 Task: Look for space in Santa Ana, Peru from 12th July, 2023 to 16th July, 2023 for 8 adults in price range Rs.10000 to Rs.16000. Place can be private room with 8 bedrooms having 8 beds and 8 bathrooms. Property type can be house, flat, guest house. Amenities needed are: wifi, TV, free parkinig on premises, gym, breakfast. Booking option can be shelf check-in. Required host language is English.
Action: Mouse moved to (448, 99)
Screenshot: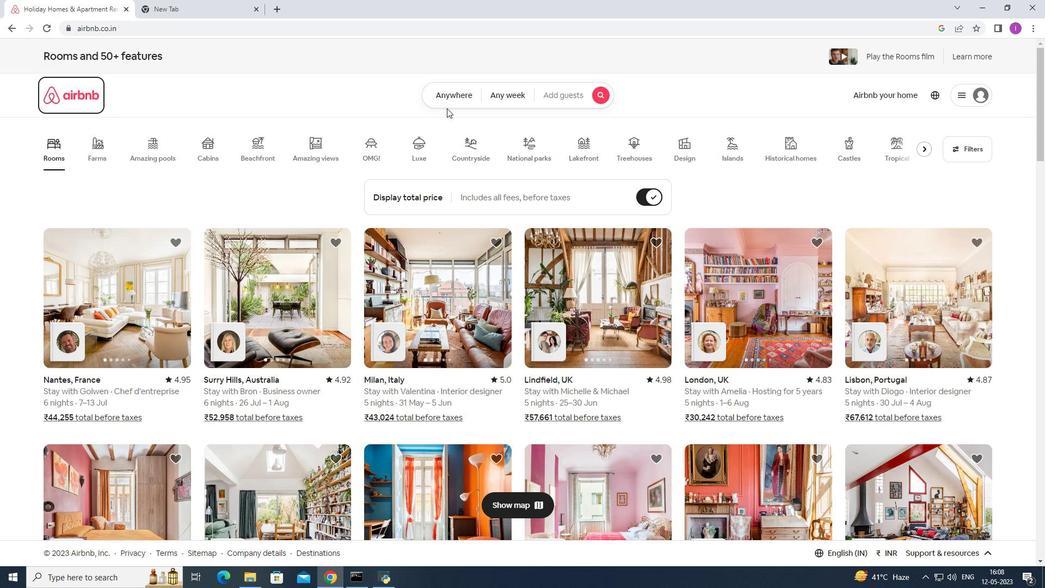 
Action: Mouse pressed left at (448, 99)
Screenshot: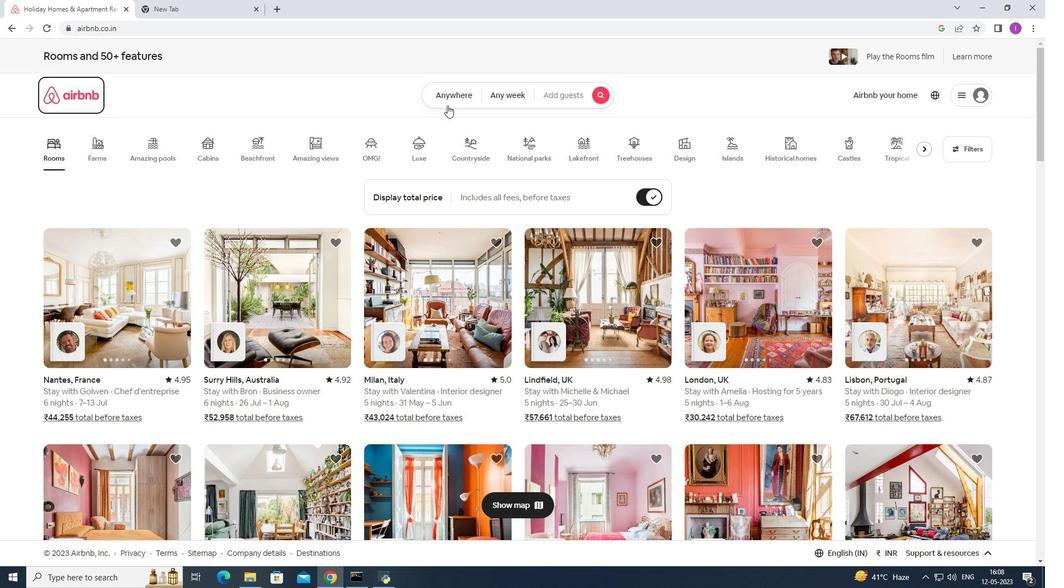 
Action: Mouse moved to (379, 149)
Screenshot: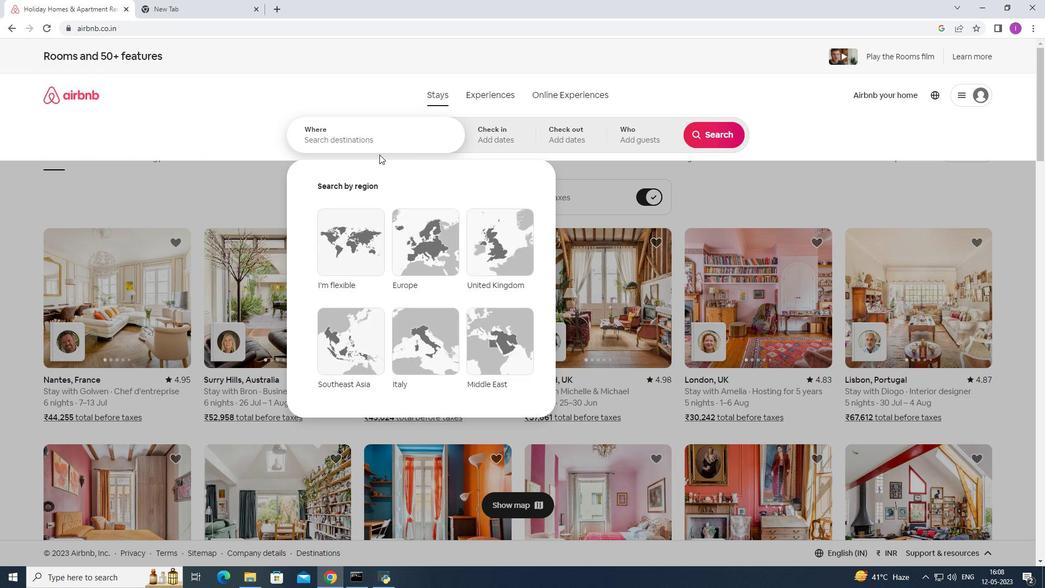 
Action: Mouse pressed left at (379, 149)
Screenshot: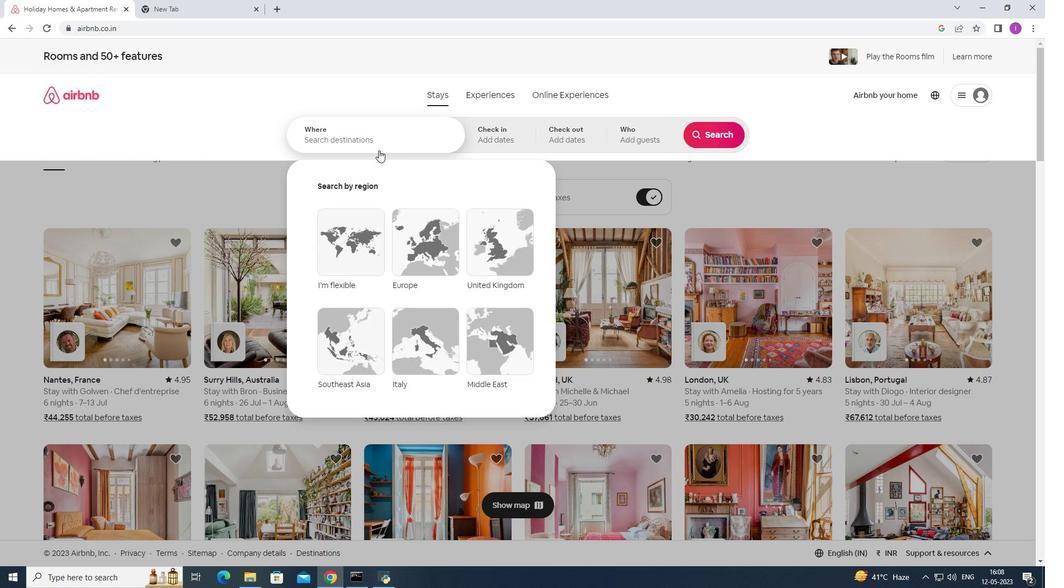 
Action: Mouse moved to (370, 138)
Screenshot: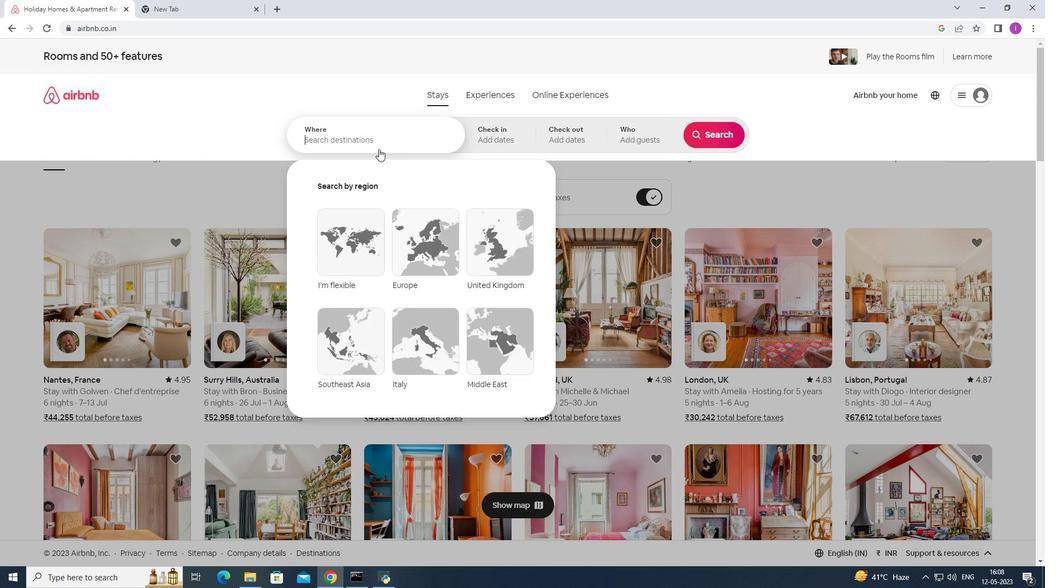 
Action: Key pressed <Key.shift>Santa<Key.space><Key.shift>Ana,<Key.shift>o<Key.backspace>peru
Screenshot: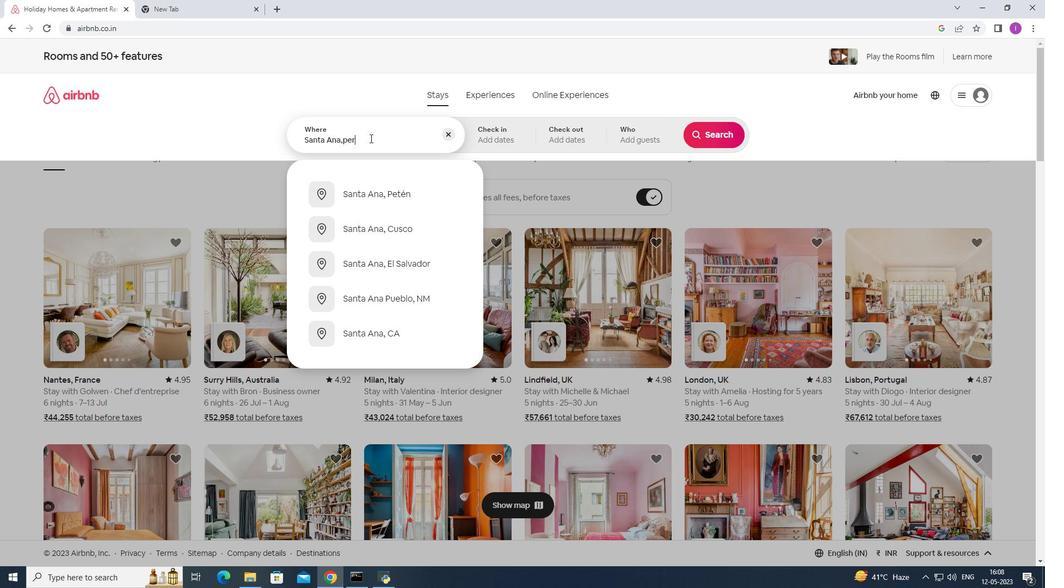 
Action: Mouse moved to (393, 264)
Screenshot: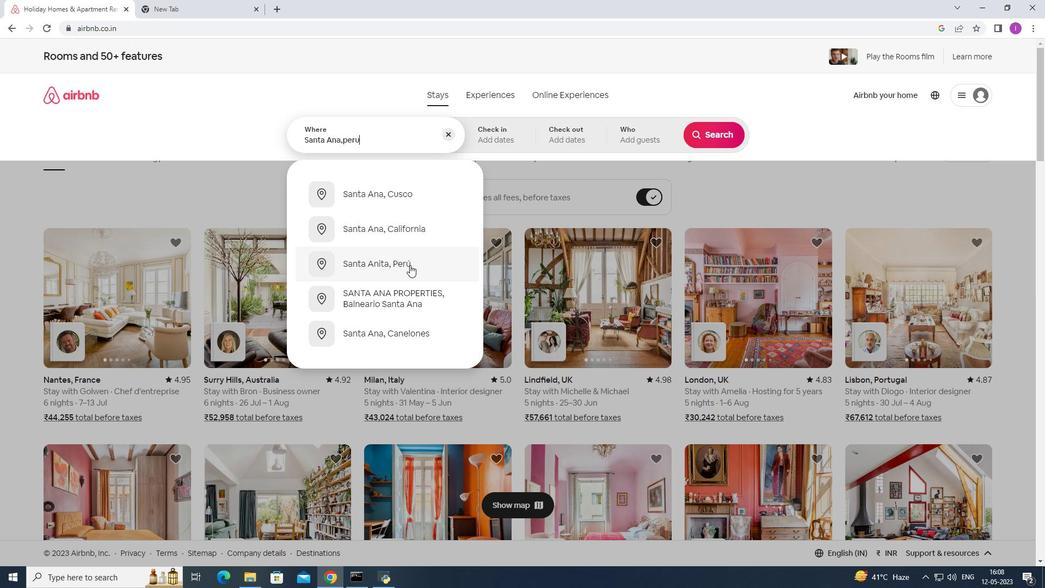 
Action: Mouse pressed left at (393, 264)
Screenshot: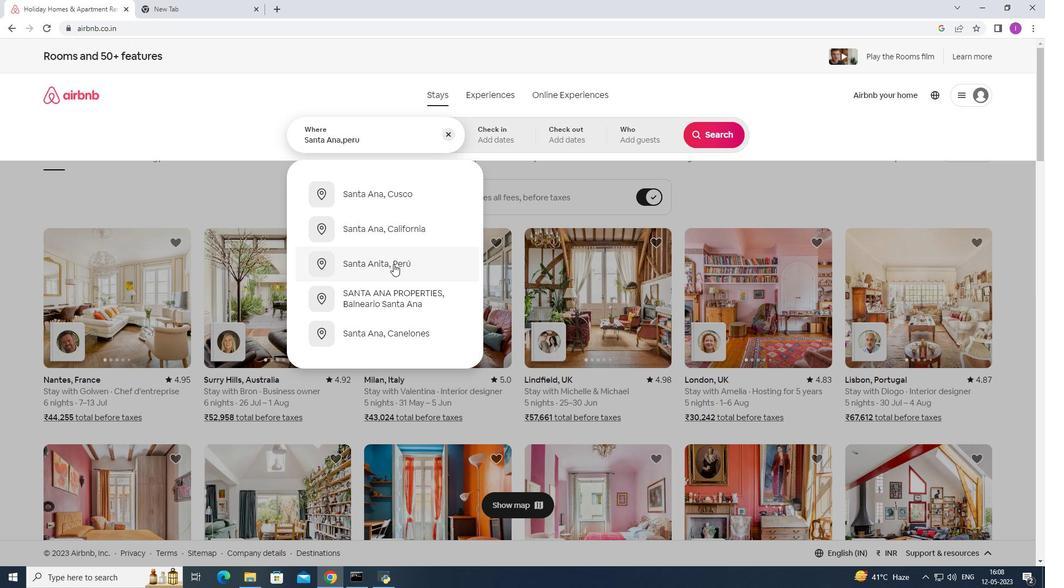 
Action: Mouse pressed left at (393, 264)
Screenshot: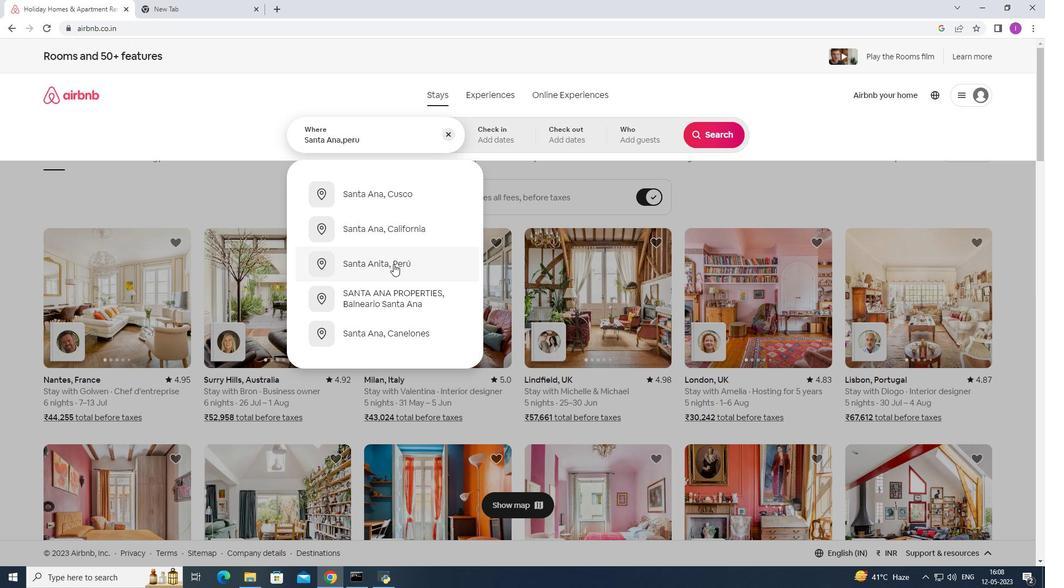 
Action: Mouse moved to (712, 221)
Screenshot: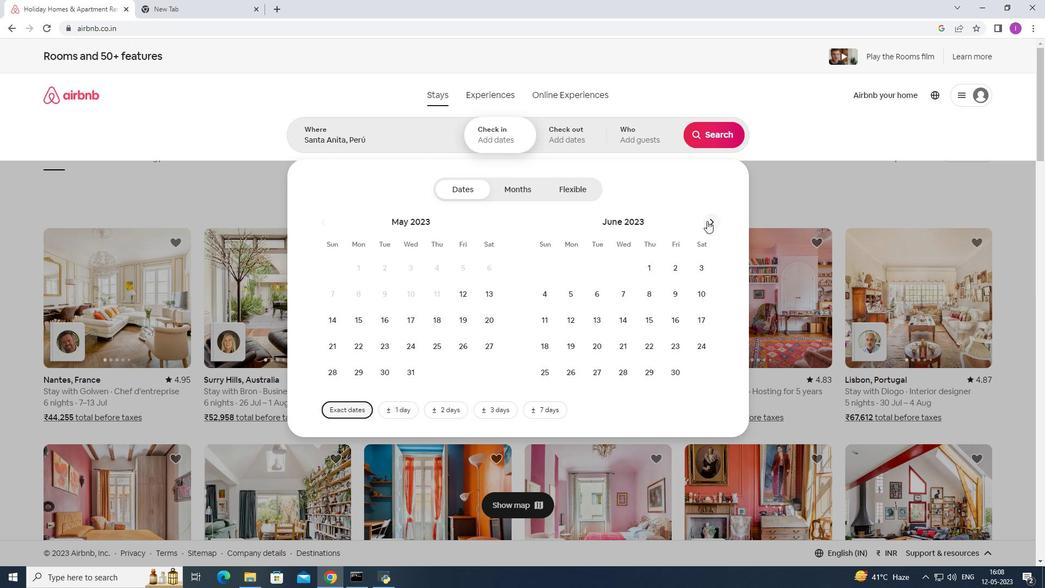 
Action: Mouse pressed left at (712, 221)
Screenshot: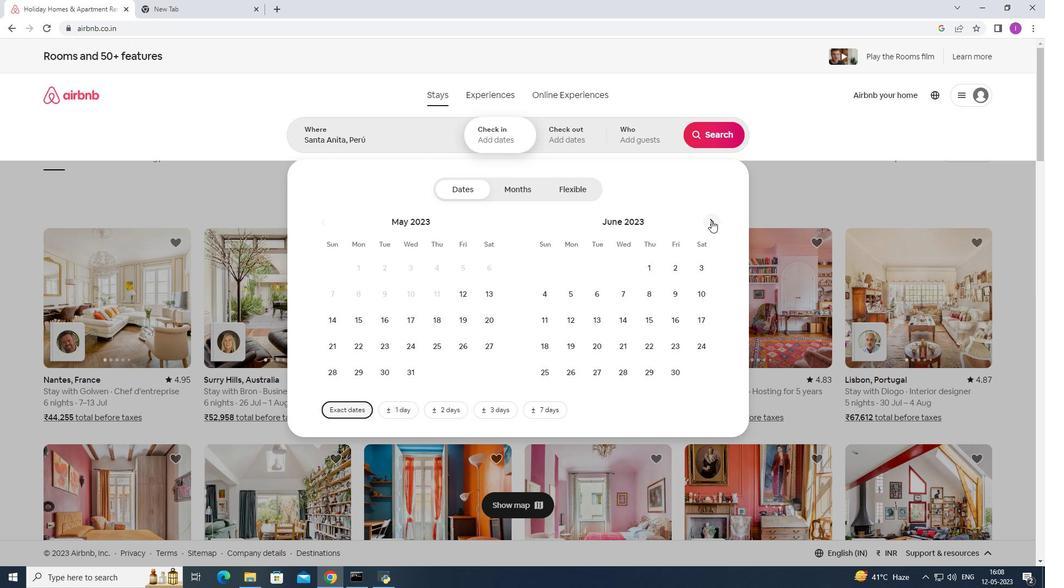 
Action: Mouse moved to (623, 319)
Screenshot: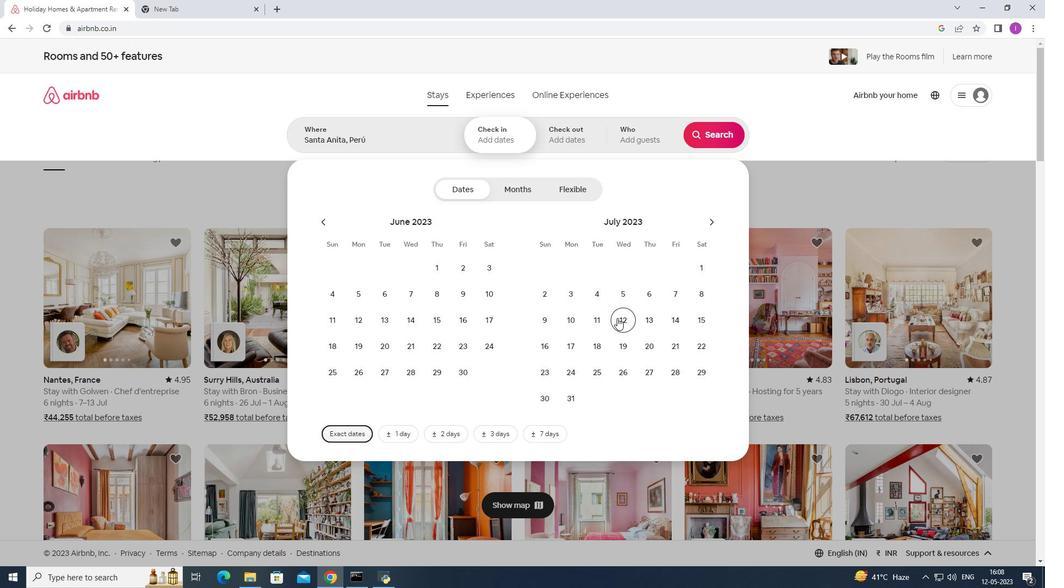 
Action: Mouse pressed left at (623, 319)
Screenshot: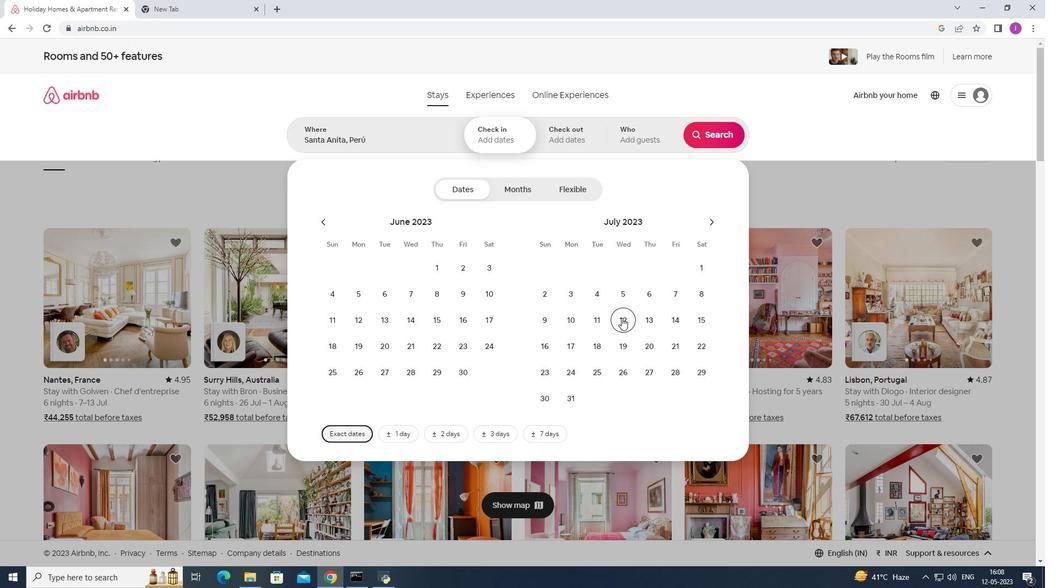 
Action: Mouse moved to (546, 343)
Screenshot: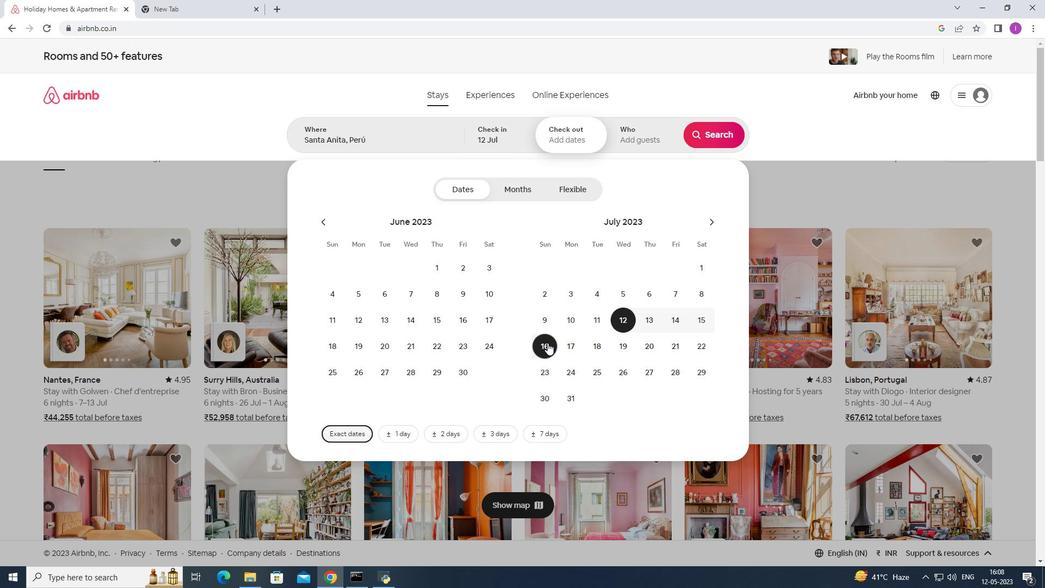 
Action: Mouse pressed left at (546, 343)
Screenshot: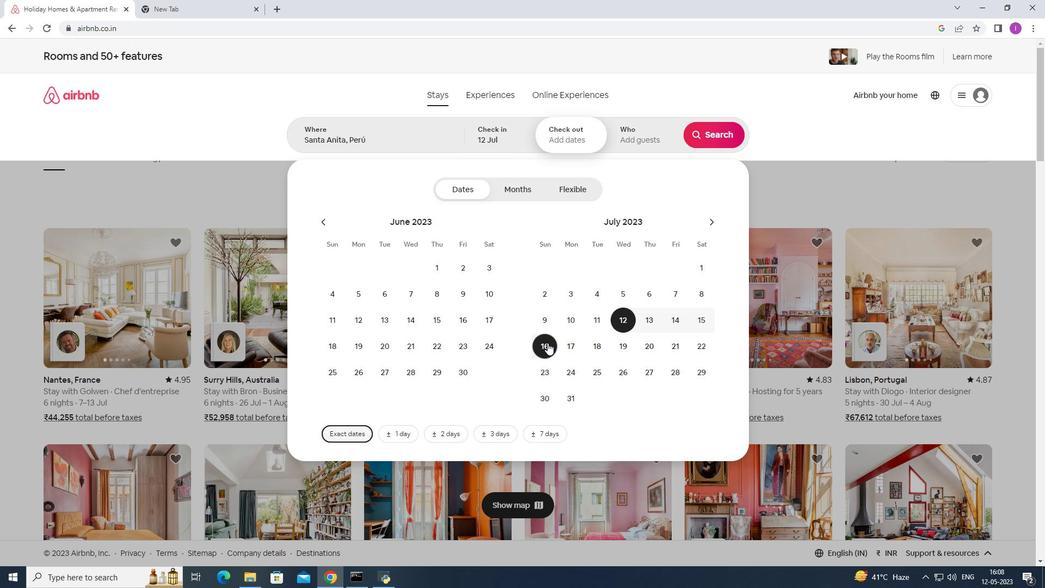 
Action: Mouse moved to (633, 135)
Screenshot: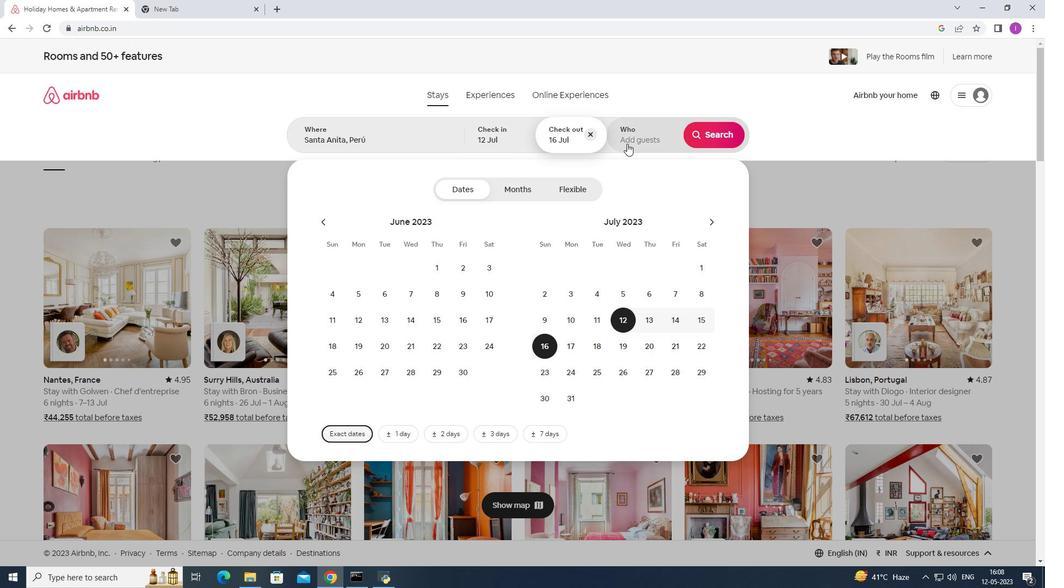 
Action: Mouse pressed left at (633, 135)
Screenshot: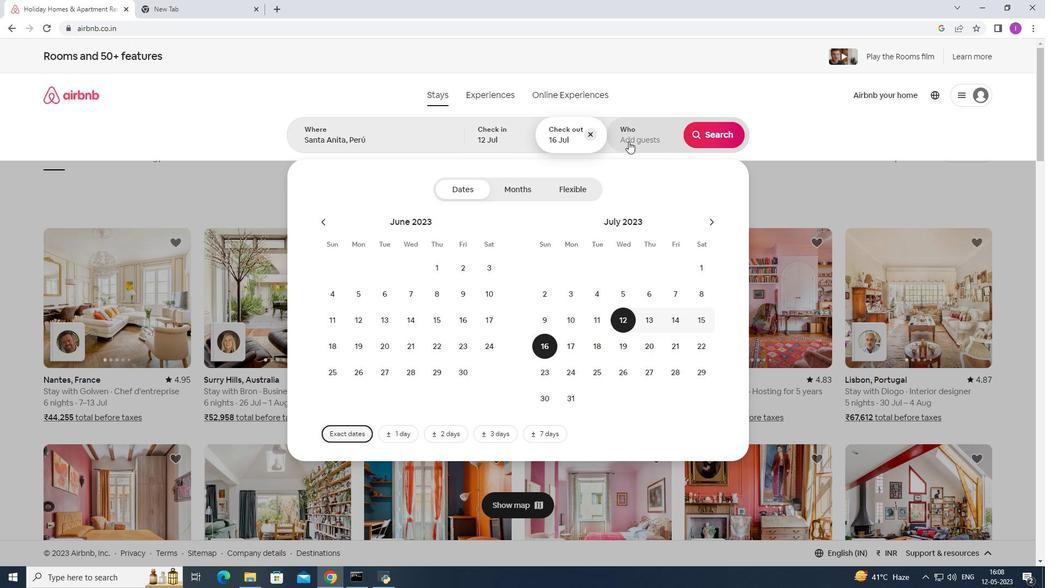 
Action: Mouse moved to (720, 198)
Screenshot: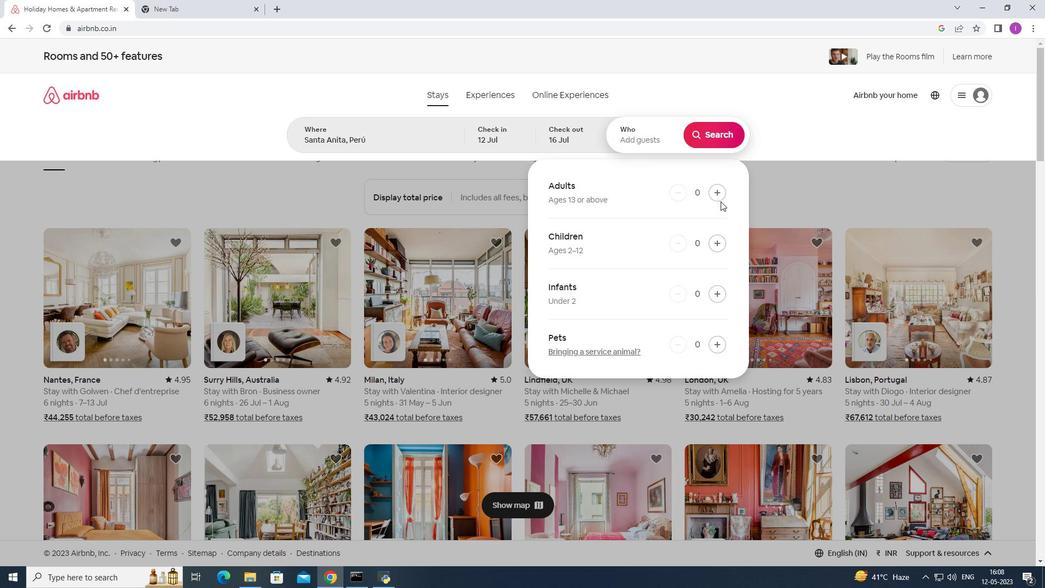 
Action: Mouse pressed left at (720, 198)
Screenshot: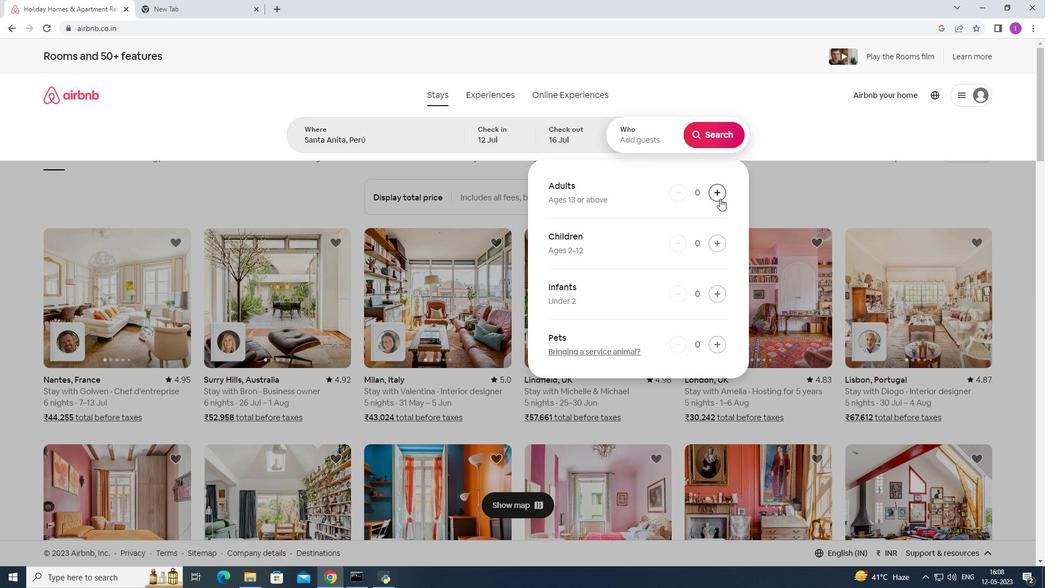 
Action: Mouse pressed left at (720, 198)
Screenshot: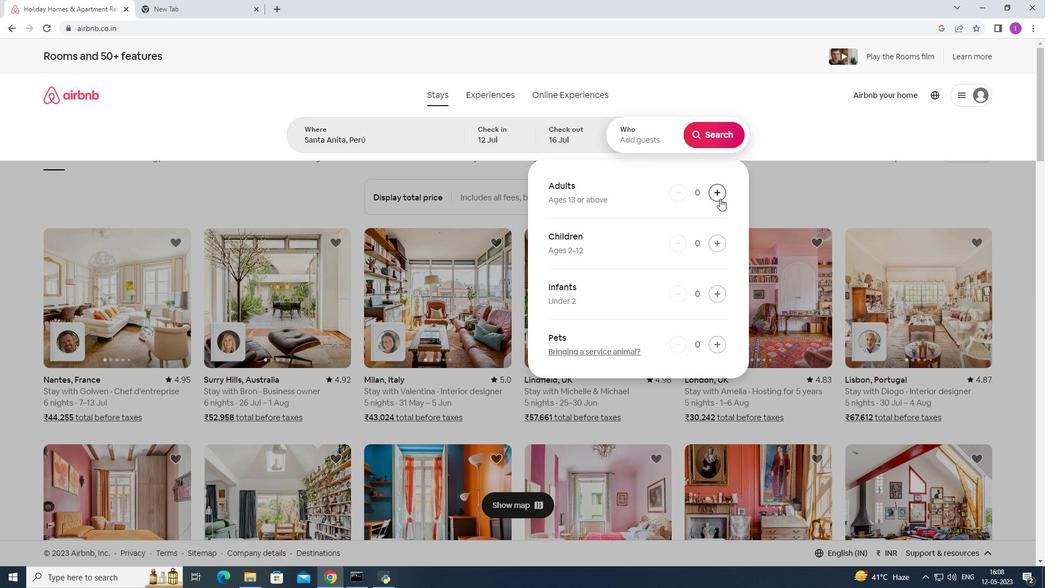 
Action: Mouse pressed left at (720, 198)
Screenshot: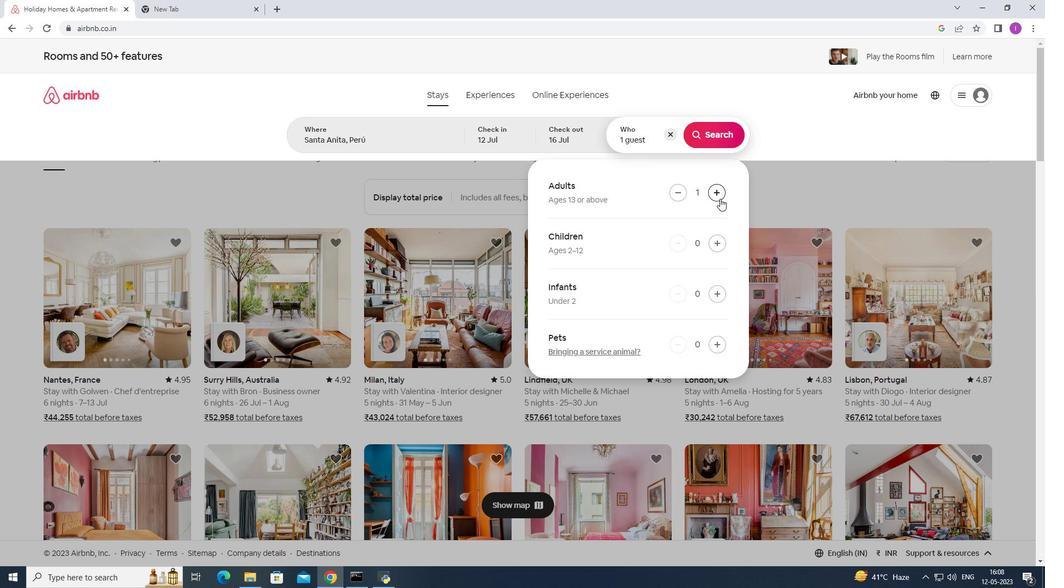 
Action: Mouse pressed left at (720, 198)
Screenshot: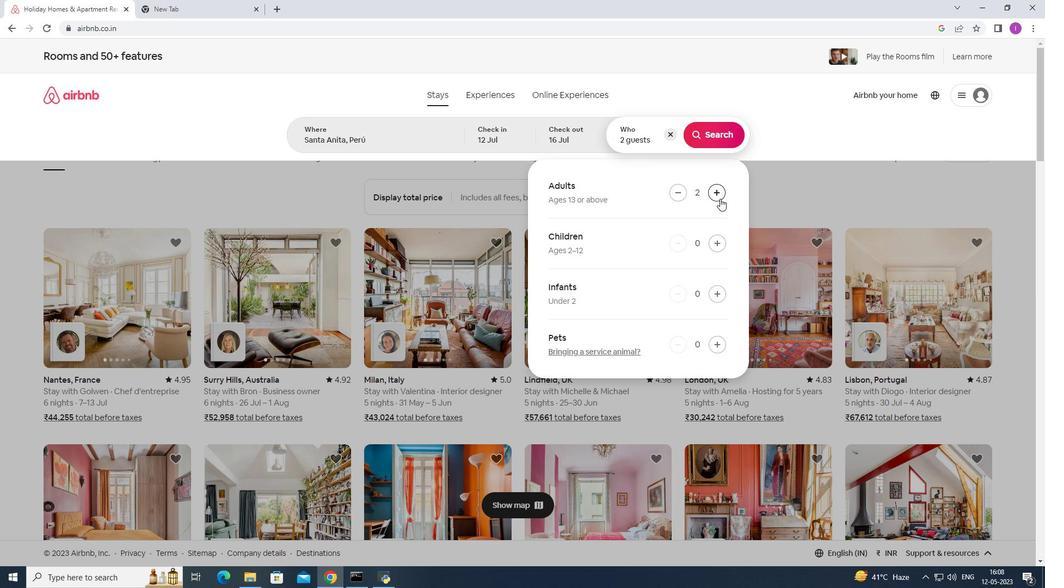 
Action: Mouse pressed left at (720, 198)
Screenshot: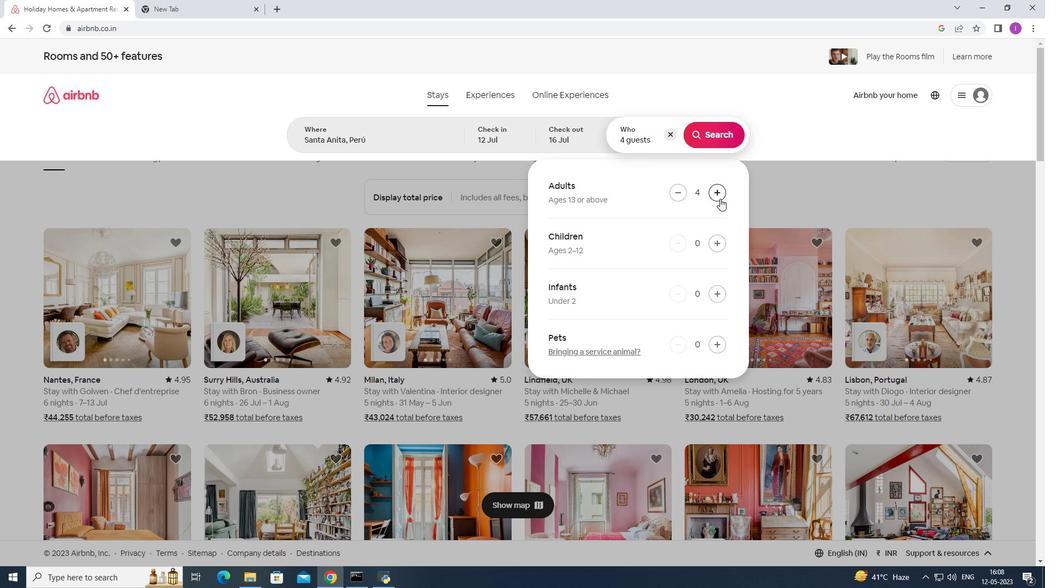 
Action: Mouse pressed left at (720, 198)
Screenshot: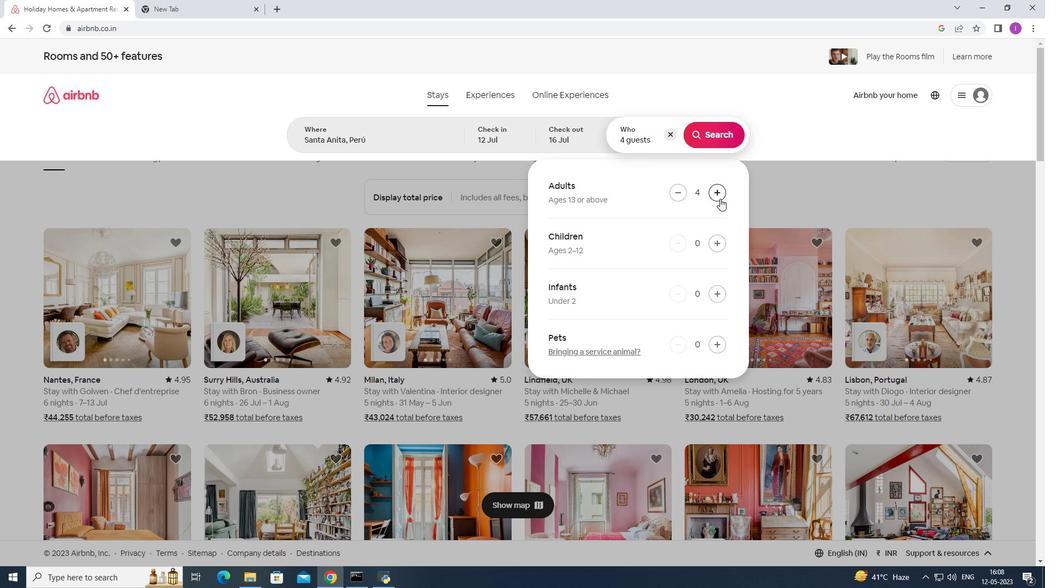 
Action: Mouse pressed left at (720, 198)
Screenshot: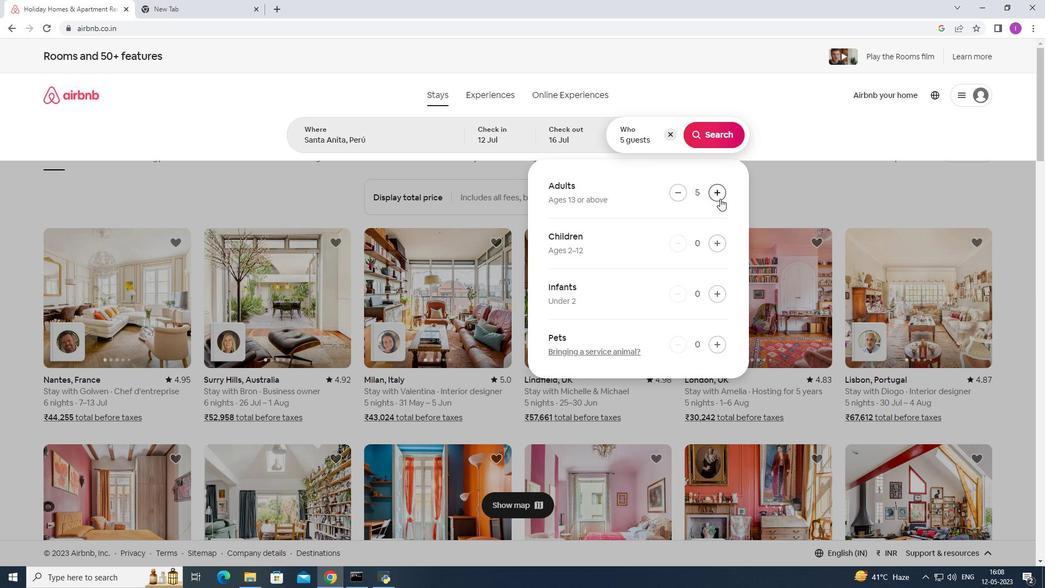 
Action: Mouse moved to (719, 193)
Screenshot: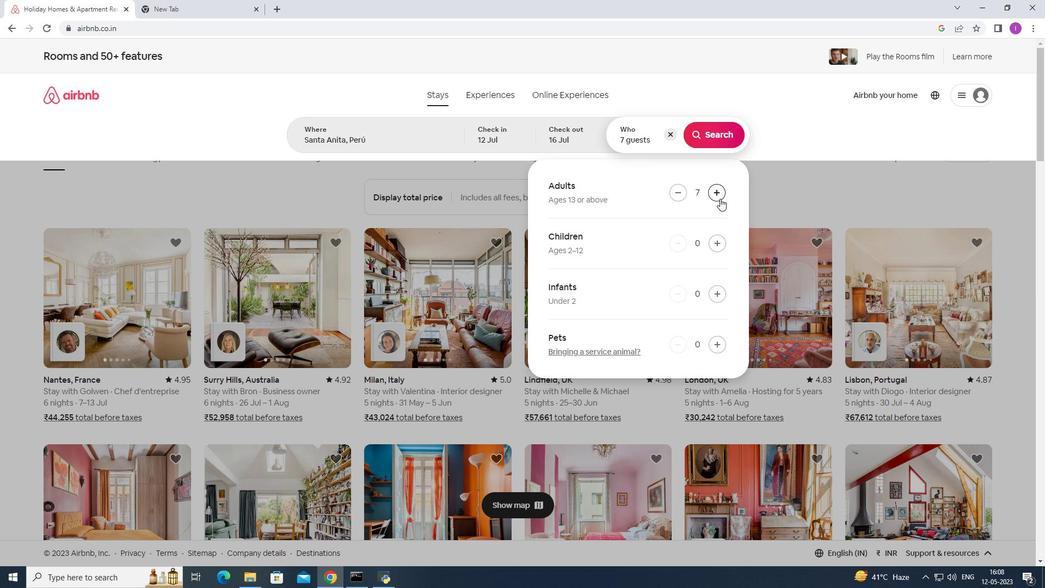 
Action: Mouse pressed left at (719, 193)
Screenshot: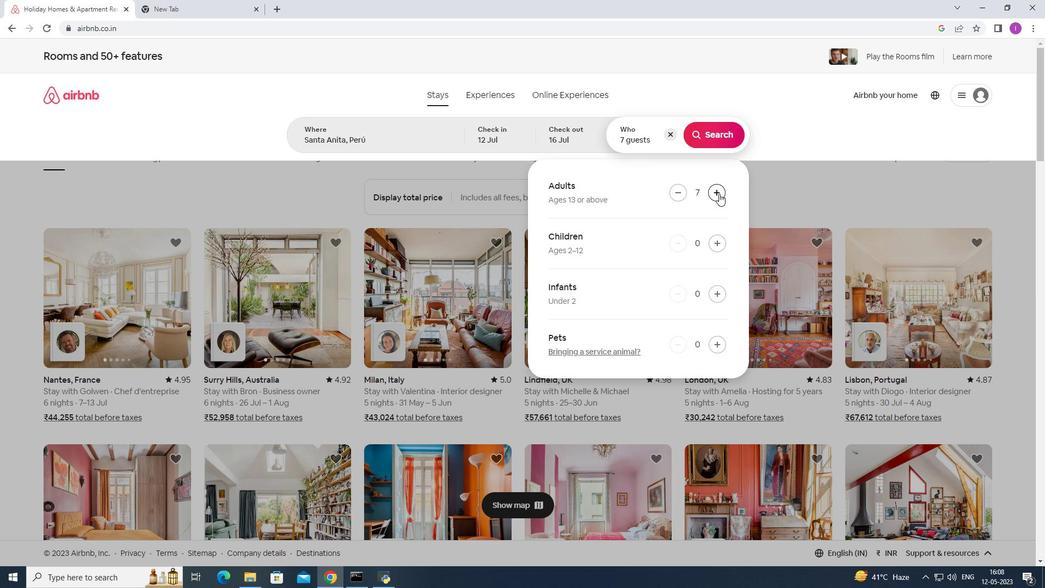 
Action: Mouse moved to (718, 132)
Screenshot: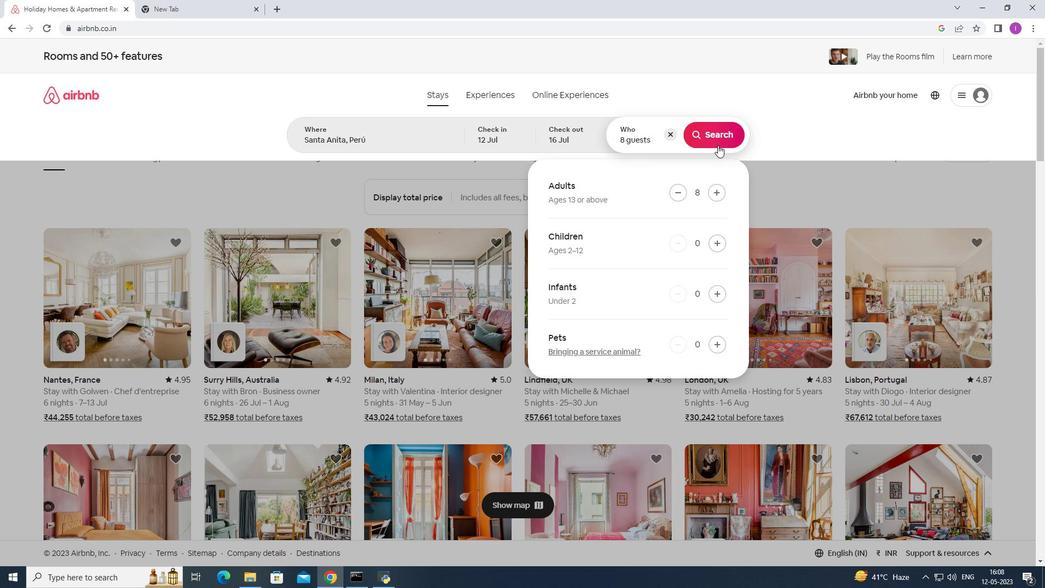 
Action: Mouse pressed left at (718, 132)
Screenshot: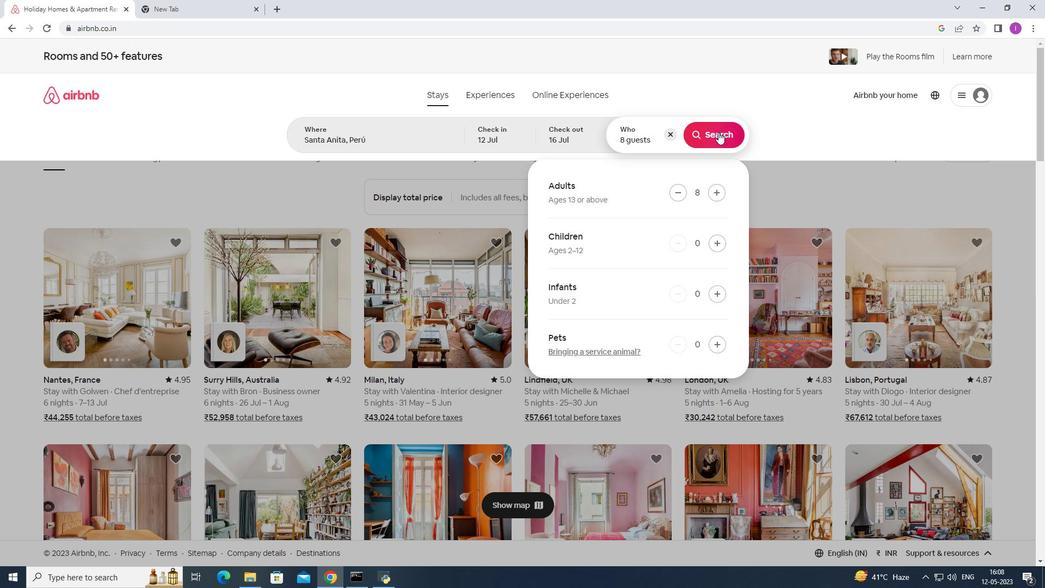 
Action: Mouse moved to (986, 105)
Screenshot: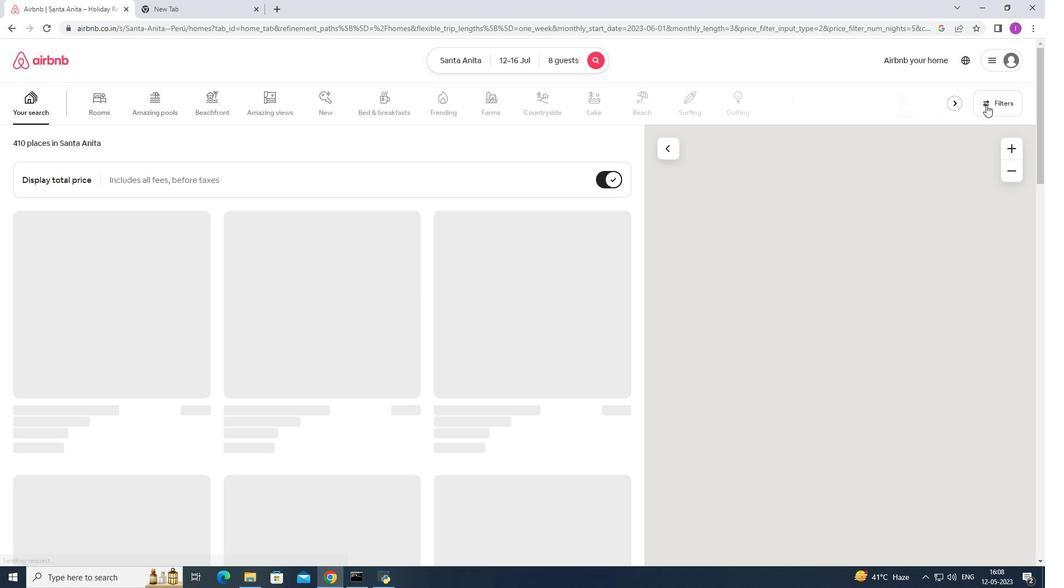 
Action: Mouse pressed left at (986, 105)
Screenshot: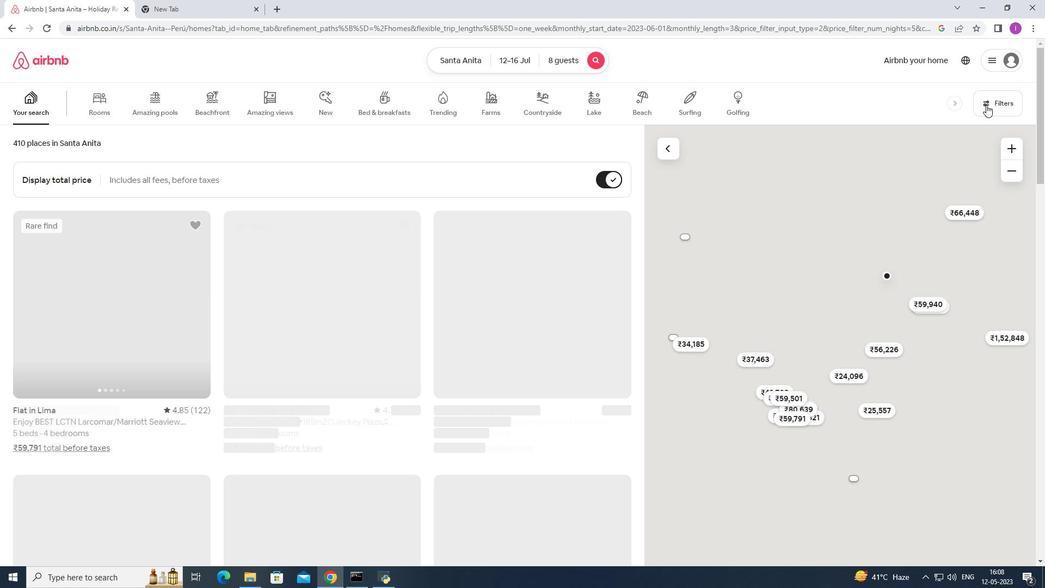 
Action: Mouse moved to (590, 371)
Screenshot: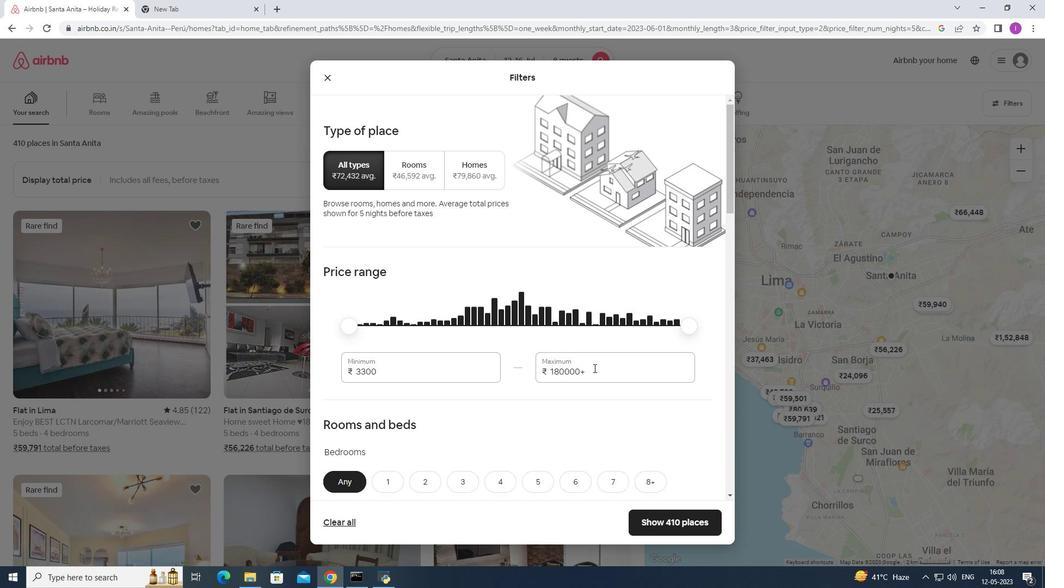 
Action: Mouse pressed left at (590, 371)
Screenshot: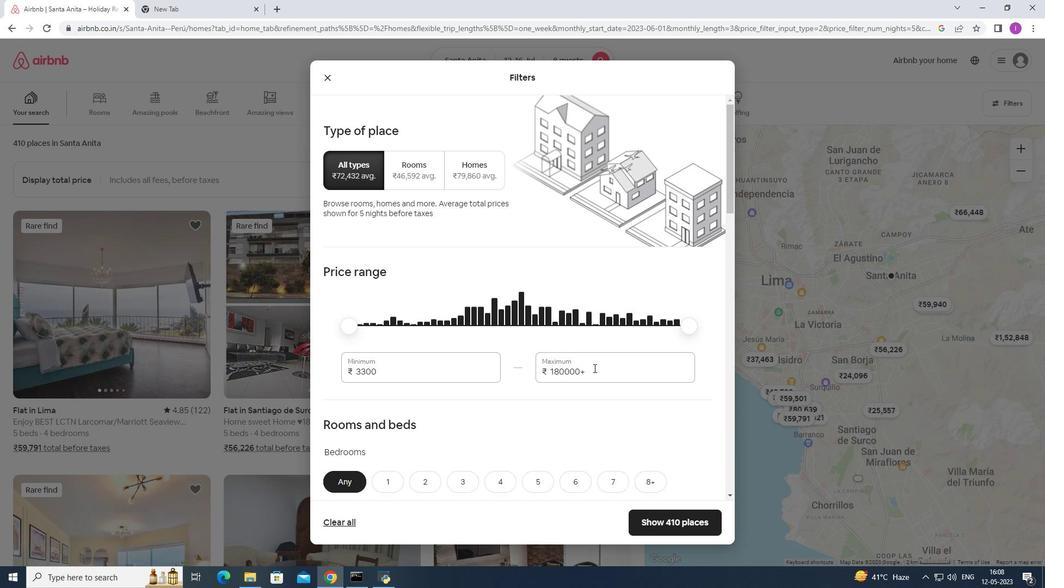 
Action: Mouse moved to (536, 356)
Screenshot: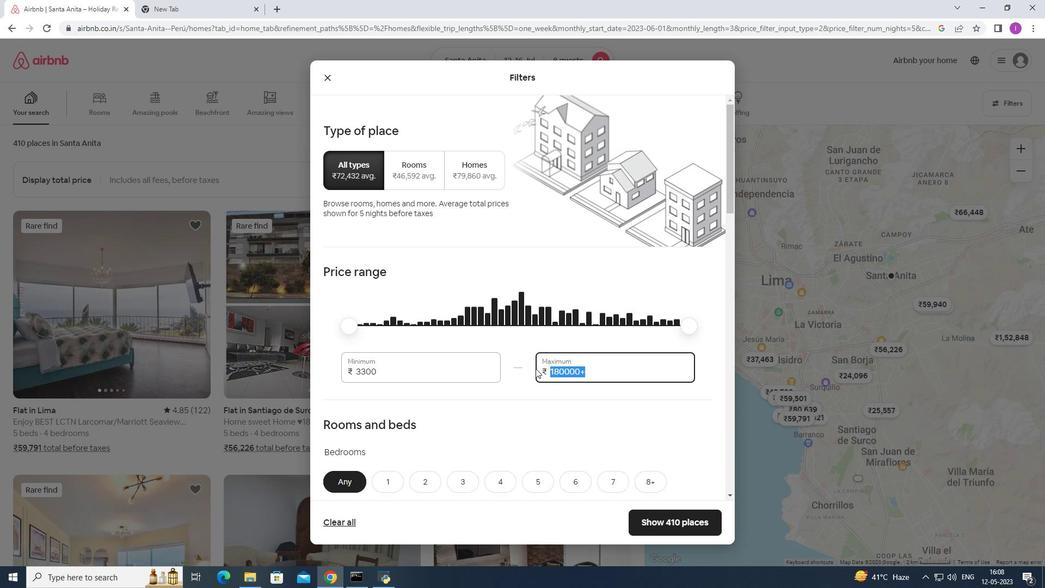 
Action: Key pressed 1
Screenshot: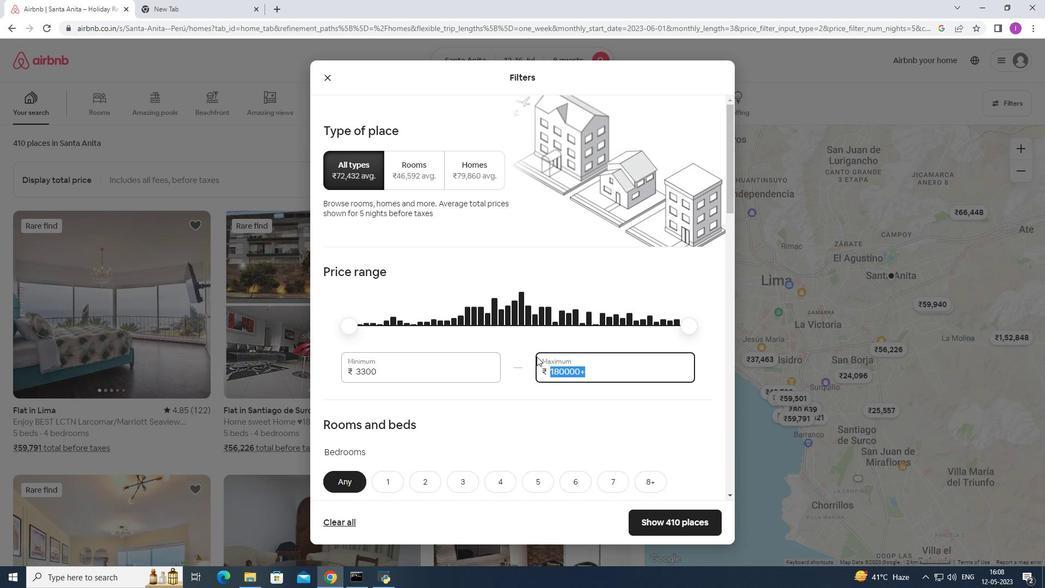 
Action: Mouse moved to (538, 341)
Screenshot: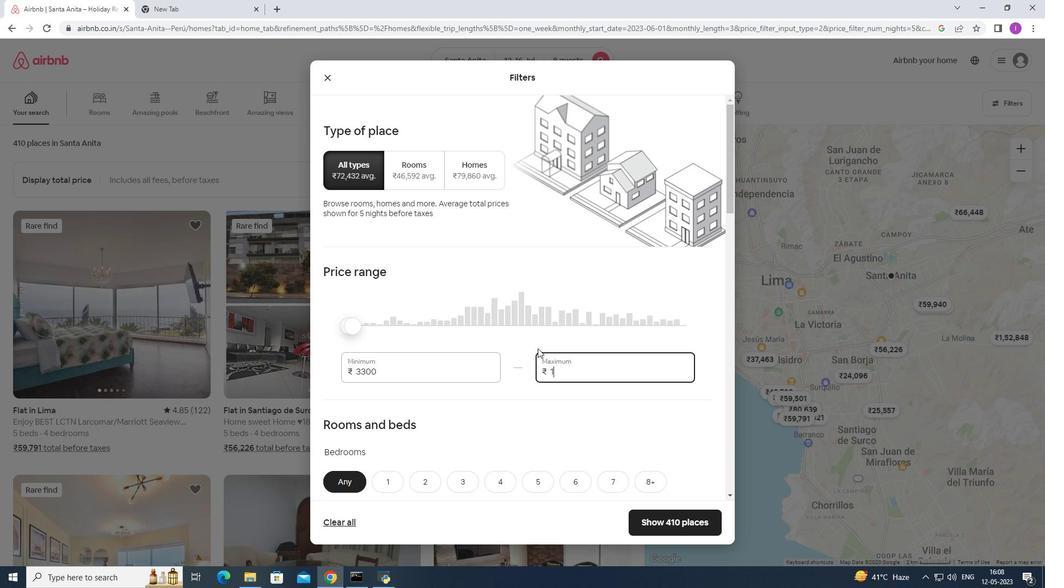 
Action: Key pressed 60
Screenshot: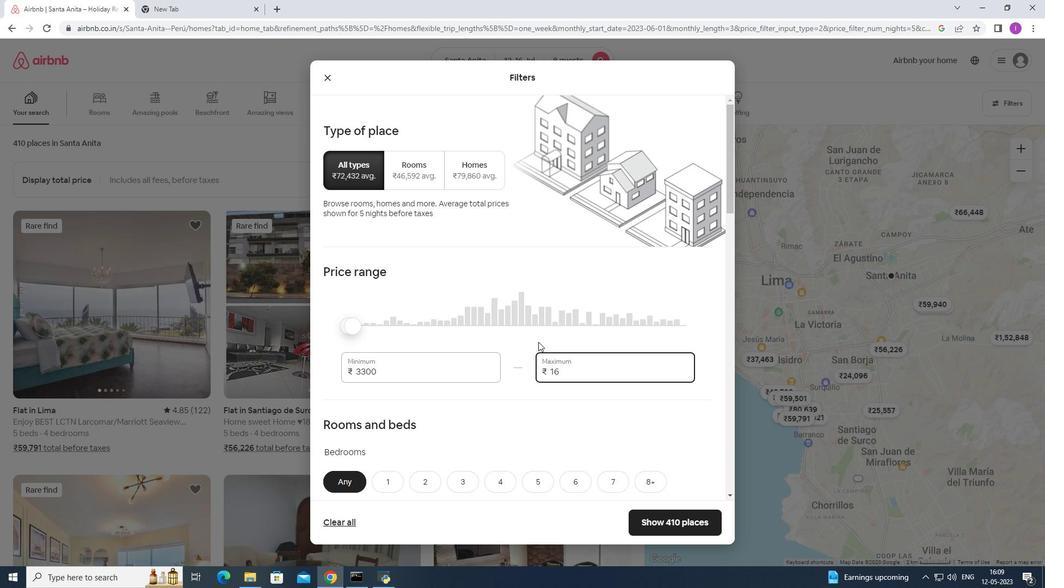 
Action: Mouse moved to (538, 340)
Screenshot: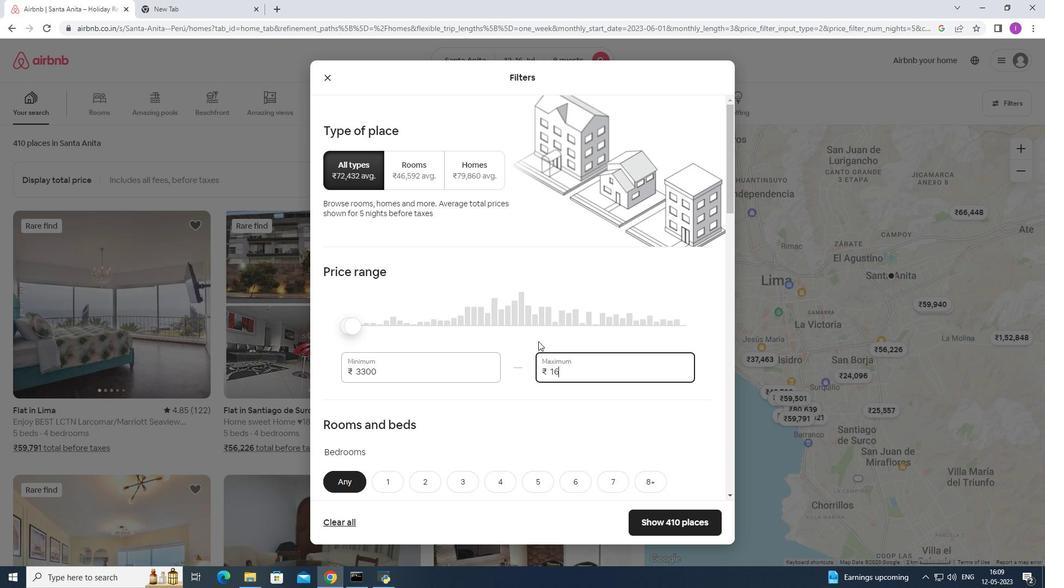 
Action: Key pressed 0
Screenshot: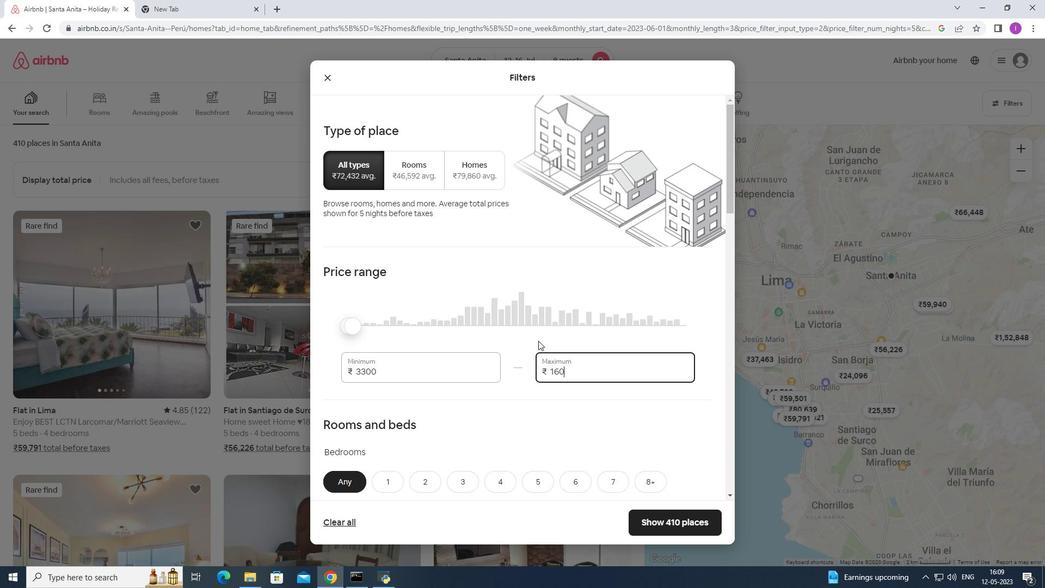 
Action: Mouse moved to (538, 340)
Screenshot: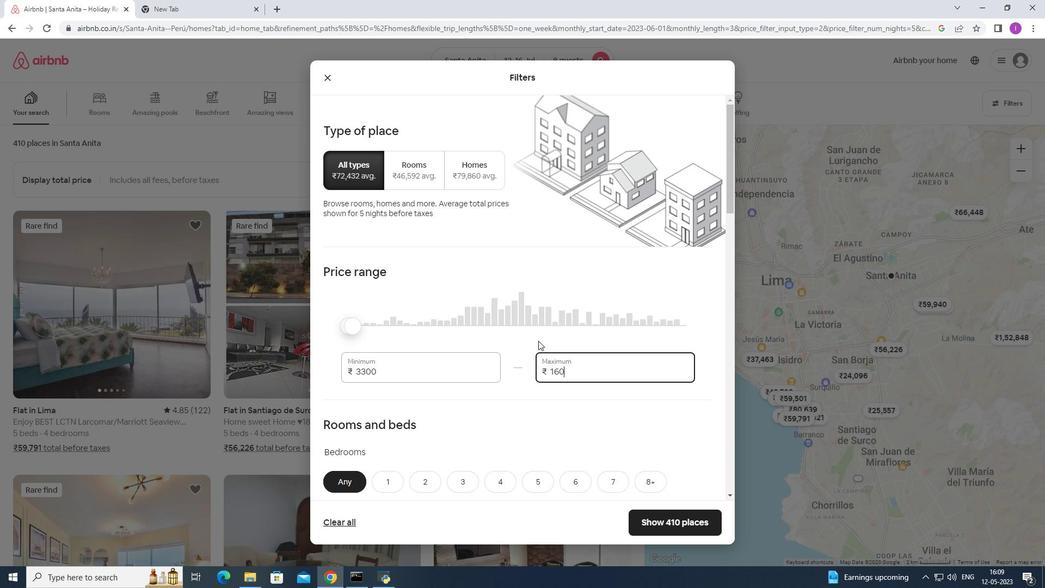 
Action: Key pressed 0
Screenshot: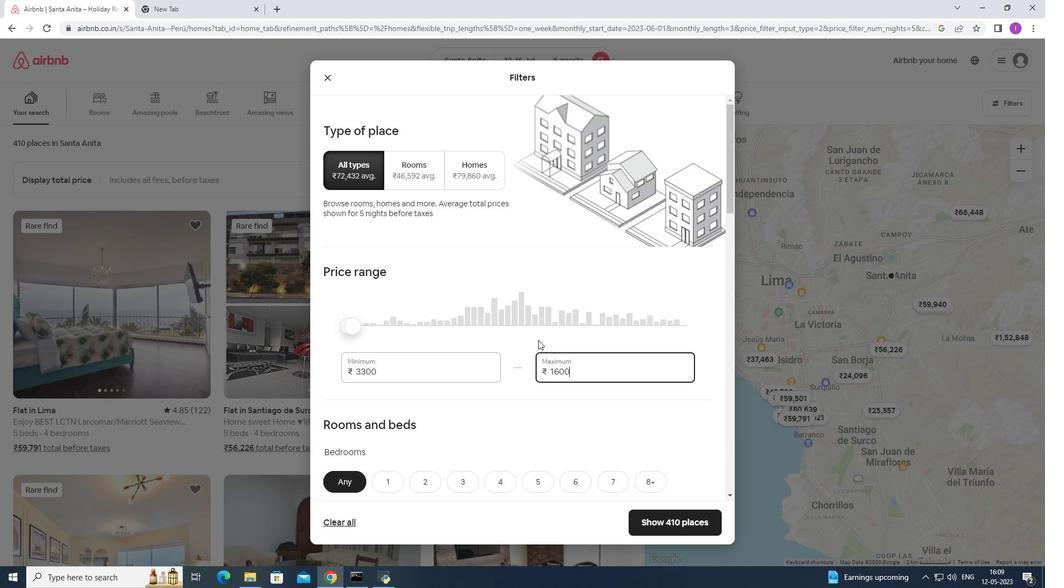 
Action: Mouse moved to (380, 369)
Screenshot: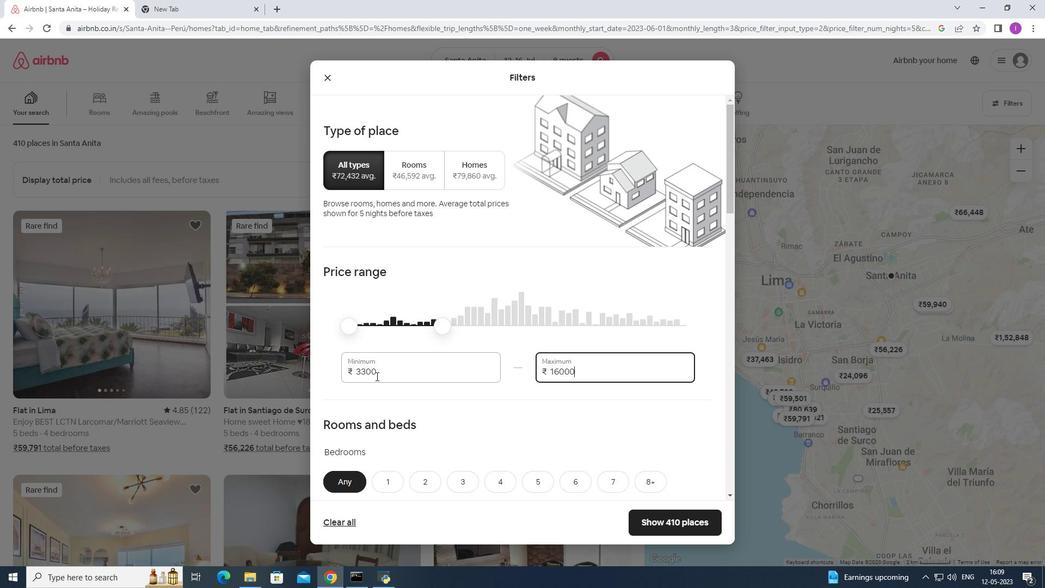 
Action: Mouse pressed left at (380, 369)
Screenshot: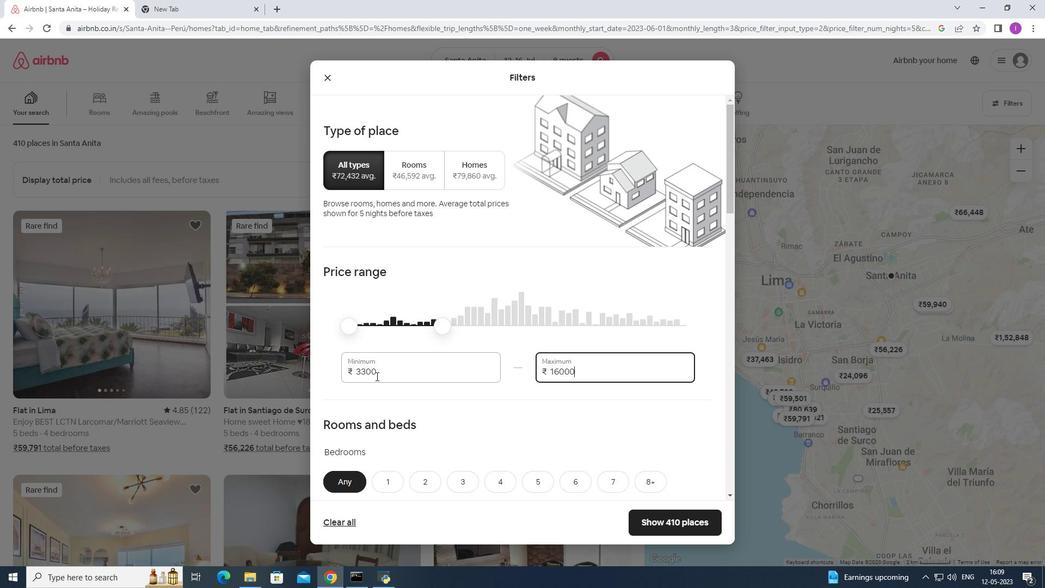 
Action: Mouse moved to (371, 363)
Screenshot: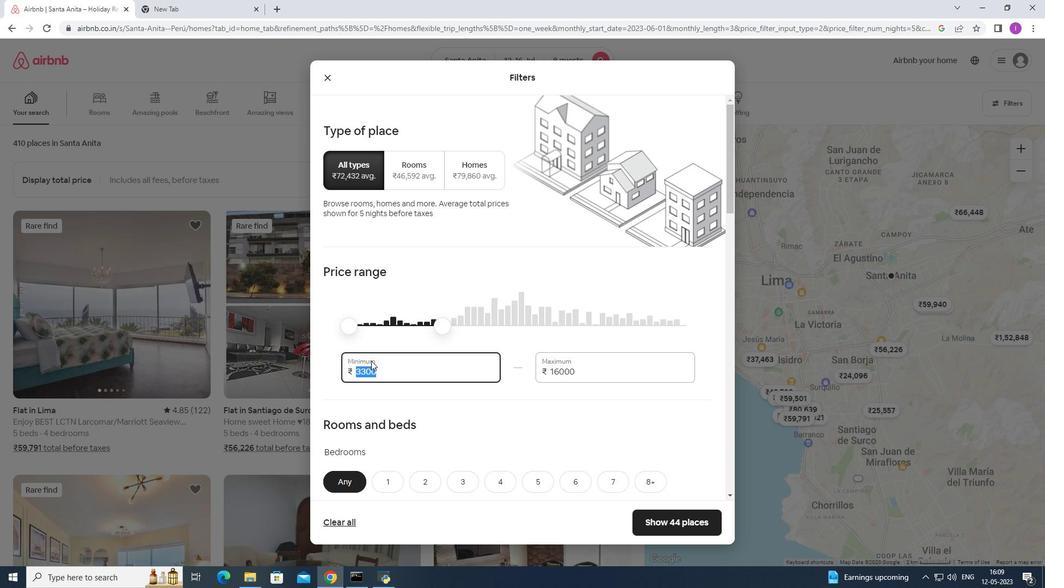 
Action: Key pressed 1
Screenshot: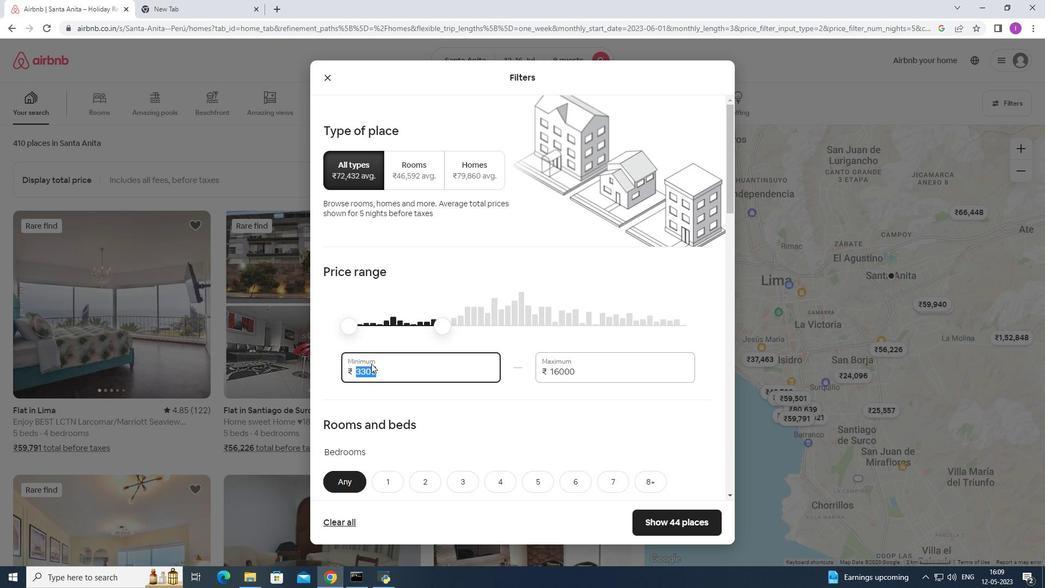 
Action: Mouse moved to (371, 365)
Screenshot: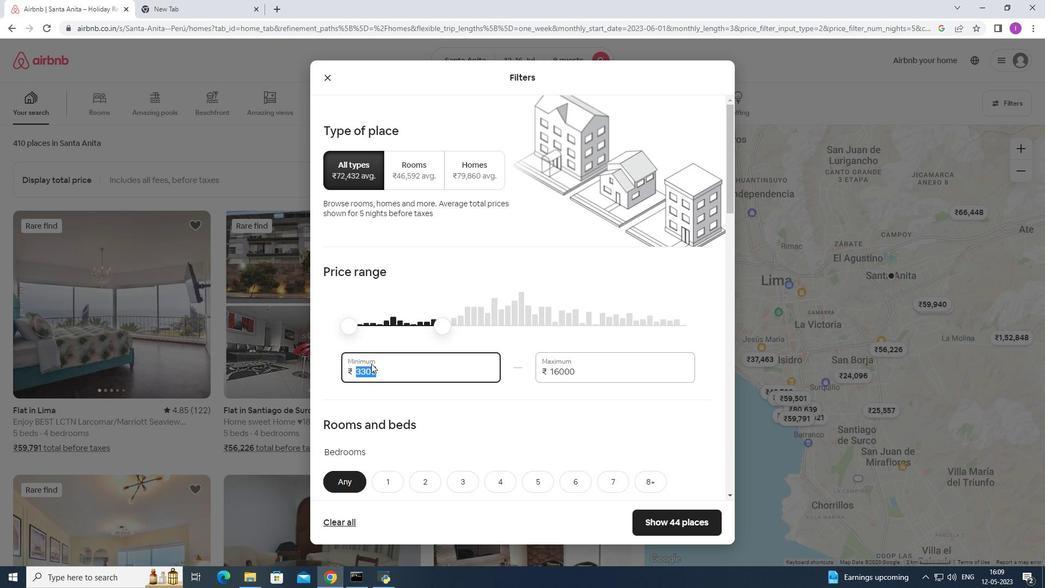 
Action: Key pressed 0
Screenshot: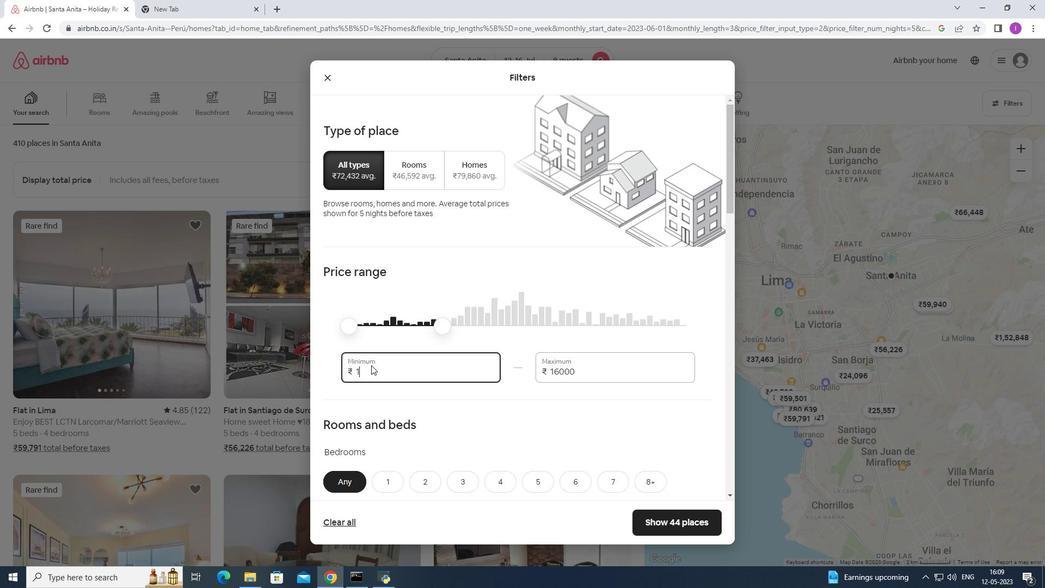 
Action: Mouse moved to (371, 366)
Screenshot: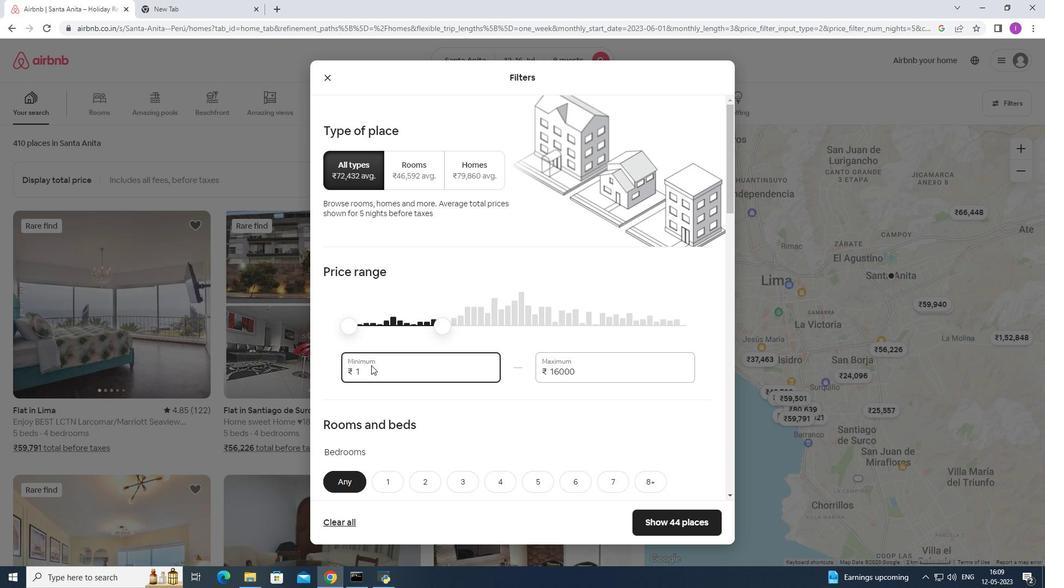 
Action: Key pressed 00
Screenshot: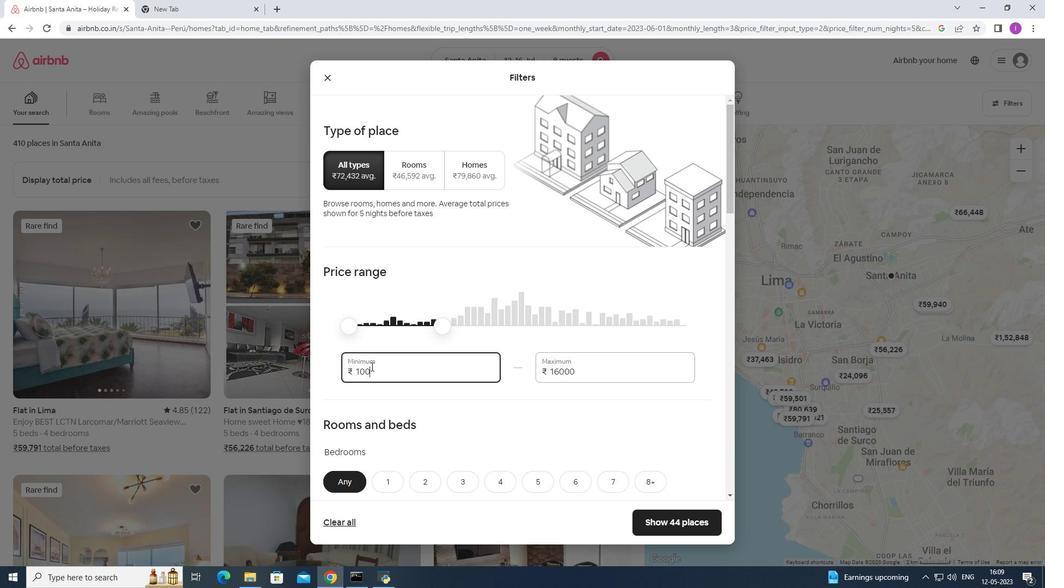 
Action: Mouse moved to (370, 359)
Screenshot: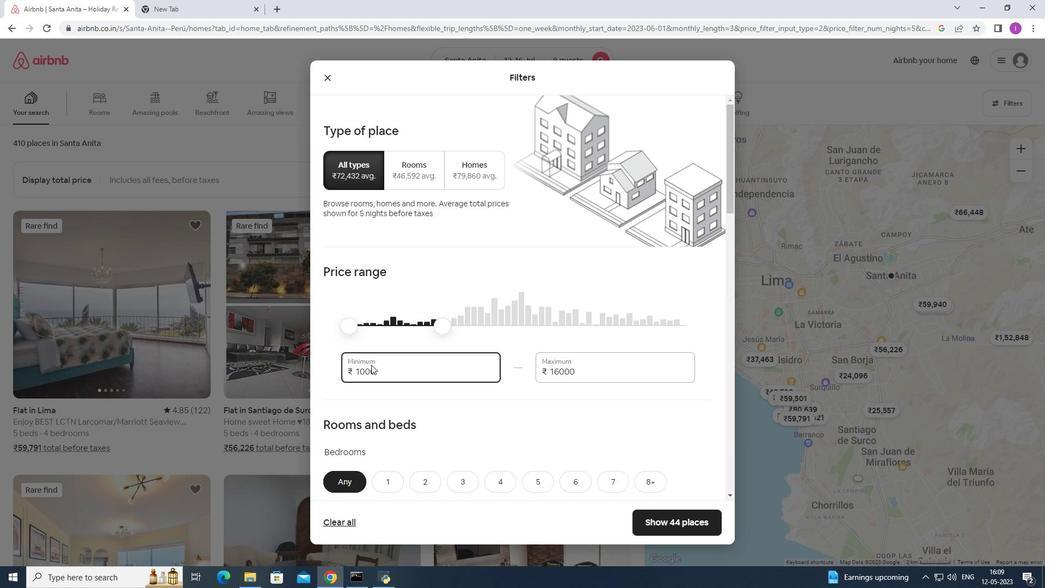 
Action: Key pressed 0
Screenshot: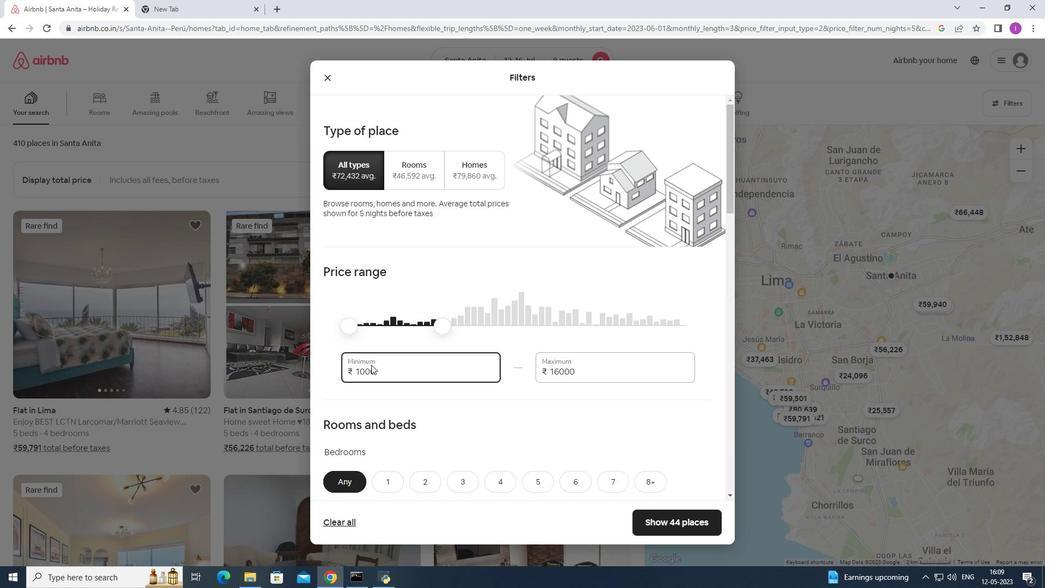 
Action: Mouse moved to (361, 376)
Screenshot: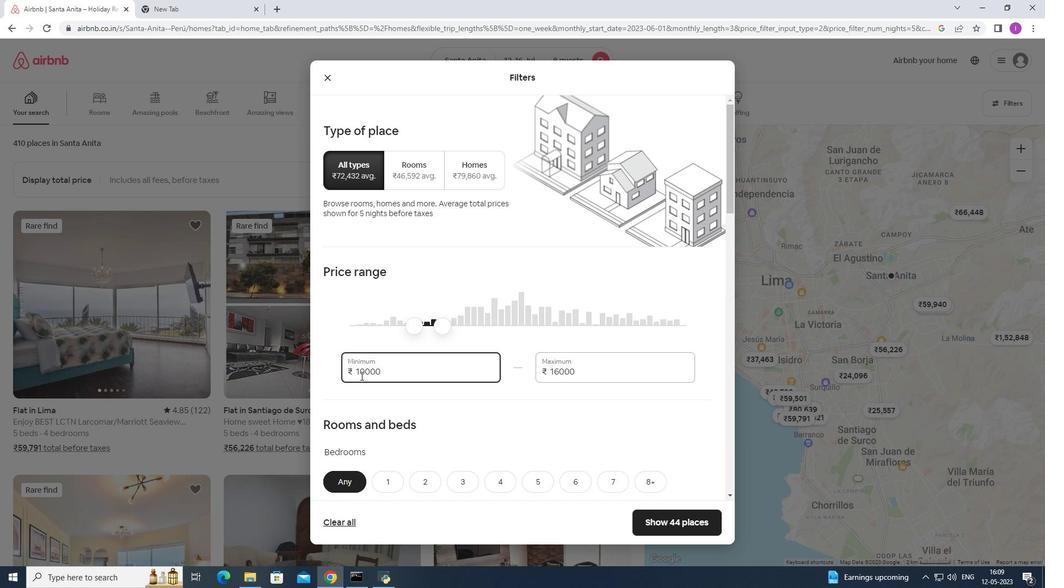 
Action: Mouse scrolled (361, 375) with delta (0, 0)
Screenshot: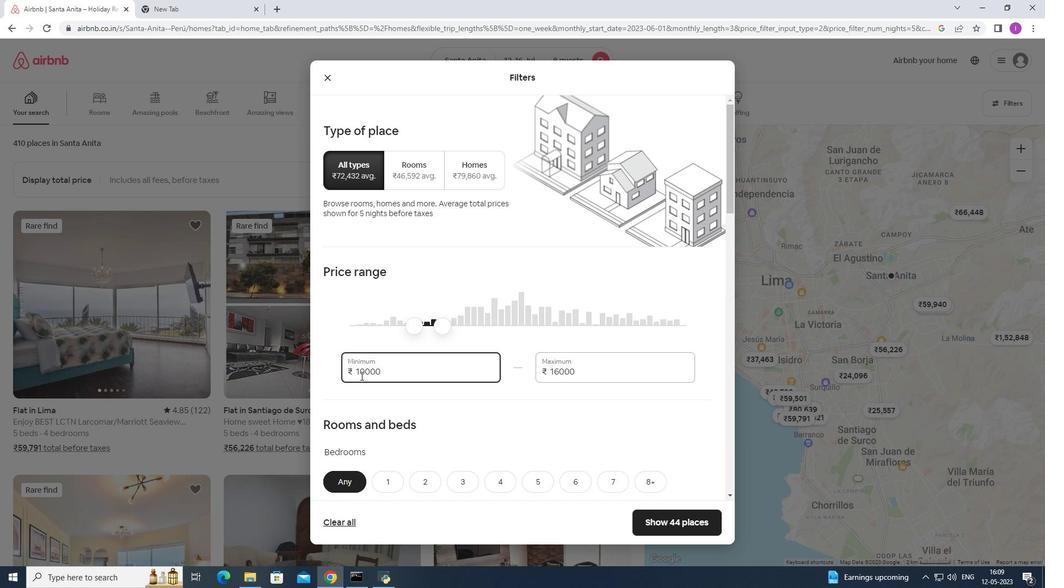 
Action: Mouse scrolled (361, 375) with delta (0, 0)
Screenshot: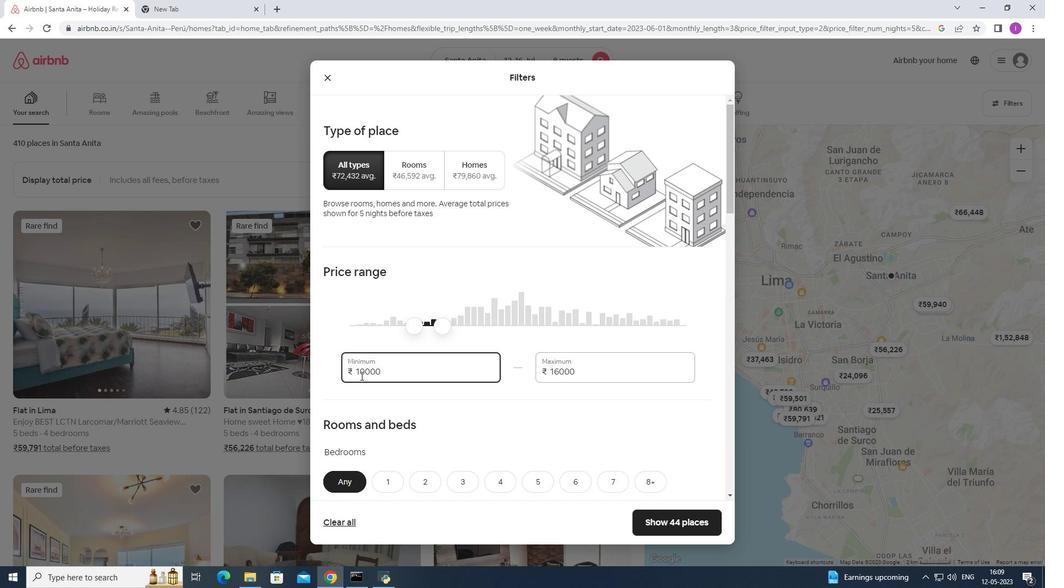 
Action: Mouse scrolled (361, 375) with delta (0, 0)
Screenshot: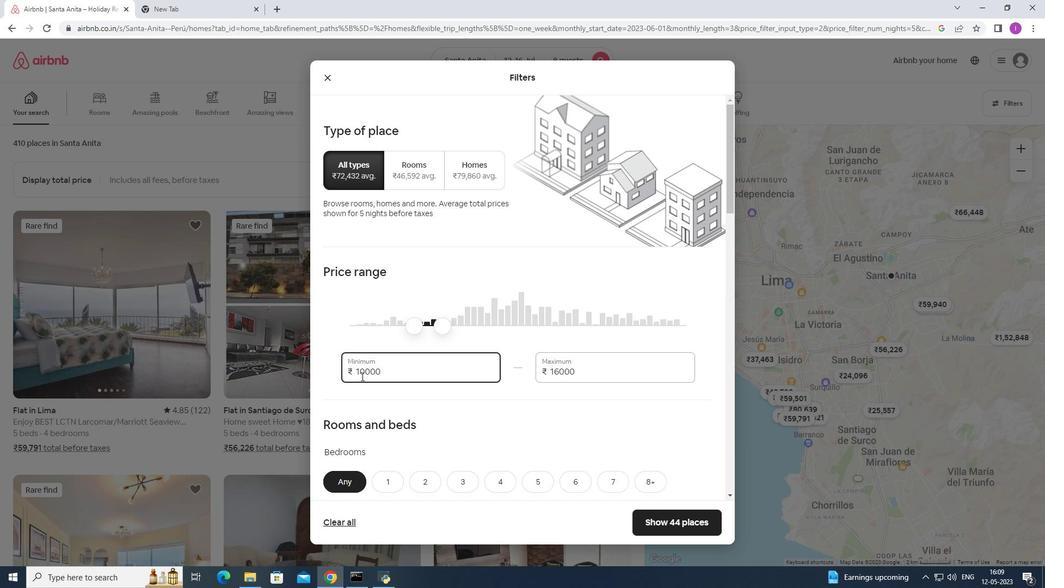 
Action: Mouse moved to (649, 321)
Screenshot: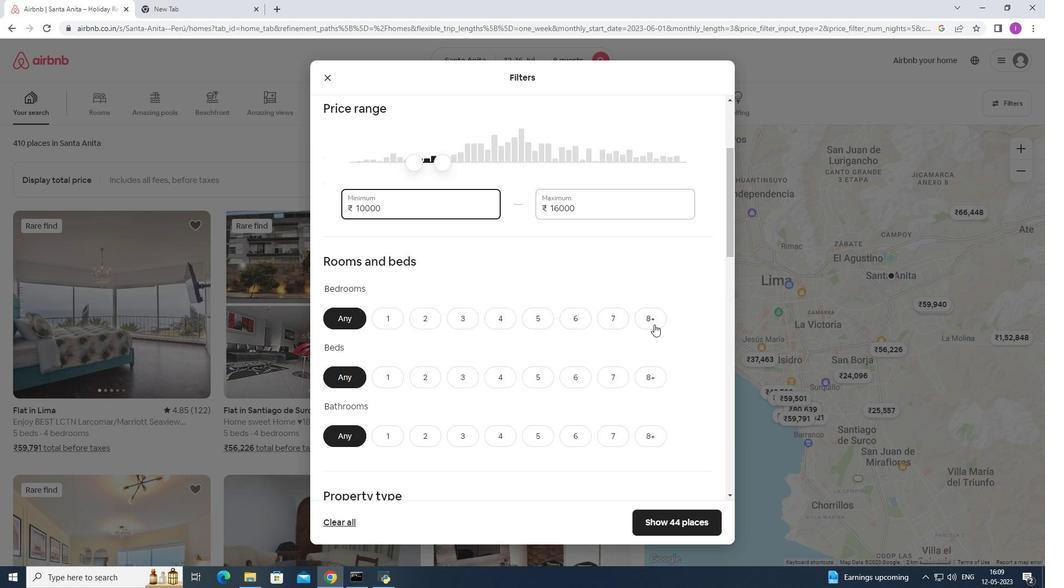 
Action: Mouse pressed left at (649, 321)
Screenshot: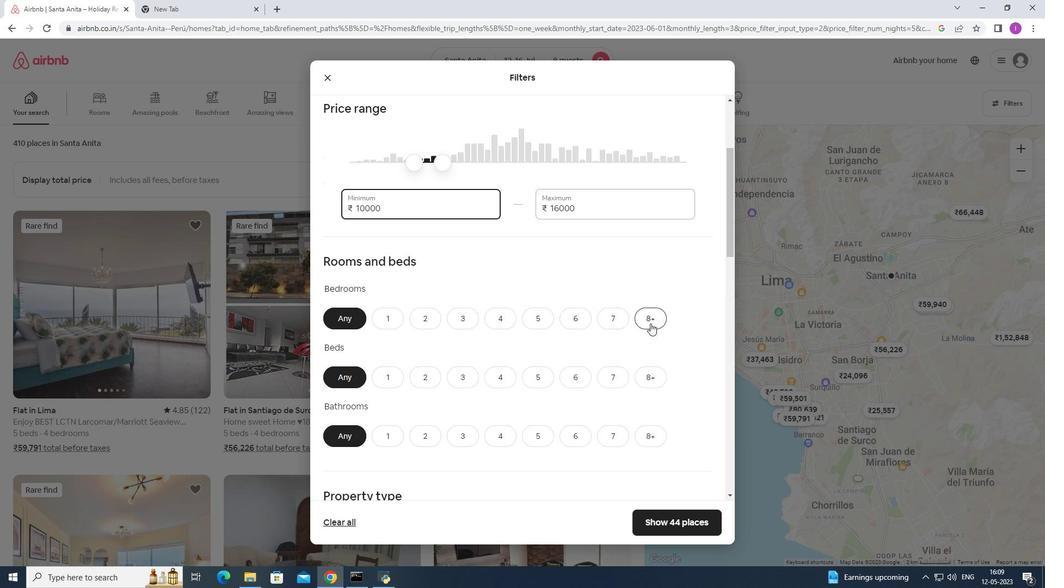 
Action: Mouse moved to (648, 378)
Screenshot: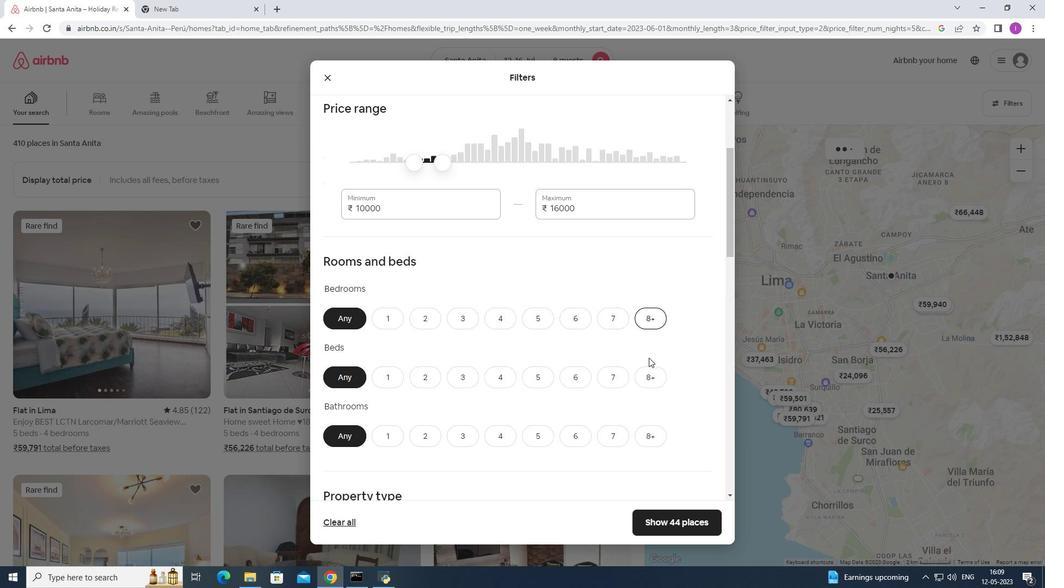 
Action: Mouse pressed left at (648, 378)
Screenshot: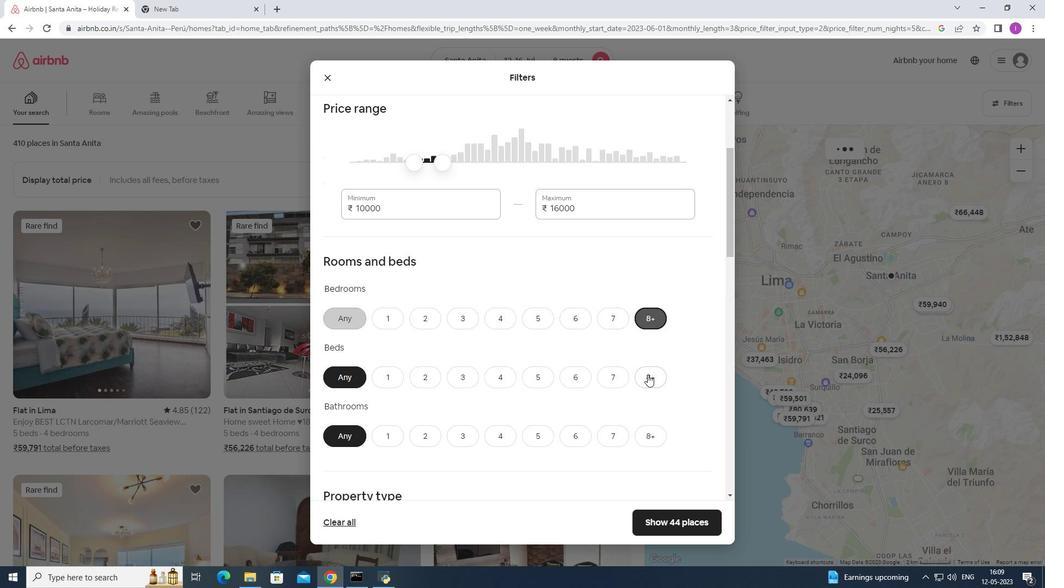 
Action: Mouse moved to (640, 430)
Screenshot: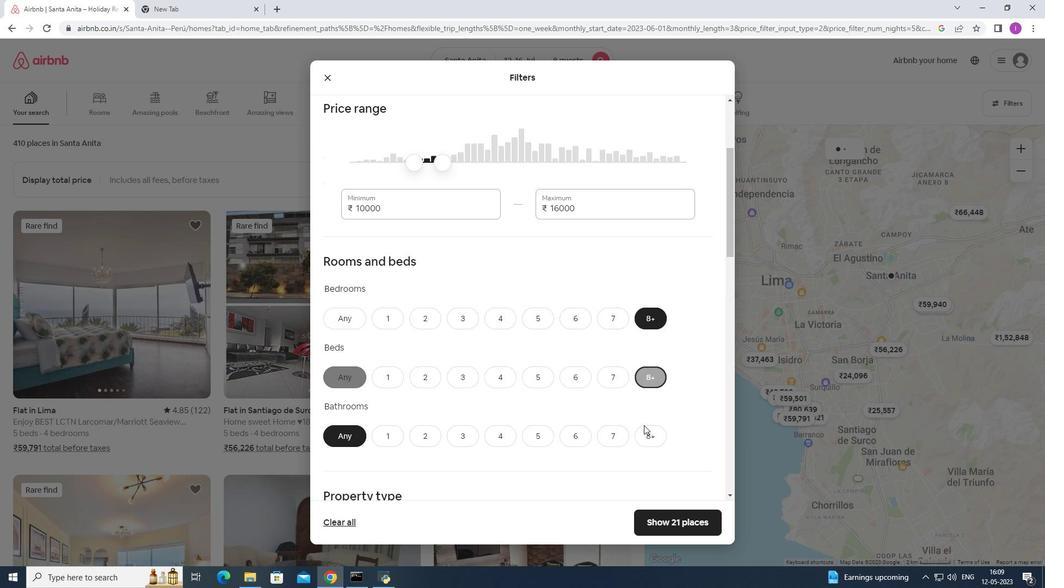 
Action: Mouse pressed left at (640, 430)
Screenshot: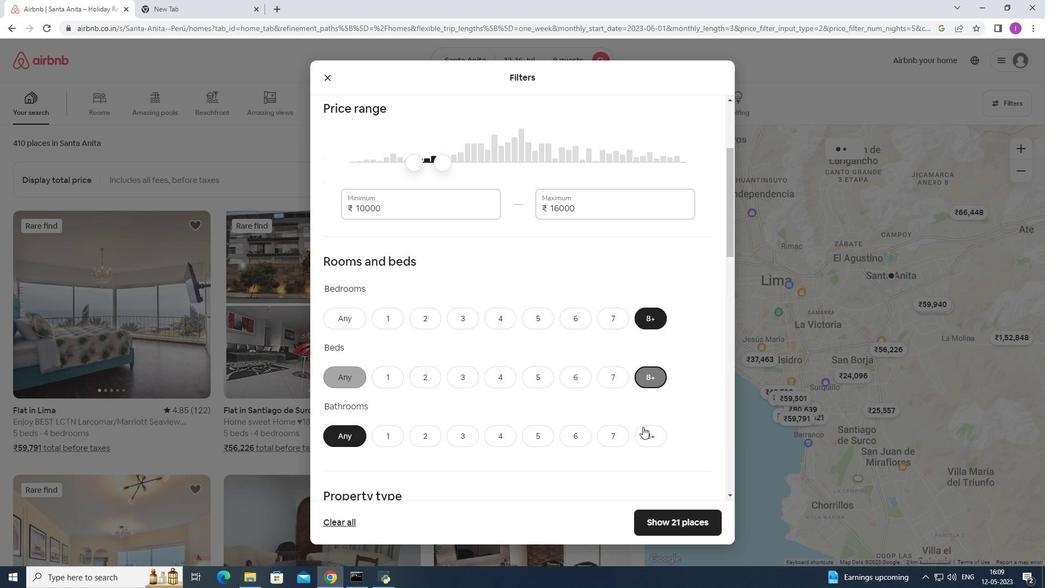 
Action: Mouse moved to (538, 373)
Screenshot: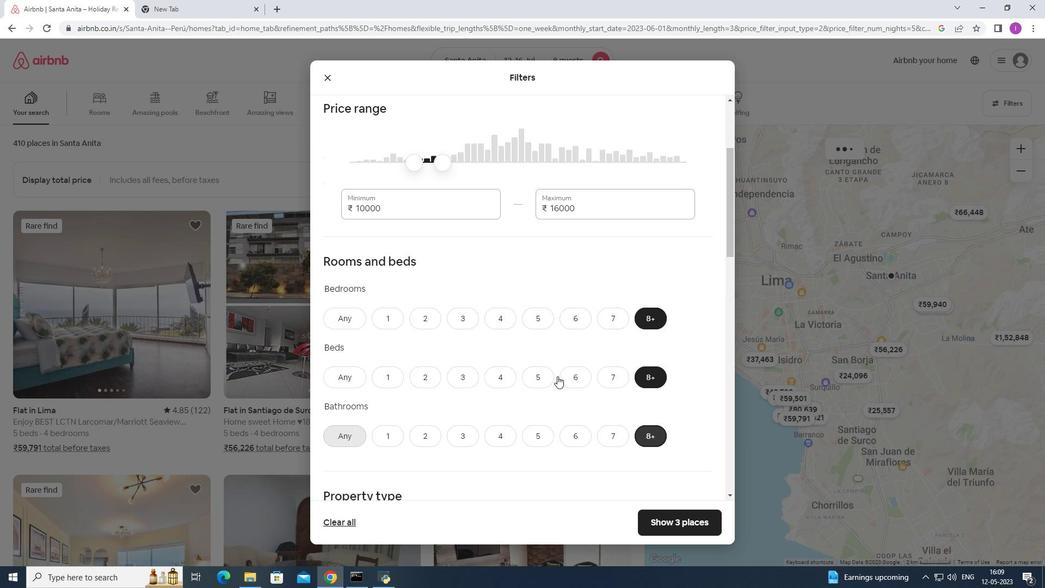 
Action: Mouse scrolled (538, 372) with delta (0, 0)
Screenshot: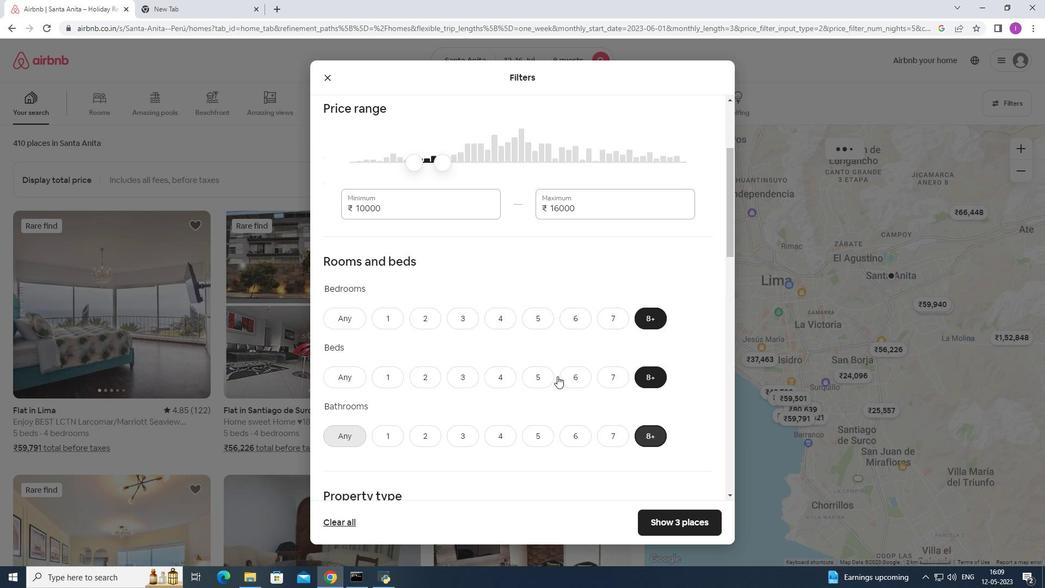 
Action: Mouse moved to (538, 373)
Screenshot: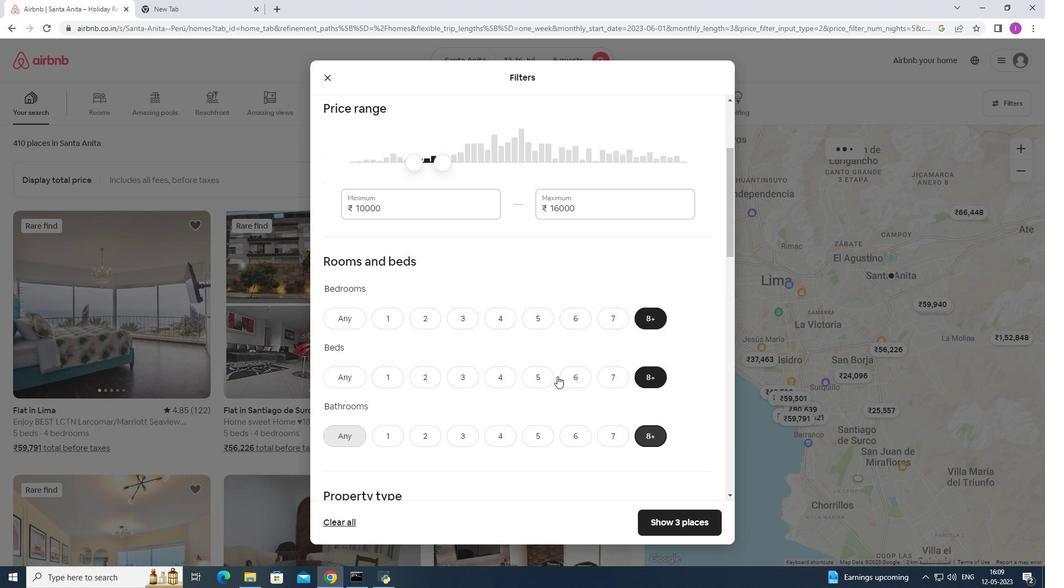 
Action: Mouse scrolled (538, 372) with delta (0, 0)
Screenshot: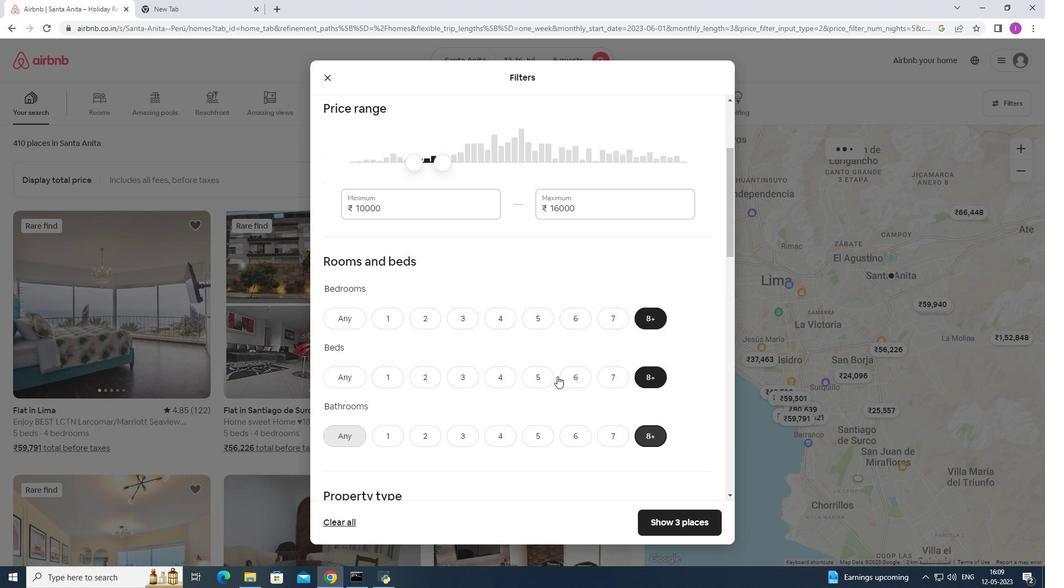 
Action: Mouse scrolled (538, 372) with delta (0, 0)
Screenshot: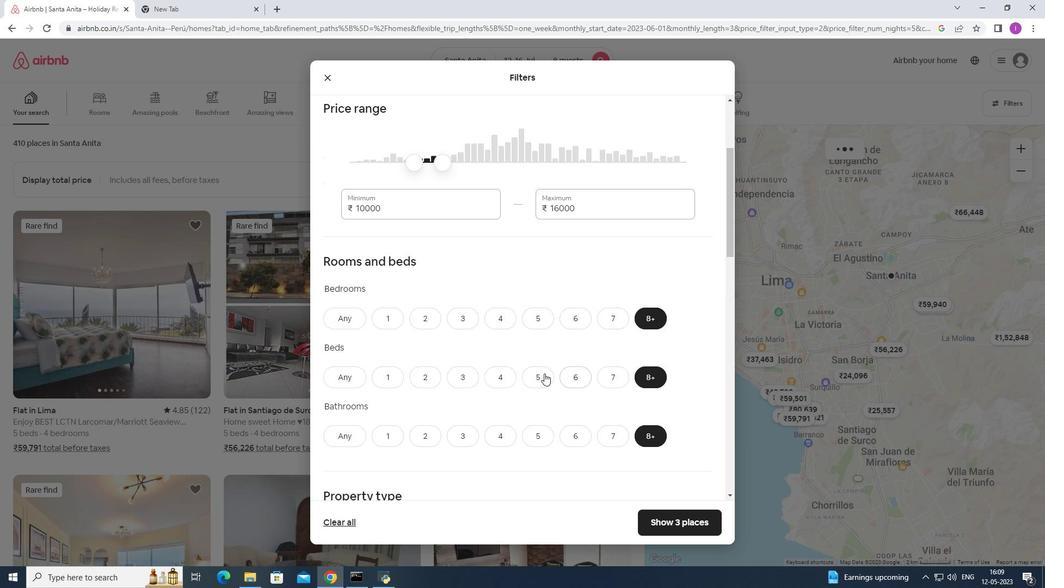 
Action: Mouse moved to (536, 373)
Screenshot: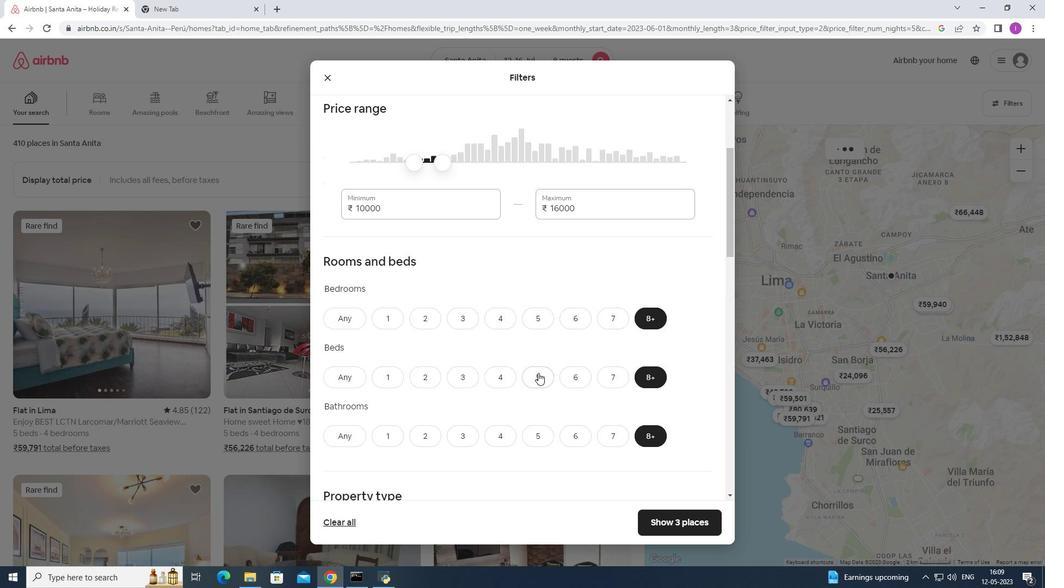 
Action: Mouse scrolled (536, 372) with delta (0, 0)
Screenshot: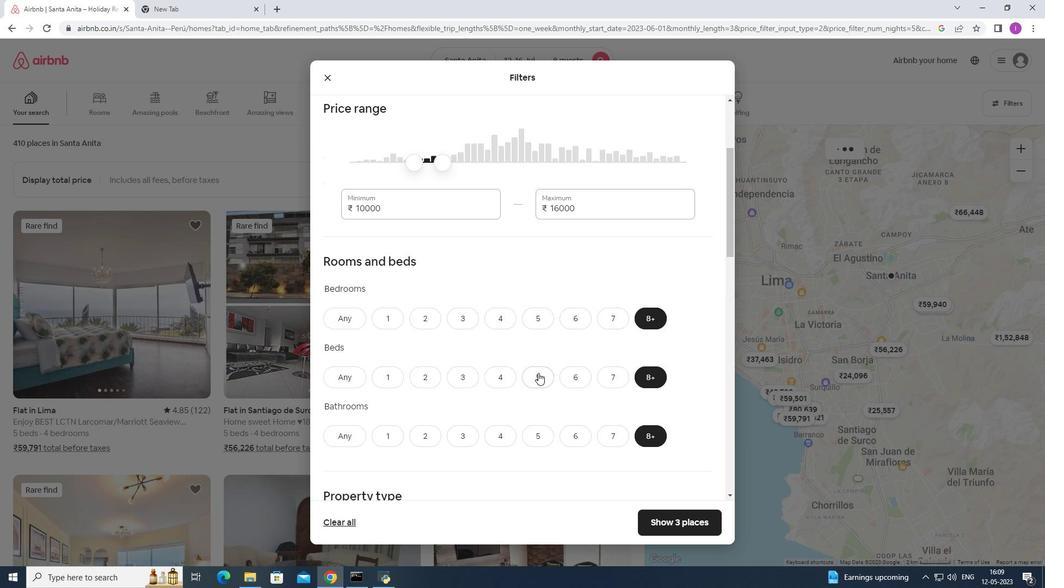 
Action: Mouse moved to (510, 363)
Screenshot: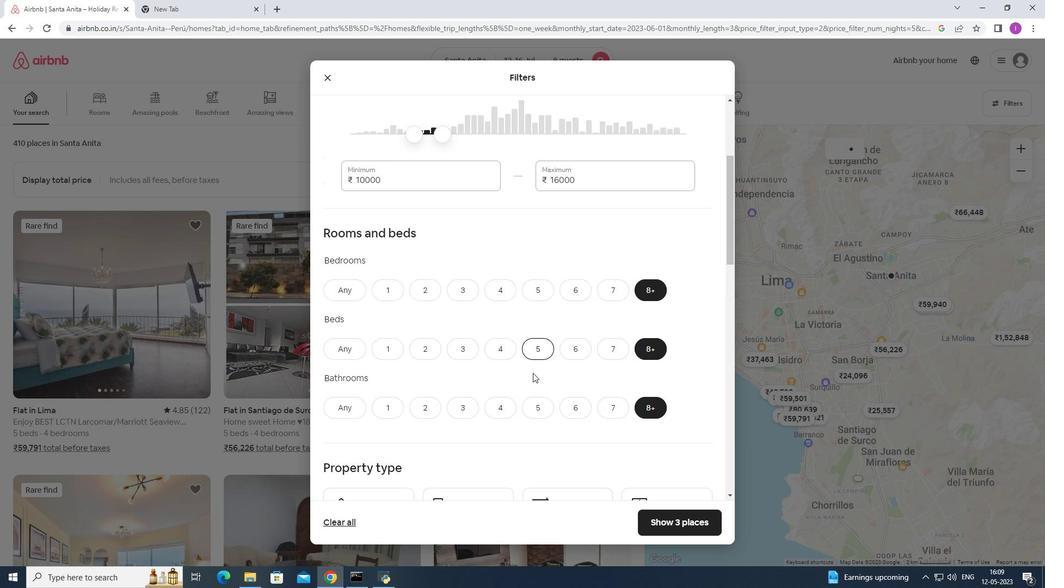 
Action: Mouse scrolled (510, 363) with delta (0, 0)
Screenshot: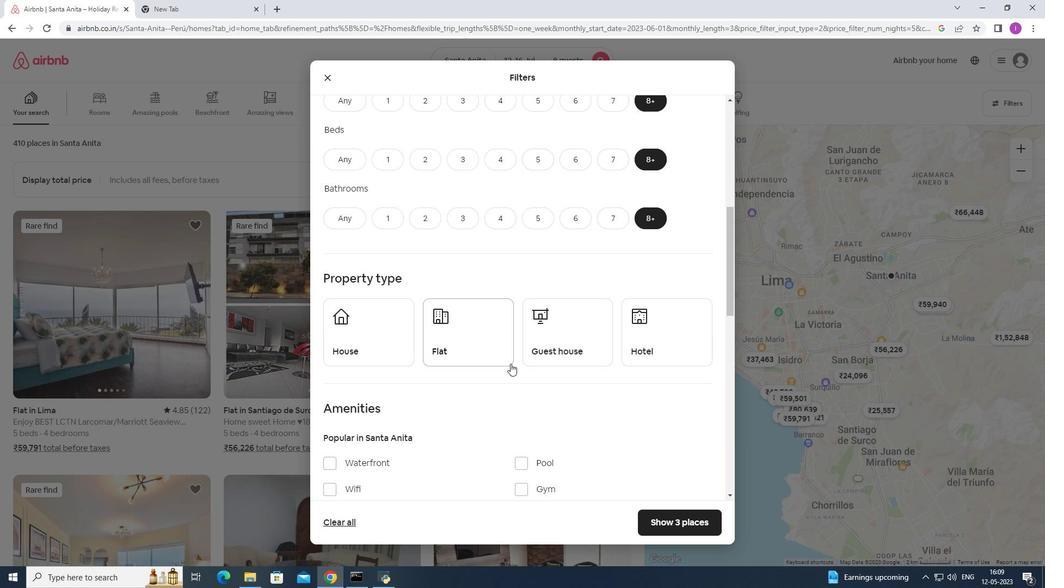 
Action: Mouse scrolled (510, 363) with delta (0, 0)
Screenshot: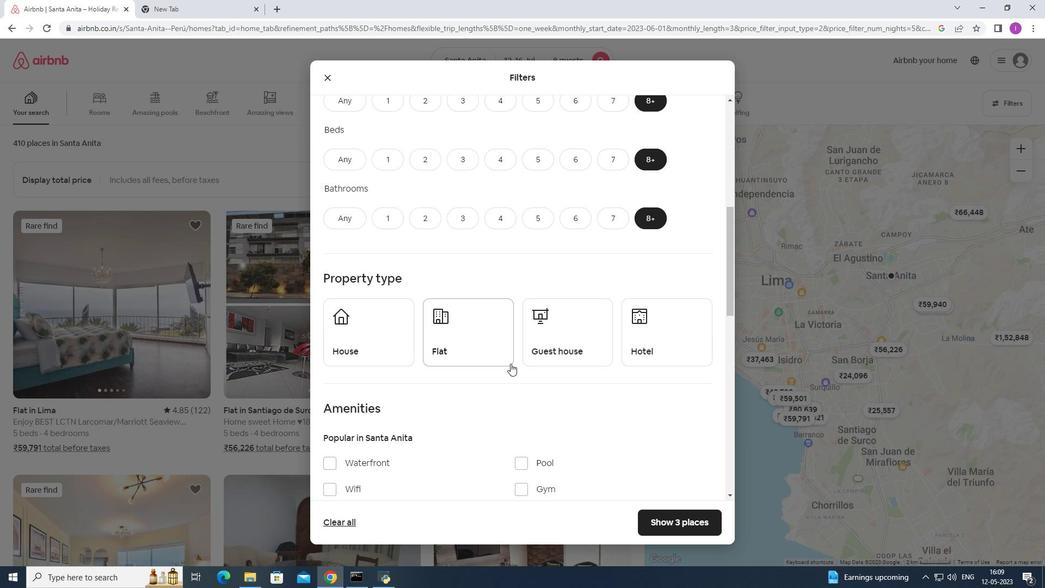 
Action: Mouse moved to (377, 226)
Screenshot: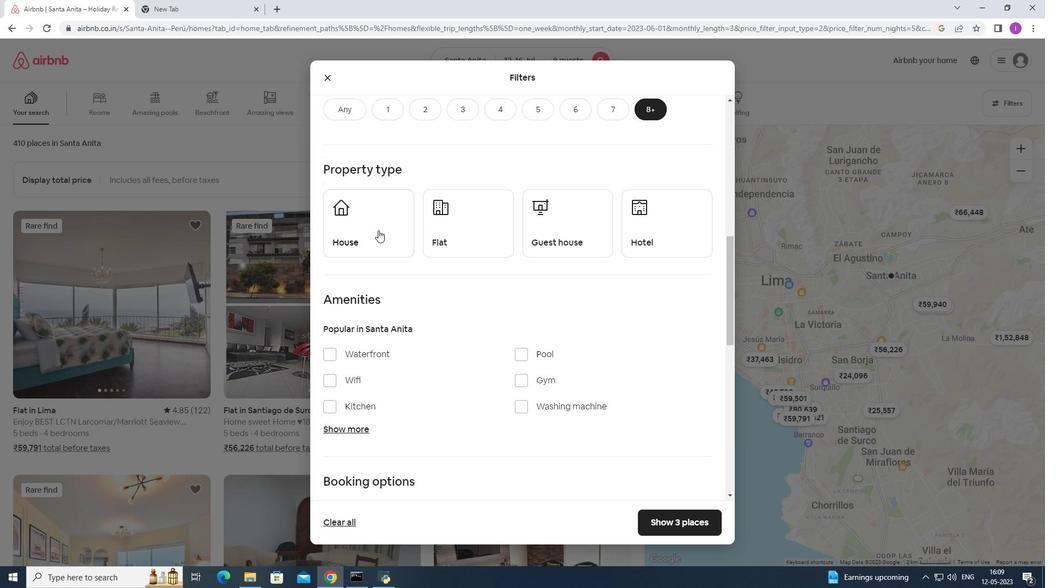 
Action: Mouse pressed left at (377, 226)
Screenshot: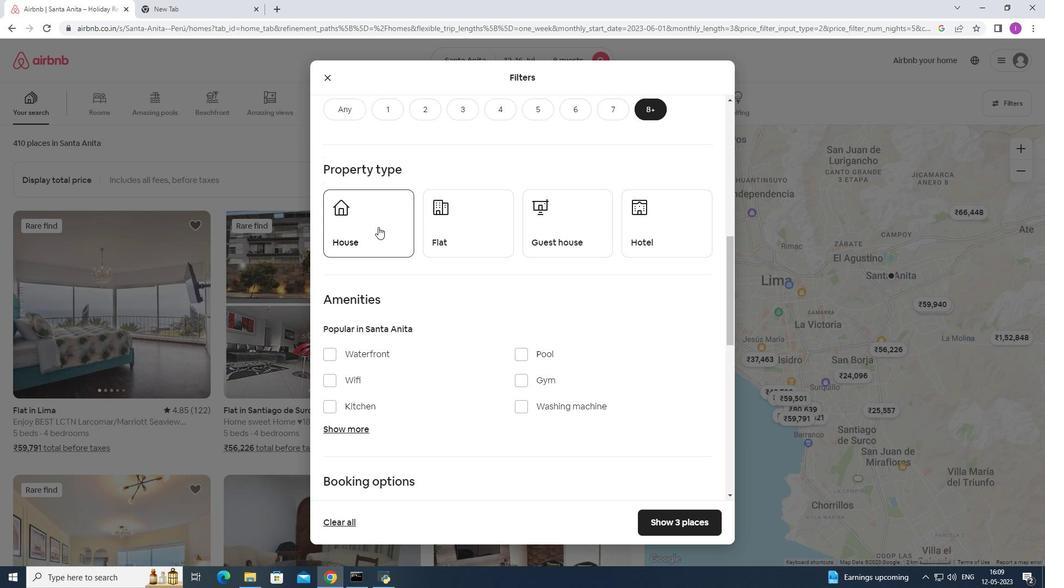 
Action: Mouse moved to (430, 242)
Screenshot: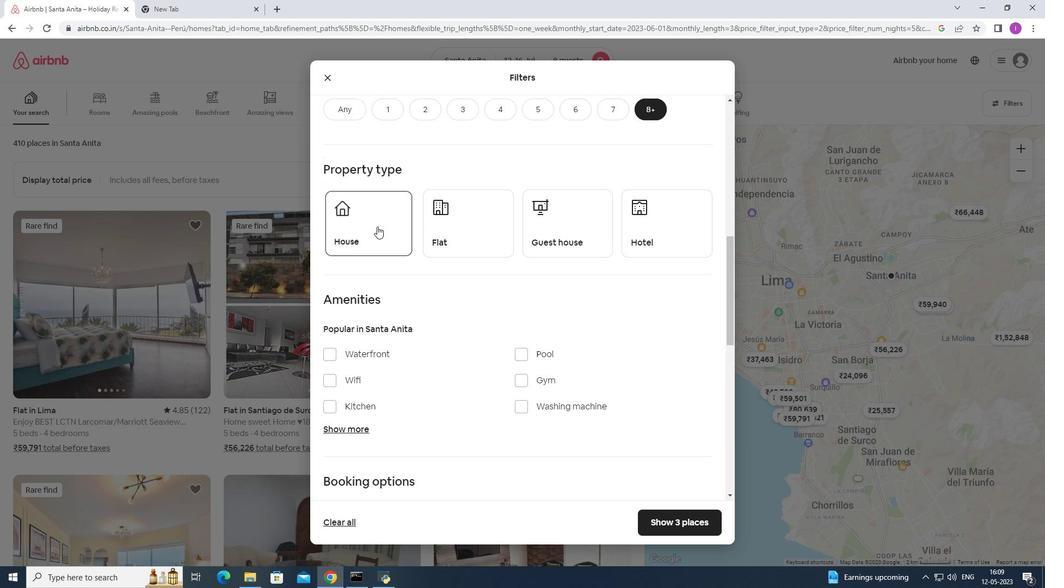 
Action: Mouse pressed left at (430, 242)
Screenshot: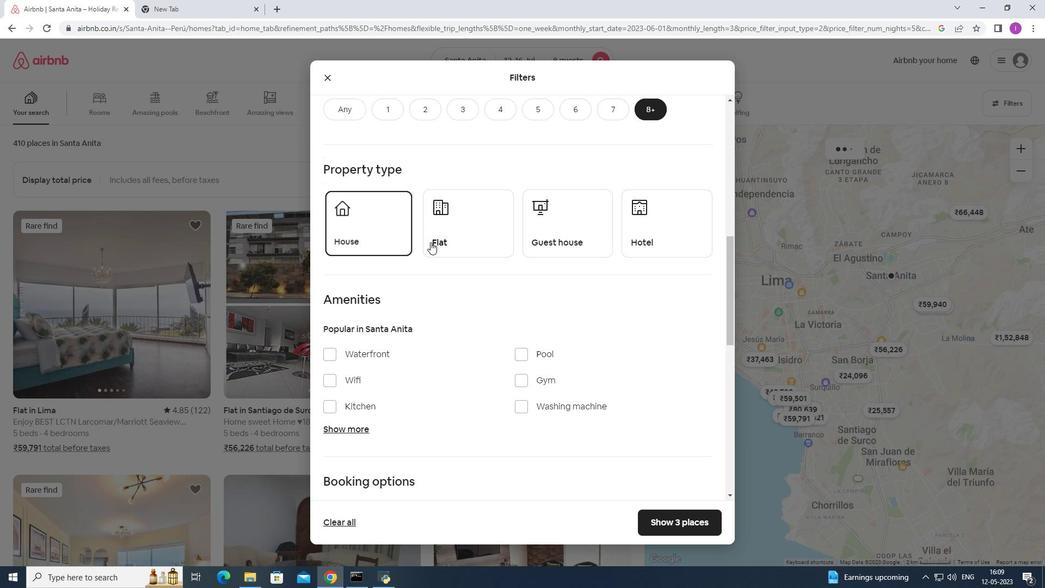 
Action: Mouse moved to (559, 244)
Screenshot: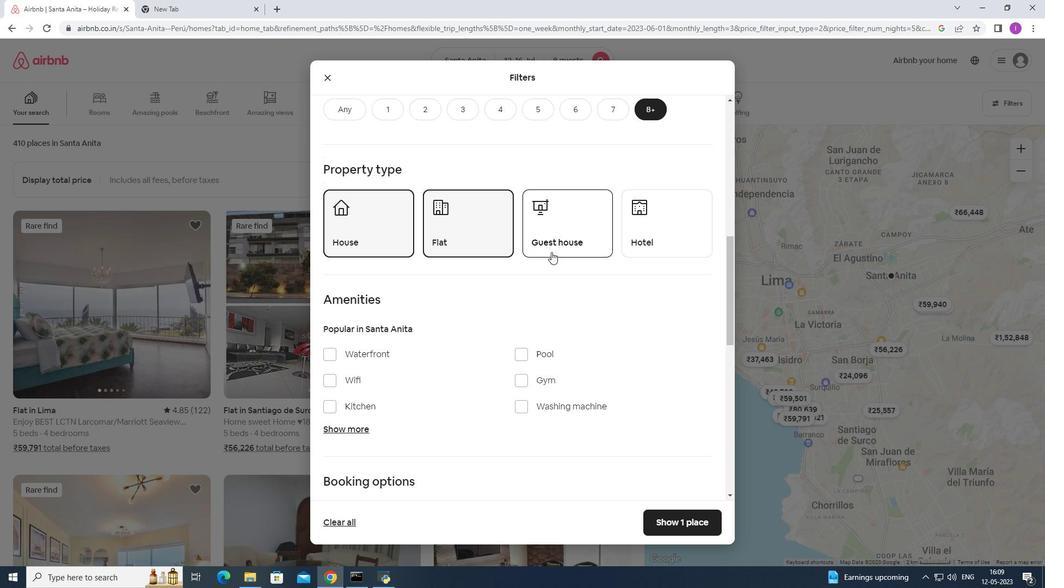 
Action: Mouse pressed left at (559, 244)
Screenshot: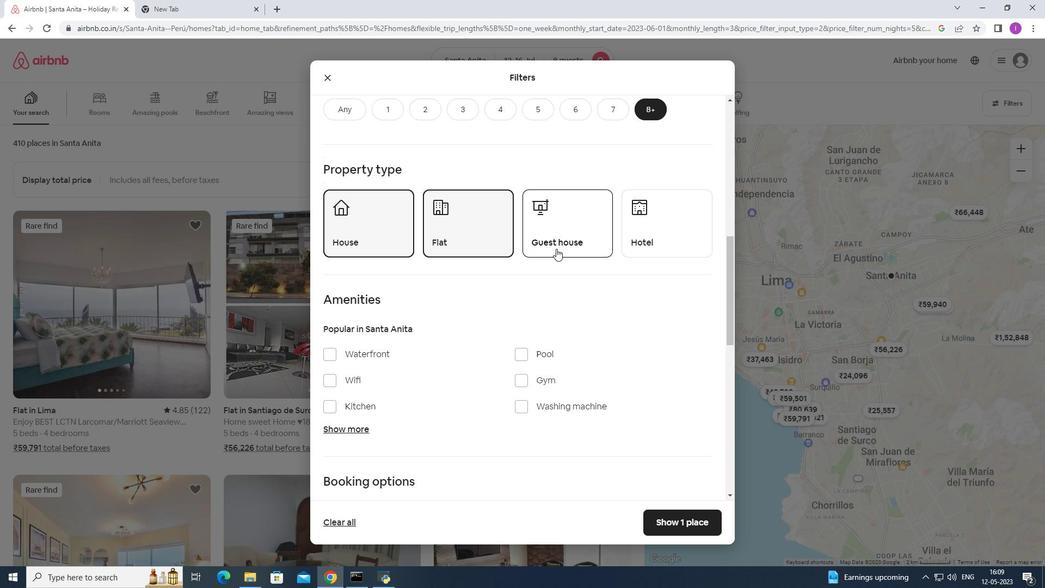 
Action: Mouse moved to (489, 347)
Screenshot: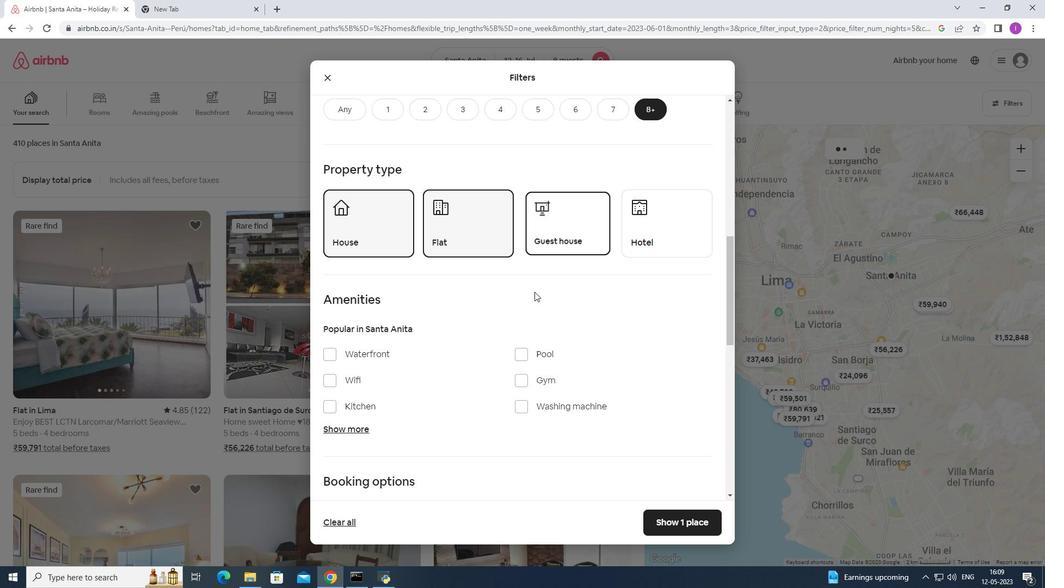 
Action: Mouse scrolled (489, 347) with delta (0, 0)
Screenshot: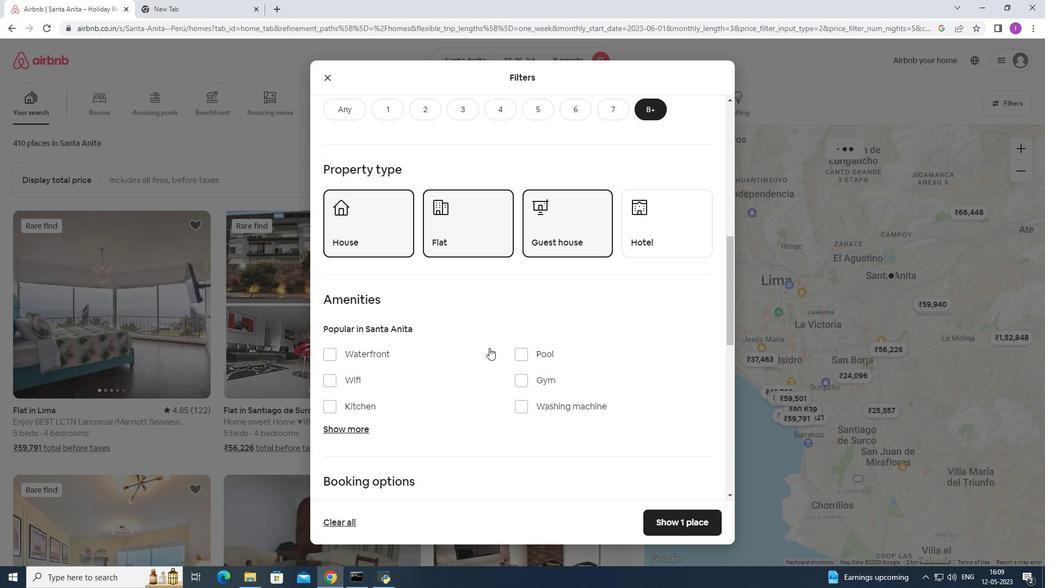 
Action: Mouse moved to (489, 346)
Screenshot: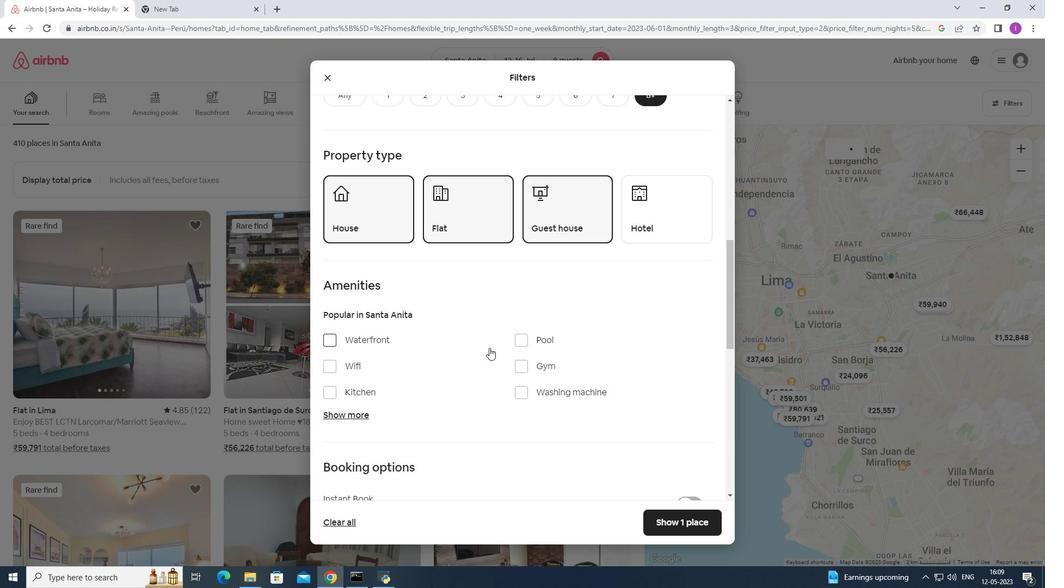 
Action: Mouse scrolled (489, 346) with delta (0, 0)
Screenshot: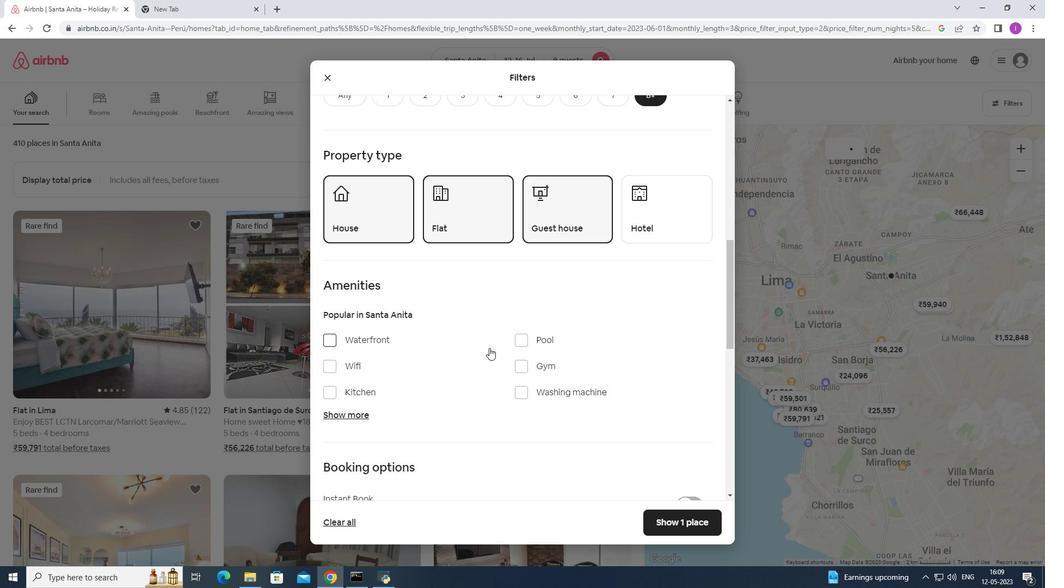 
Action: Mouse moved to (328, 273)
Screenshot: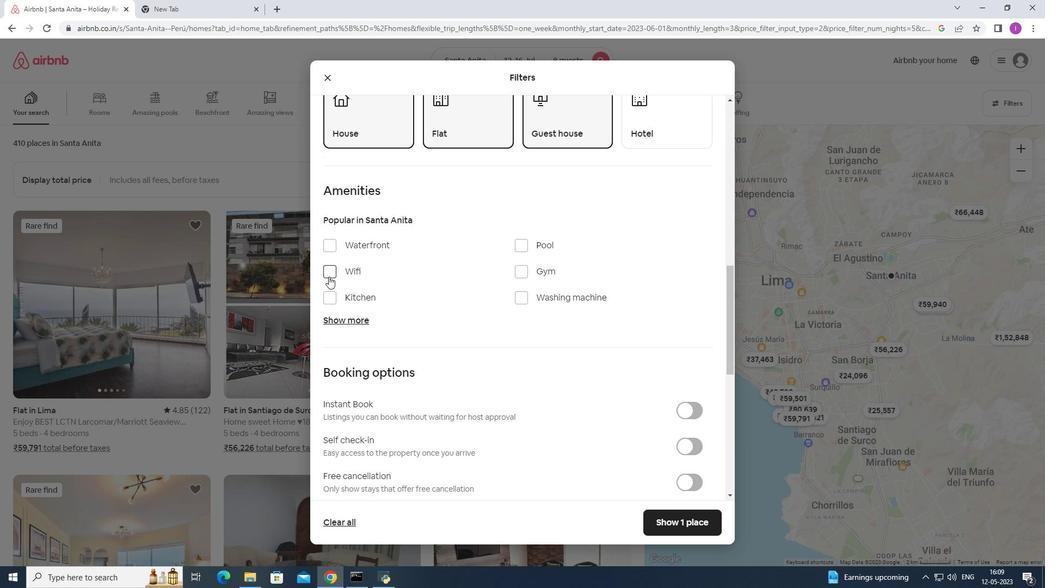 
Action: Mouse pressed left at (328, 273)
Screenshot: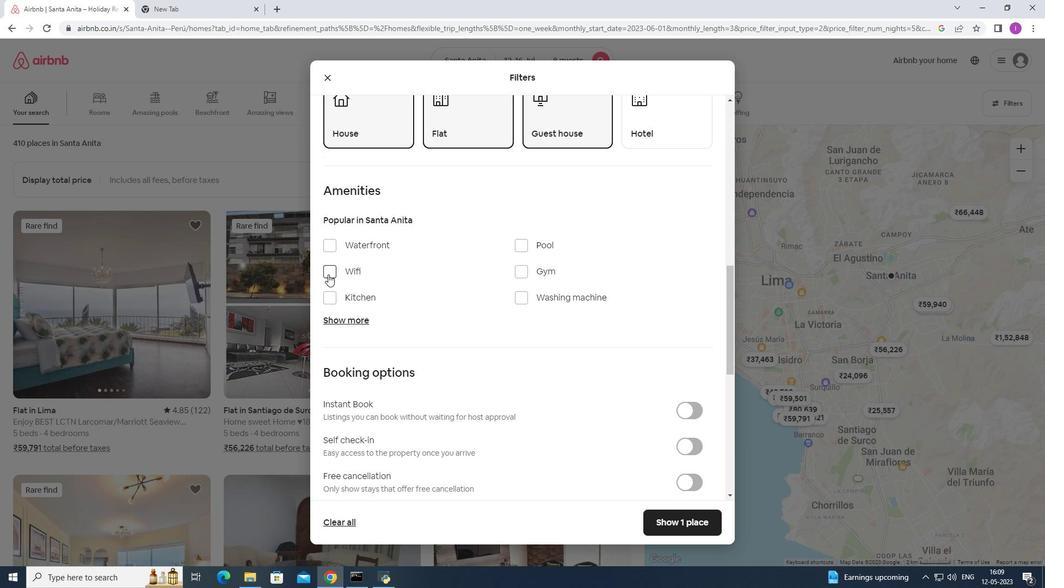 
Action: Mouse moved to (331, 269)
Screenshot: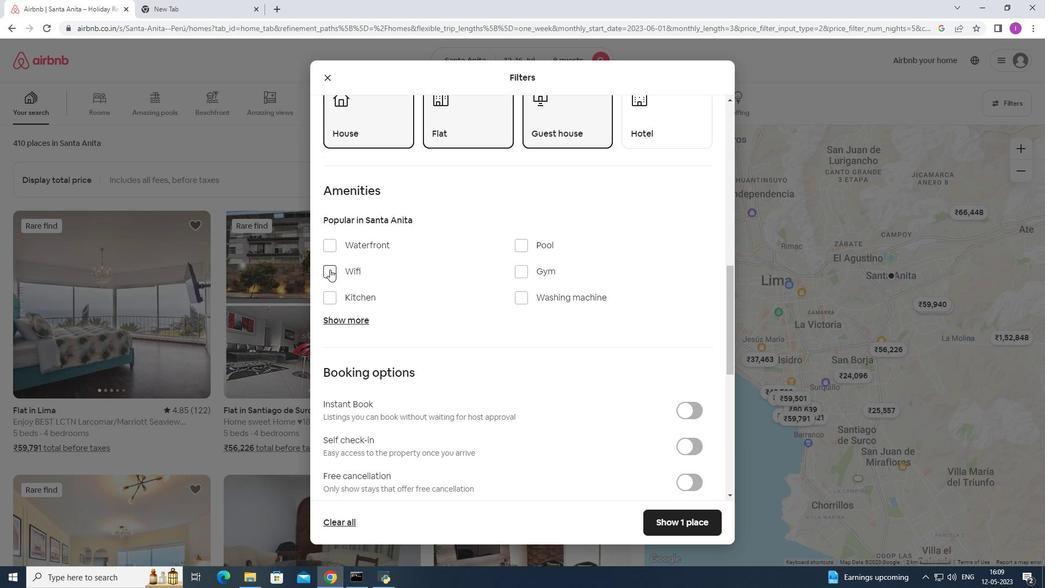 
Action: Mouse pressed left at (331, 269)
Screenshot: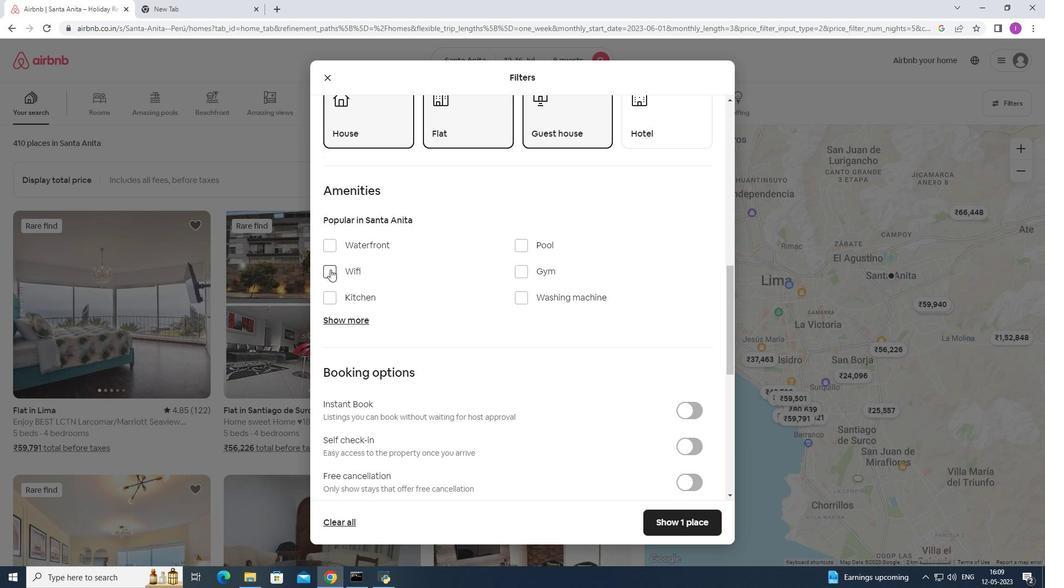 
Action: Mouse moved to (523, 276)
Screenshot: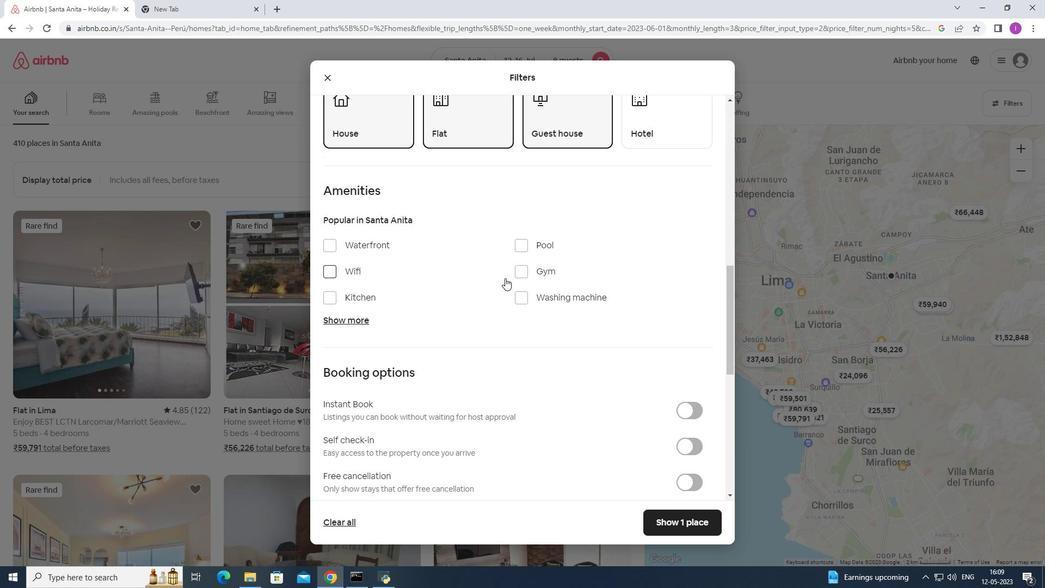 
Action: Mouse pressed left at (523, 276)
Screenshot: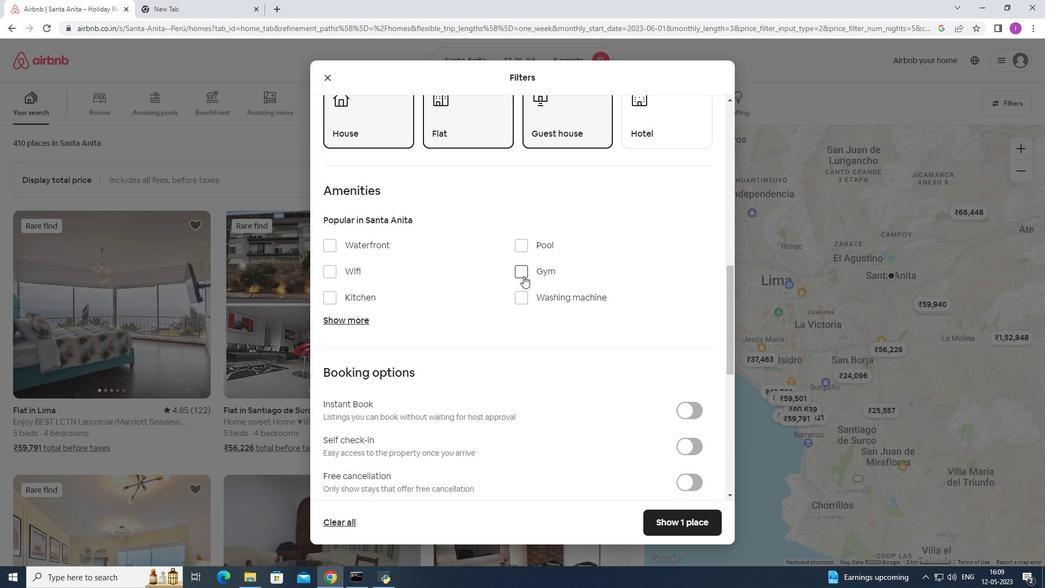 
Action: Mouse moved to (333, 271)
Screenshot: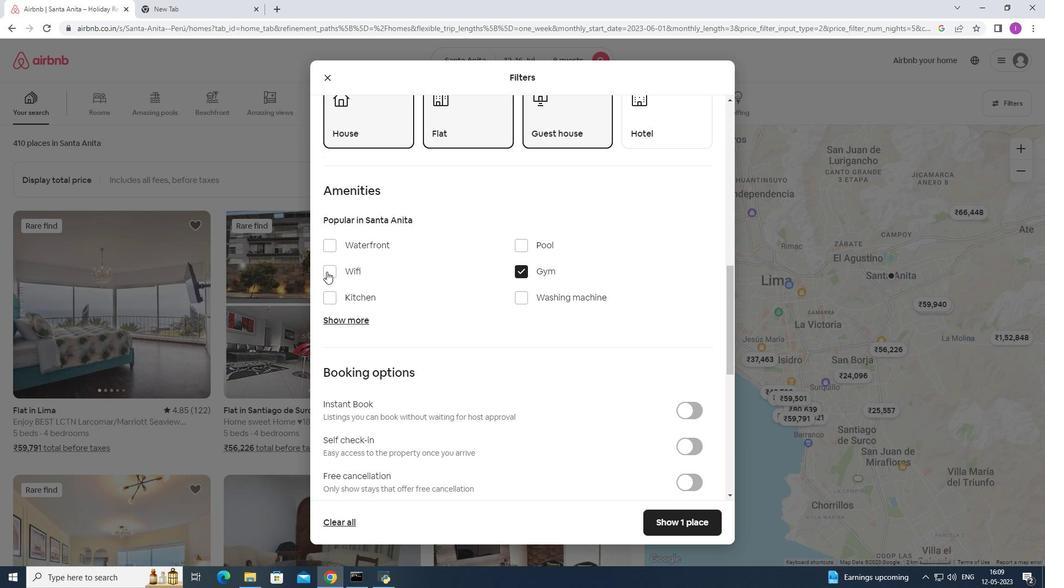 
Action: Mouse pressed left at (333, 271)
Screenshot: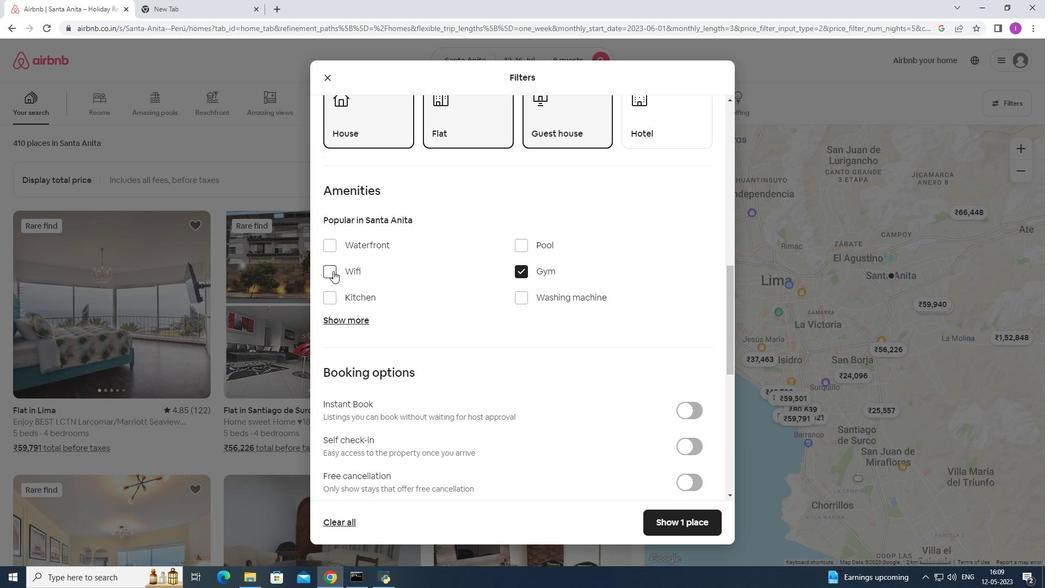 
Action: Mouse moved to (354, 319)
Screenshot: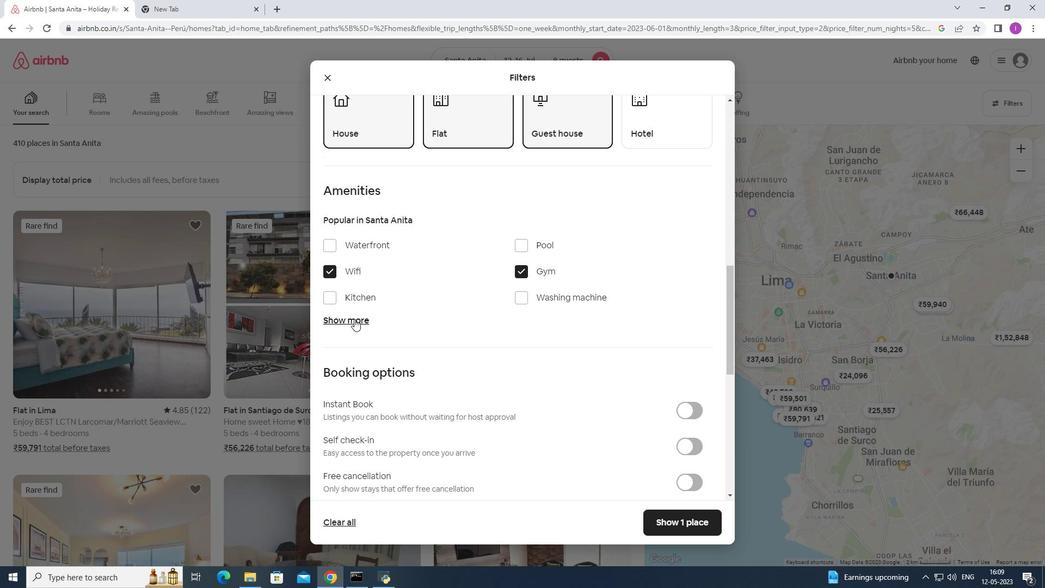 
Action: Mouse pressed left at (354, 319)
Screenshot: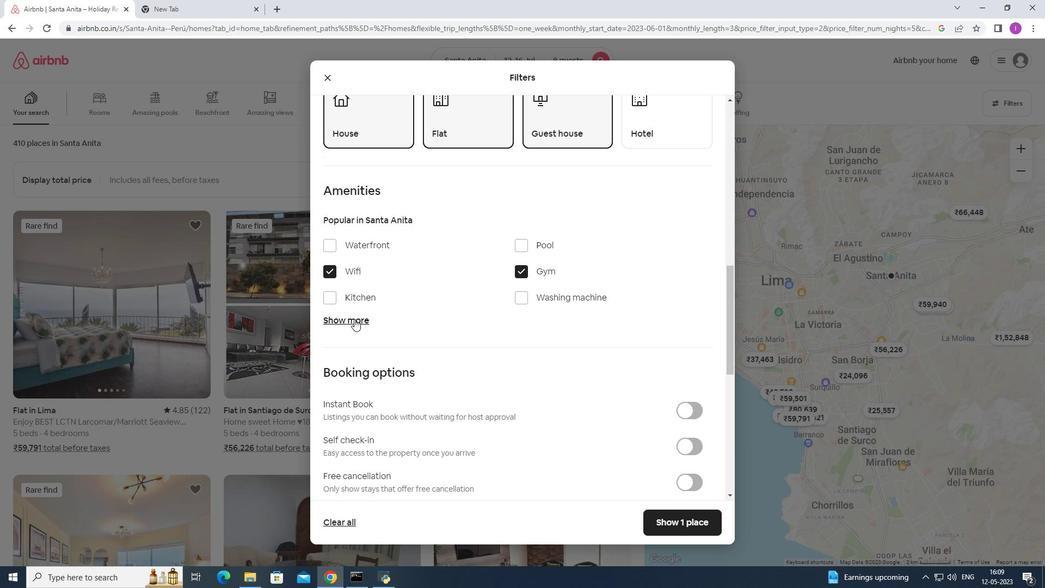 
Action: Mouse moved to (335, 408)
Screenshot: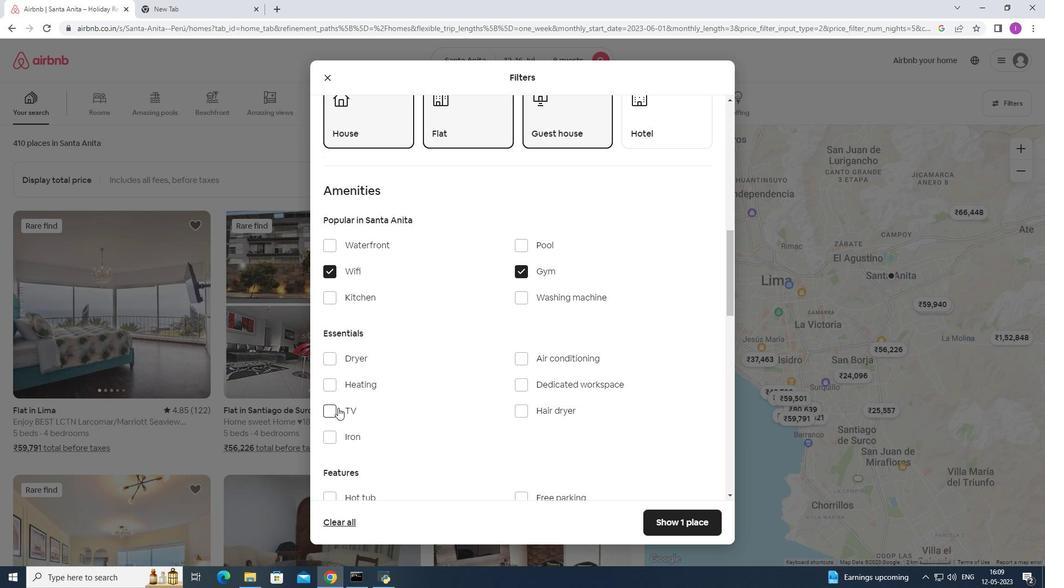 
Action: Mouse pressed left at (335, 408)
Screenshot: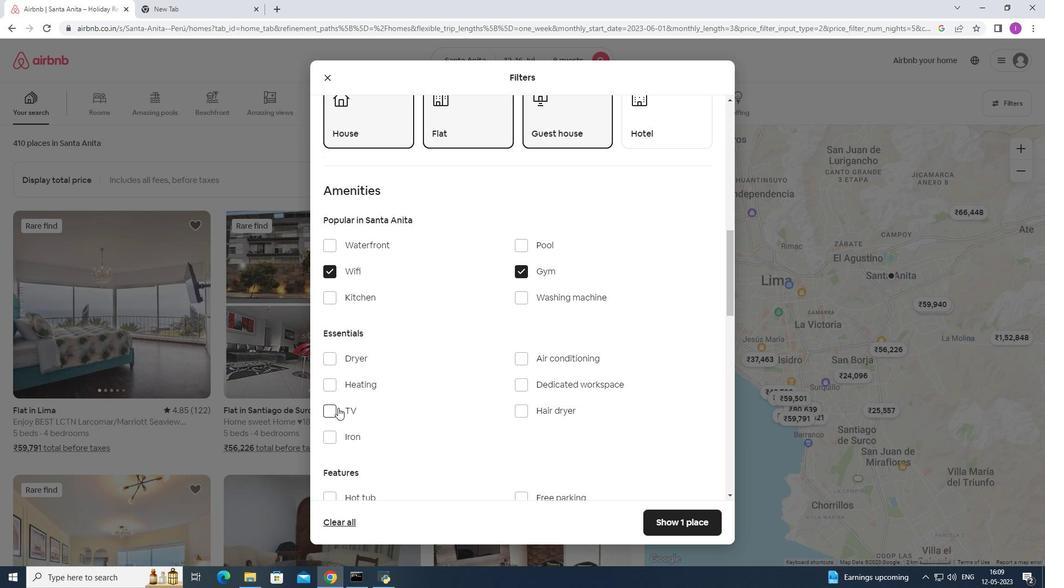 
Action: Mouse moved to (388, 419)
Screenshot: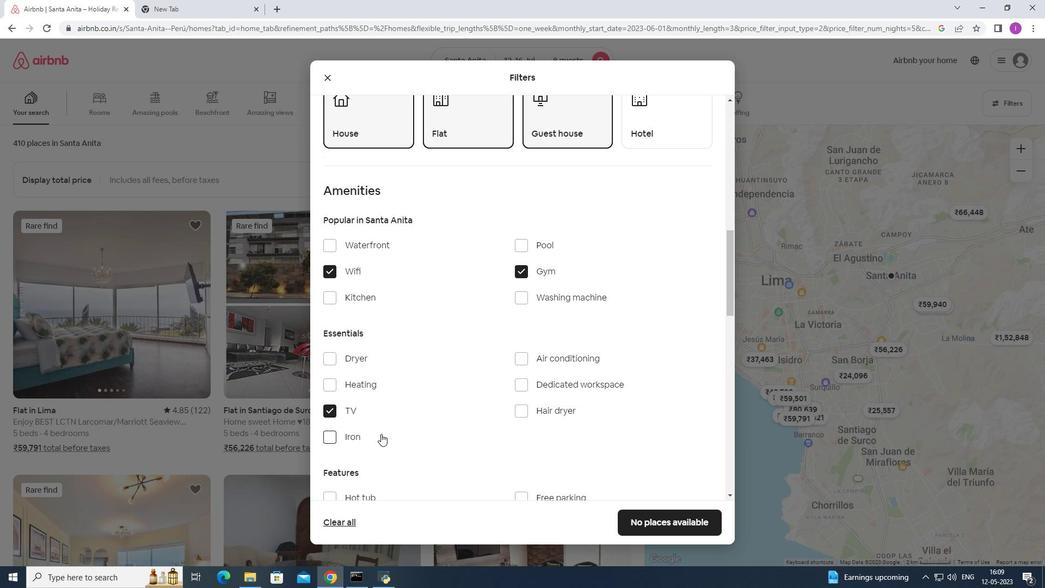 
Action: Mouse scrolled (388, 418) with delta (0, 0)
Screenshot: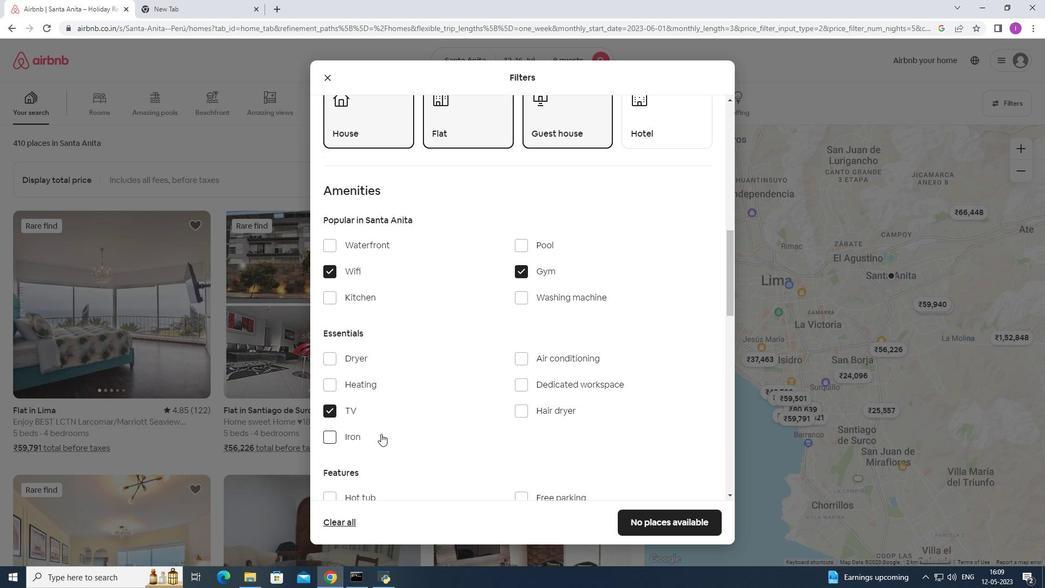 
Action: Mouse scrolled (388, 418) with delta (0, 0)
Screenshot: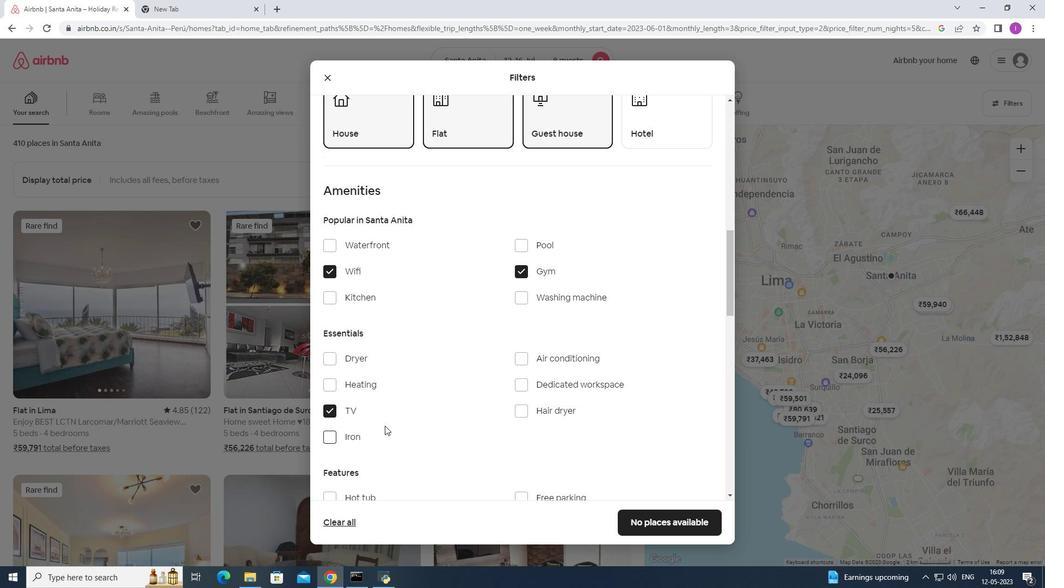 
Action: Mouse scrolled (388, 418) with delta (0, 0)
Screenshot: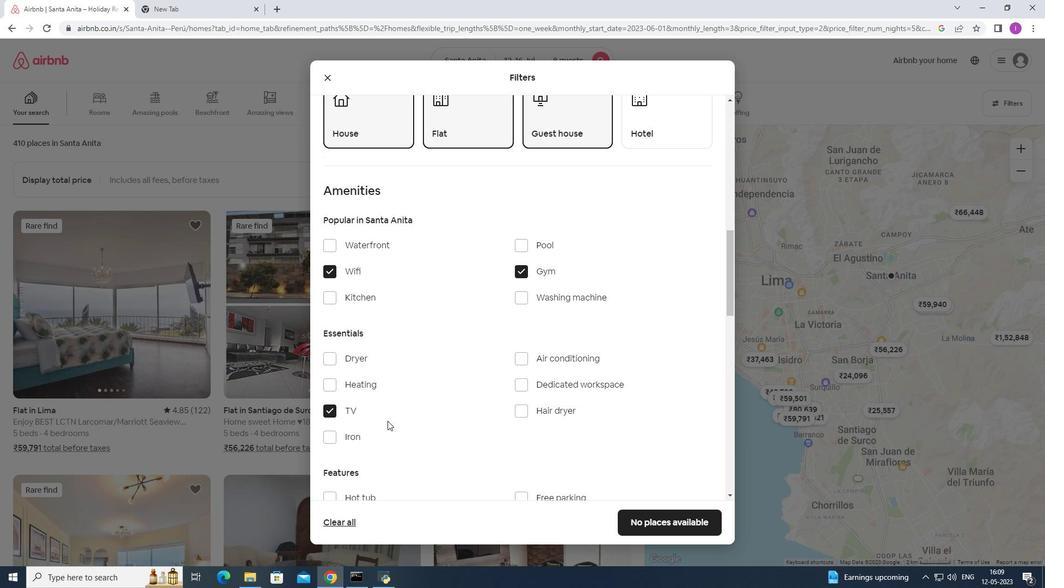
Action: Mouse scrolled (388, 418) with delta (0, 0)
Screenshot: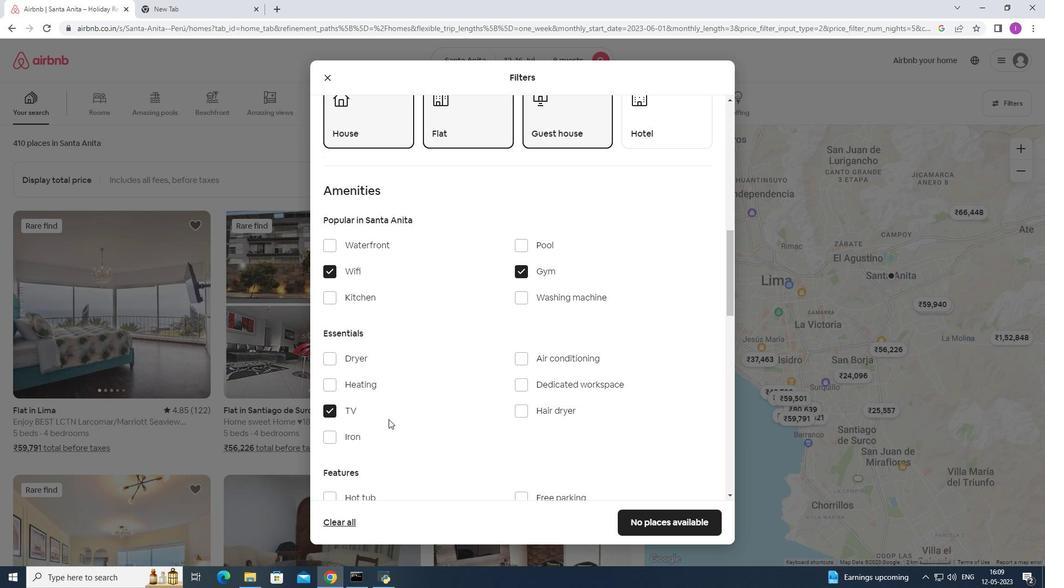 
Action: Mouse moved to (518, 334)
Screenshot: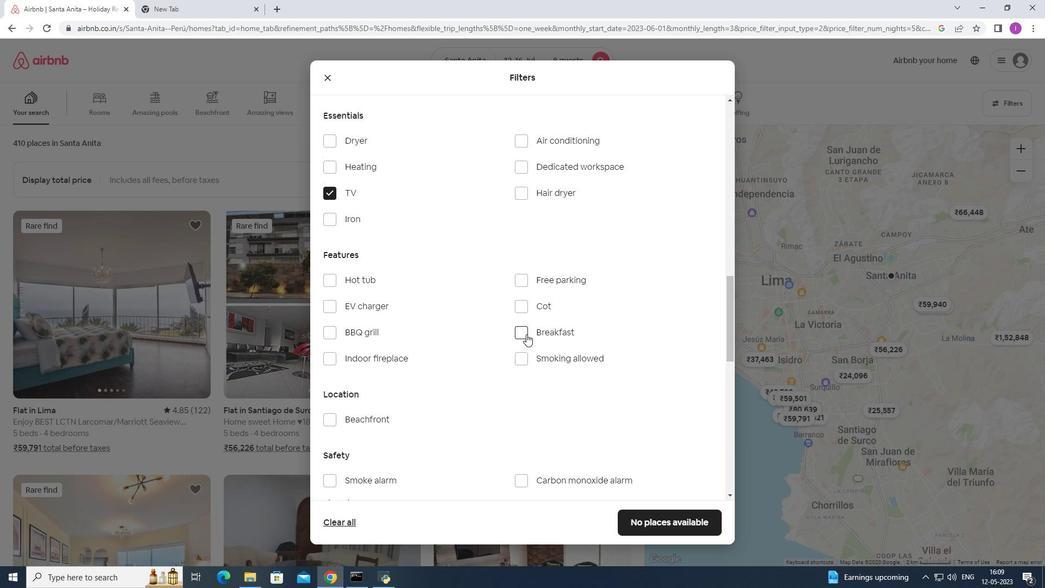 
Action: Mouse pressed left at (518, 334)
Screenshot: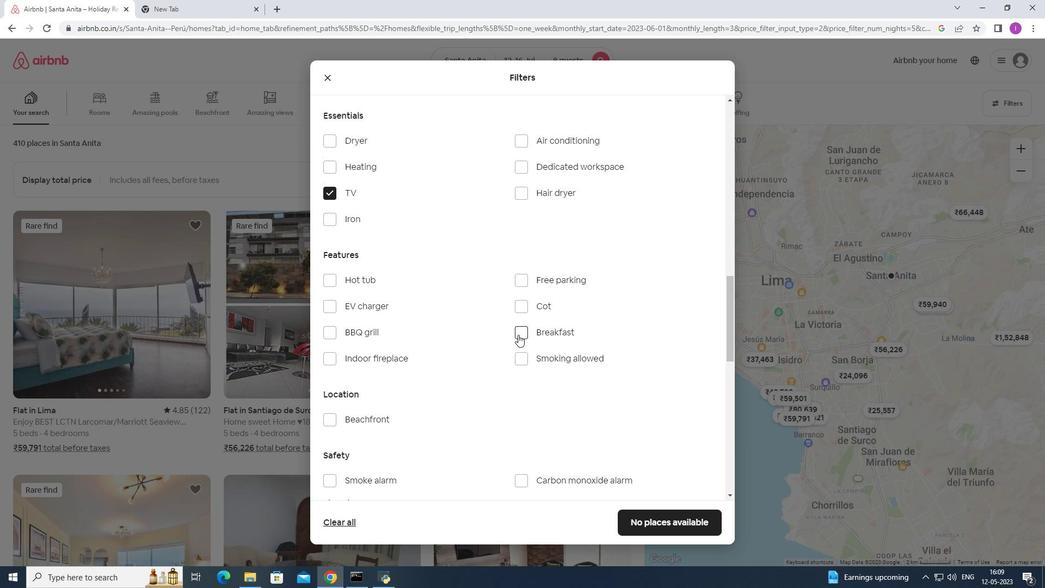
Action: Mouse moved to (522, 282)
Screenshot: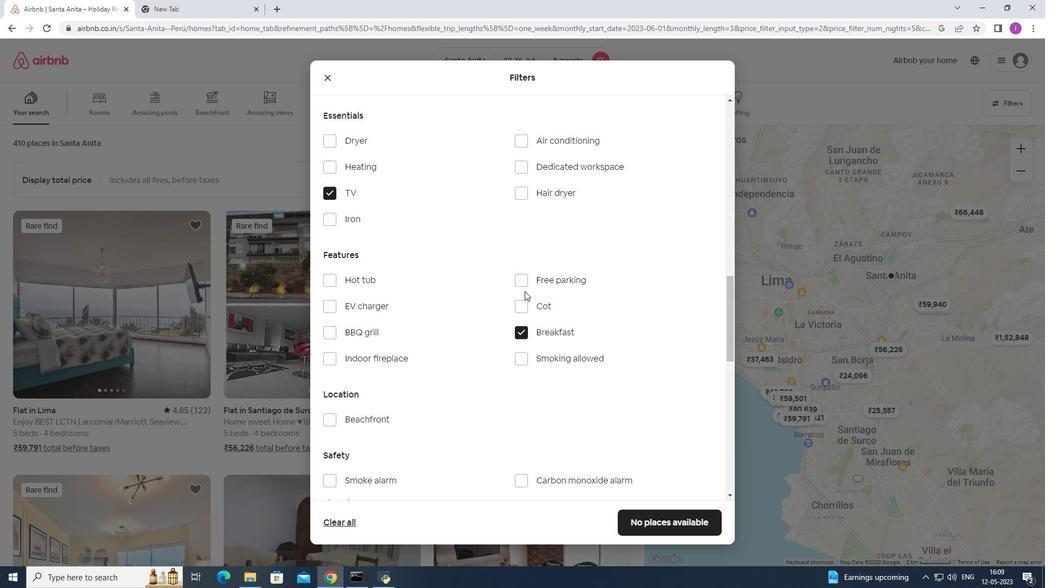 
Action: Mouse pressed left at (522, 282)
Screenshot: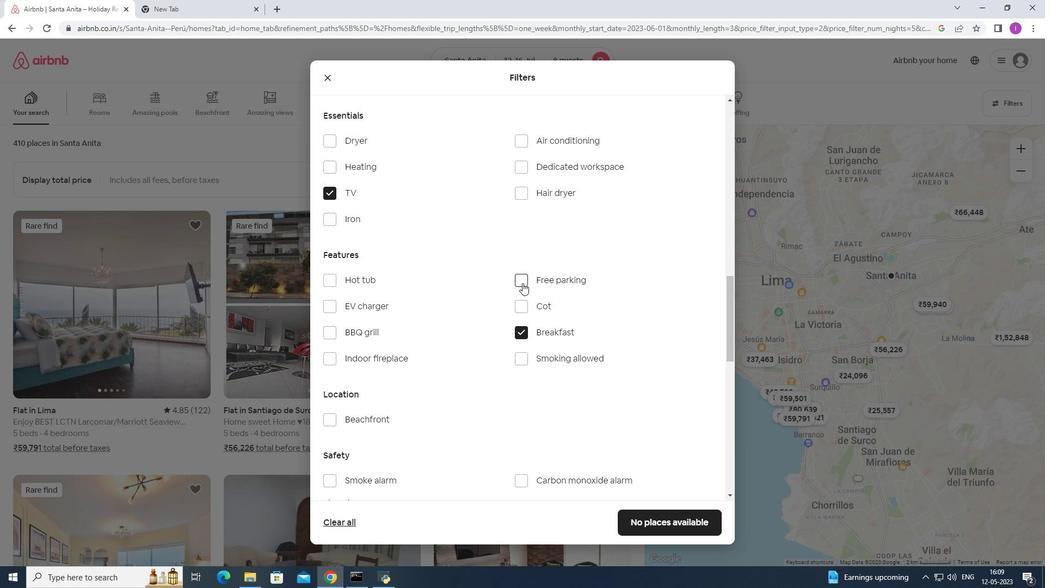 
Action: Mouse moved to (448, 346)
Screenshot: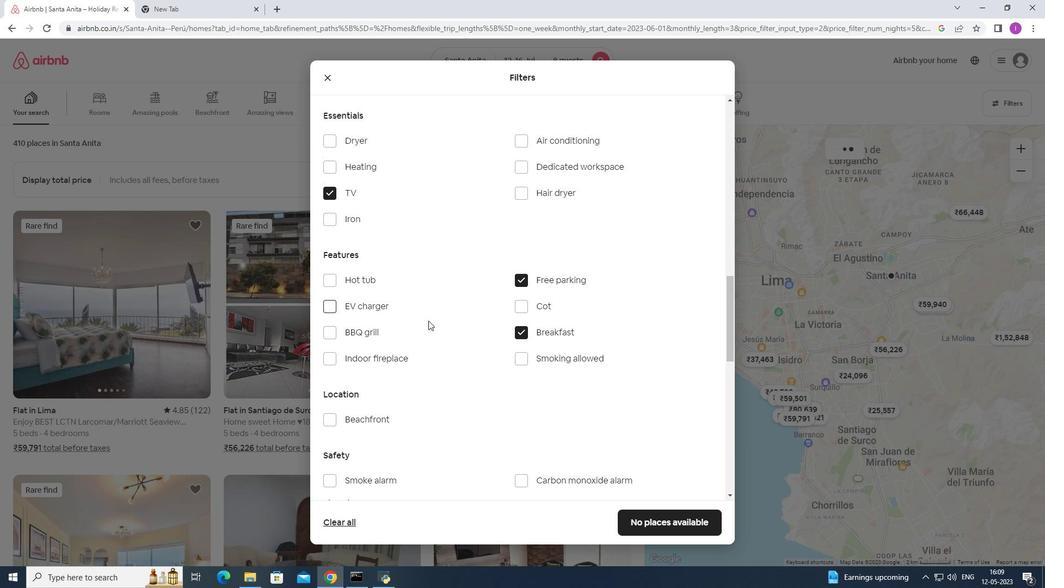 
Action: Mouse scrolled (448, 346) with delta (0, 0)
Screenshot: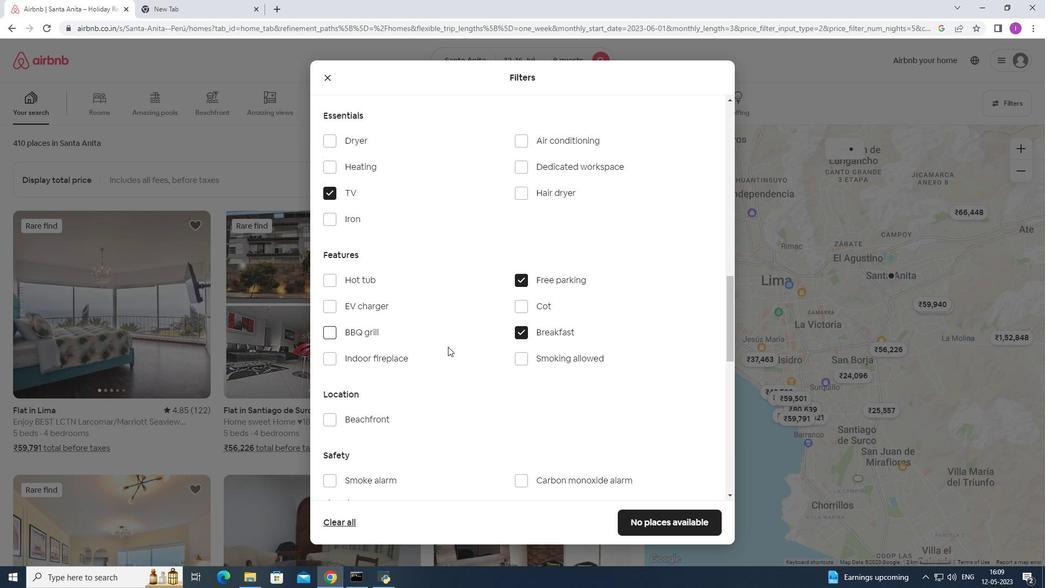 
Action: Mouse scrolled (448, 346) with delta (0, 0)
Screenshot: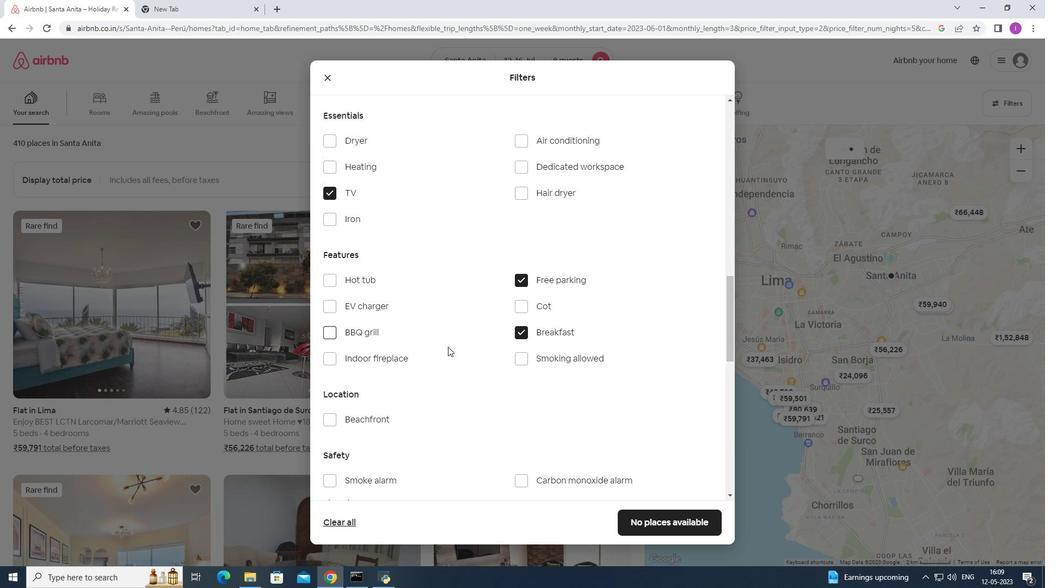
Action: Mouse scrolled (448, 346) with delta (0, 0)
Screenshot: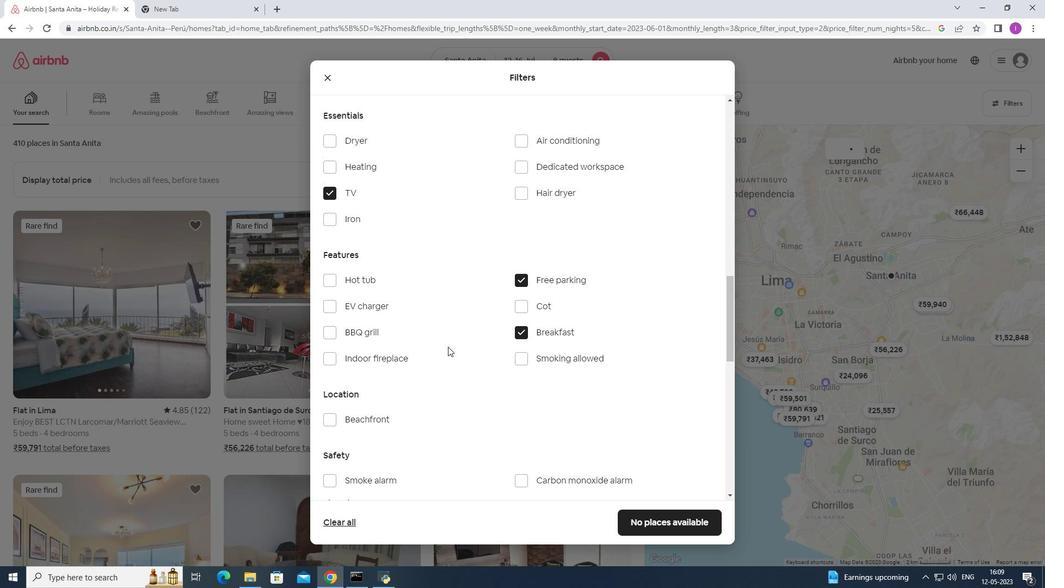 
Action: Mouse scrolled (448, 346) with delta (0, 0)
Screenshot: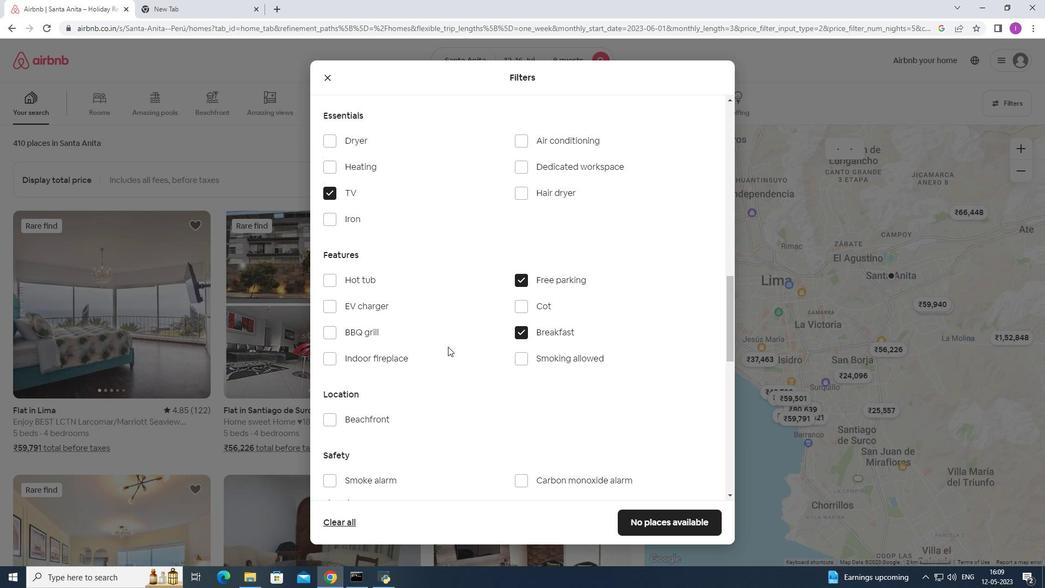 
Action: Mouse moved to (489, 336)
Screenshot: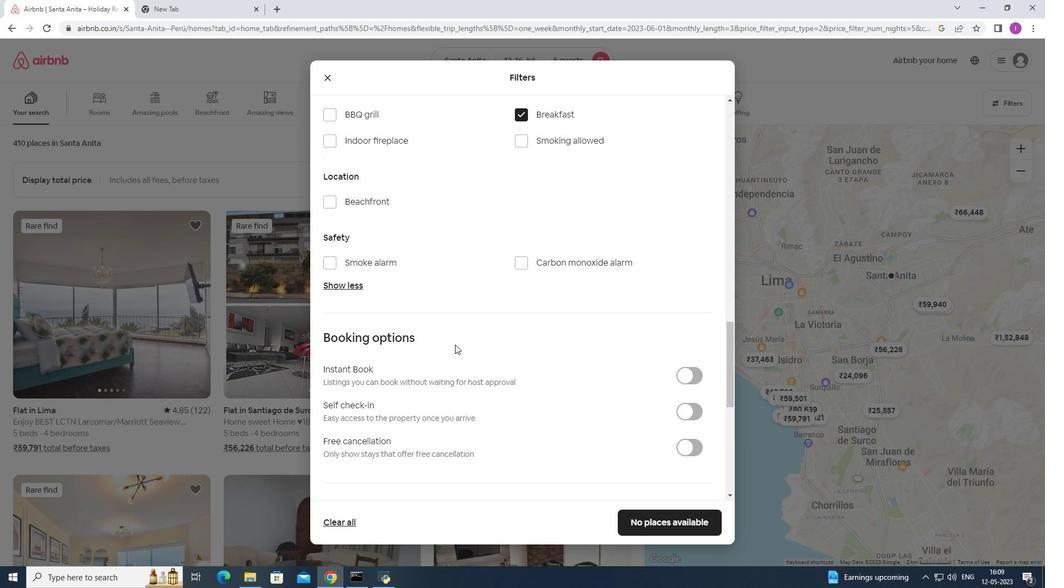 
Action: Mouse scrolled (489, 336) with delta (0, 0)
Screenshot: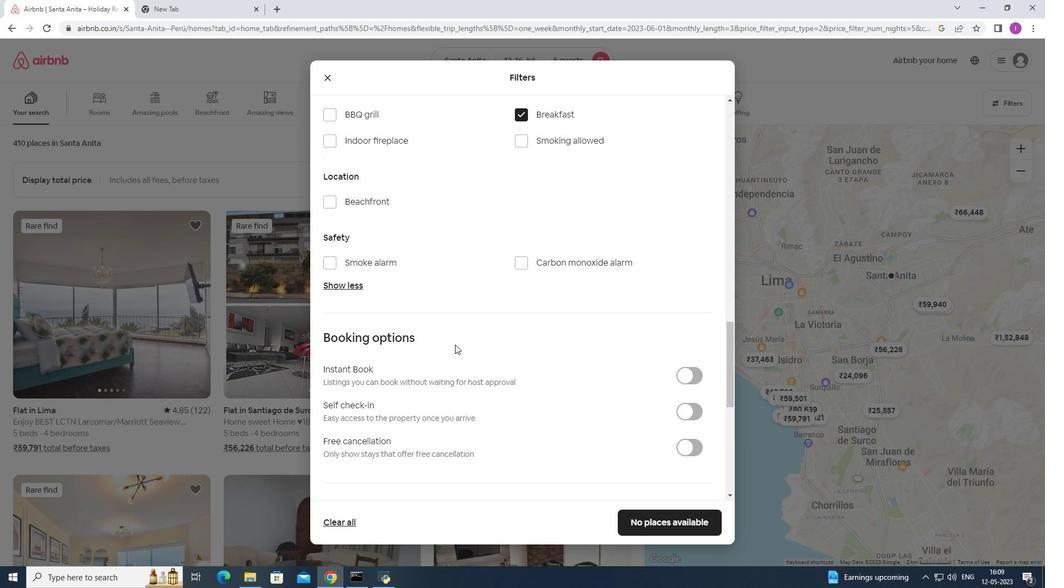 
Action: Mouse moved to (509, 329)
Screenshot: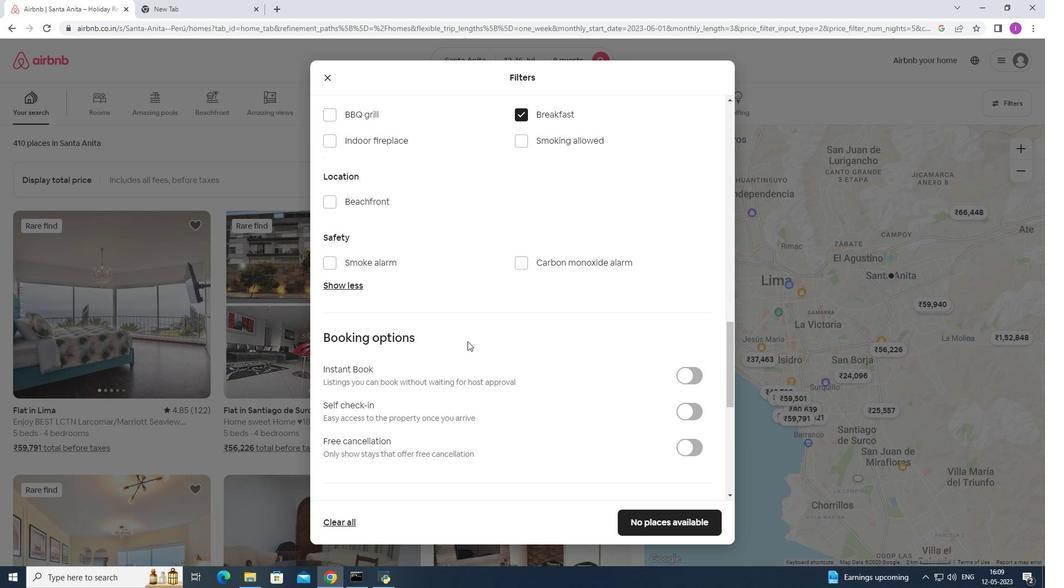 
Action: Mouse scrolled (506, 330) with delta (0, 0)
Screenshot: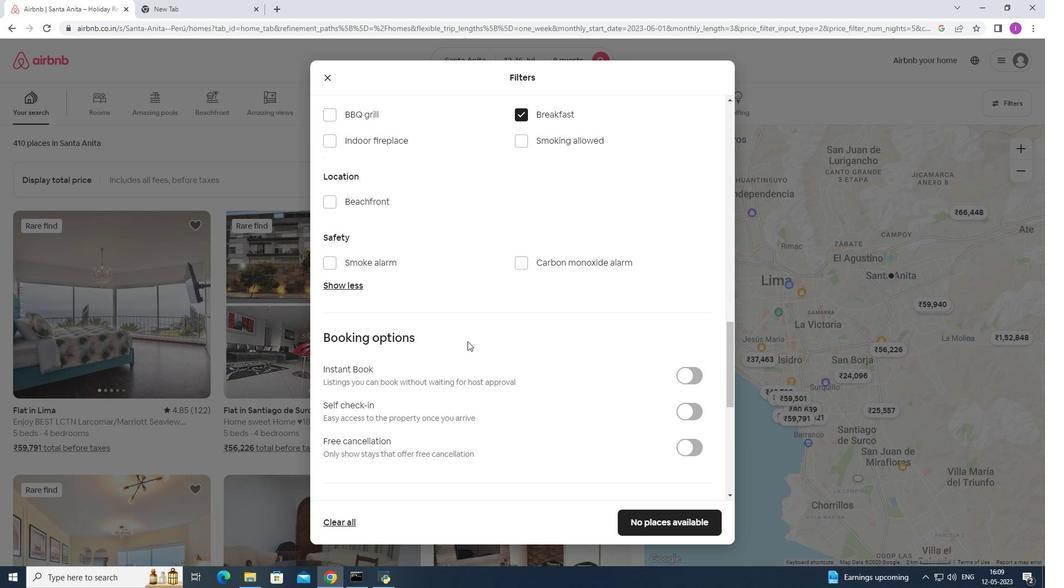 
Action: Mouse moved to (698, 298)
Screenshot: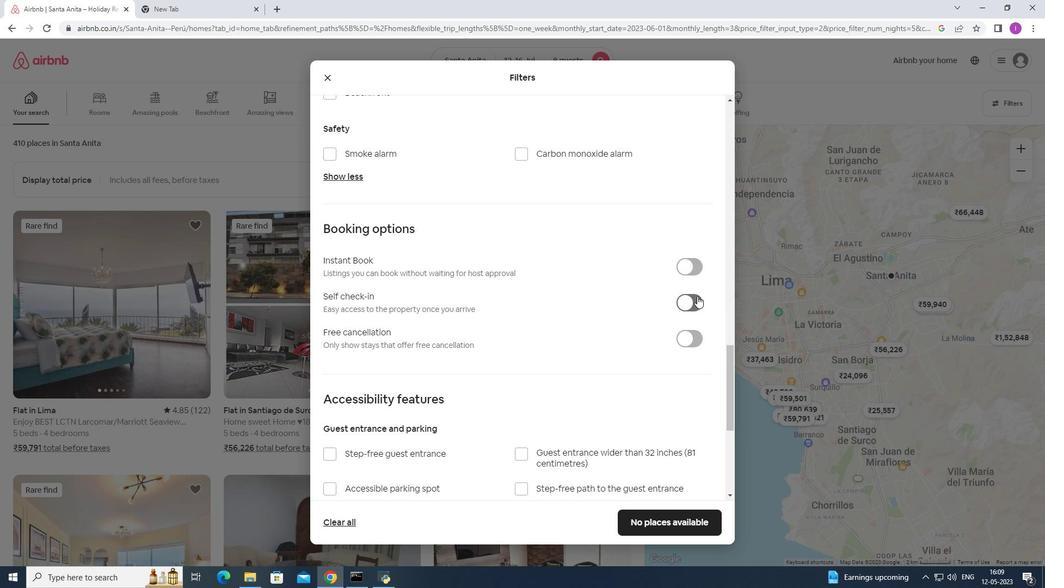 
Action: Mouse pressed left at (698, 298)
Screenshot: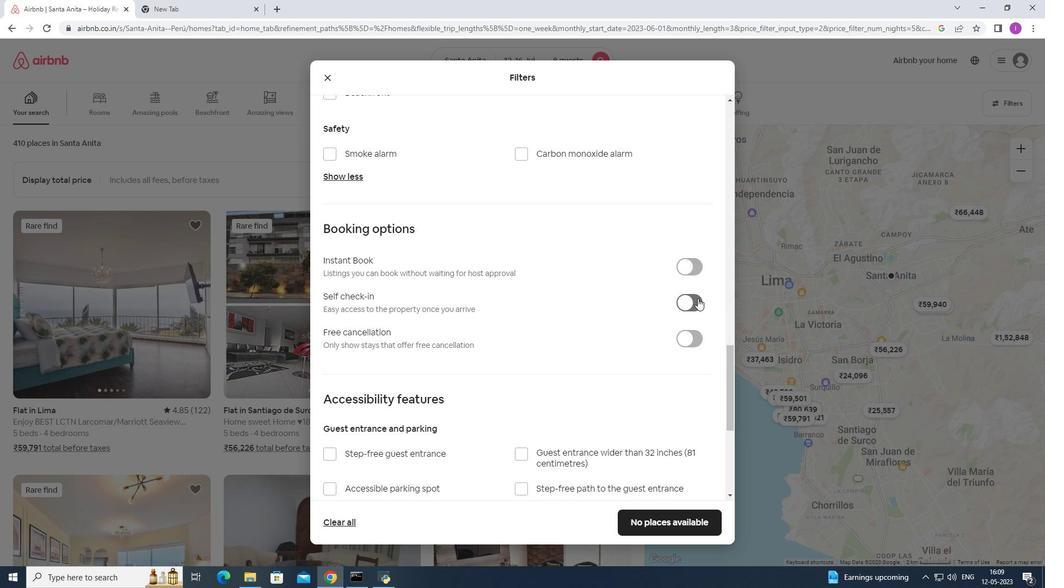 
Action: Mouse moved to (593, 343)
Screenshot: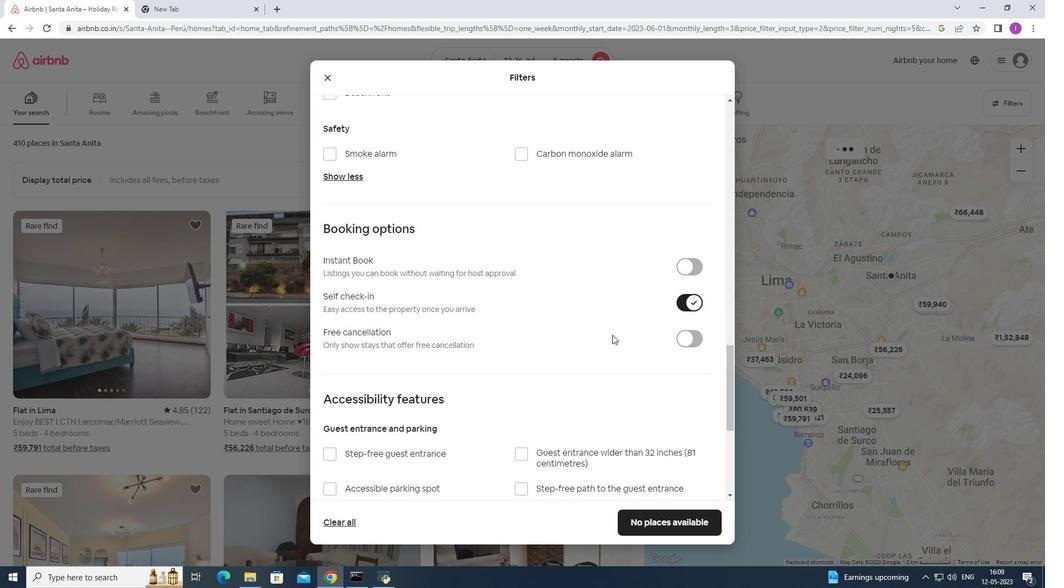 
Action: Mouse scrolled (593, 342) with delta (0, 0)
Screenshot: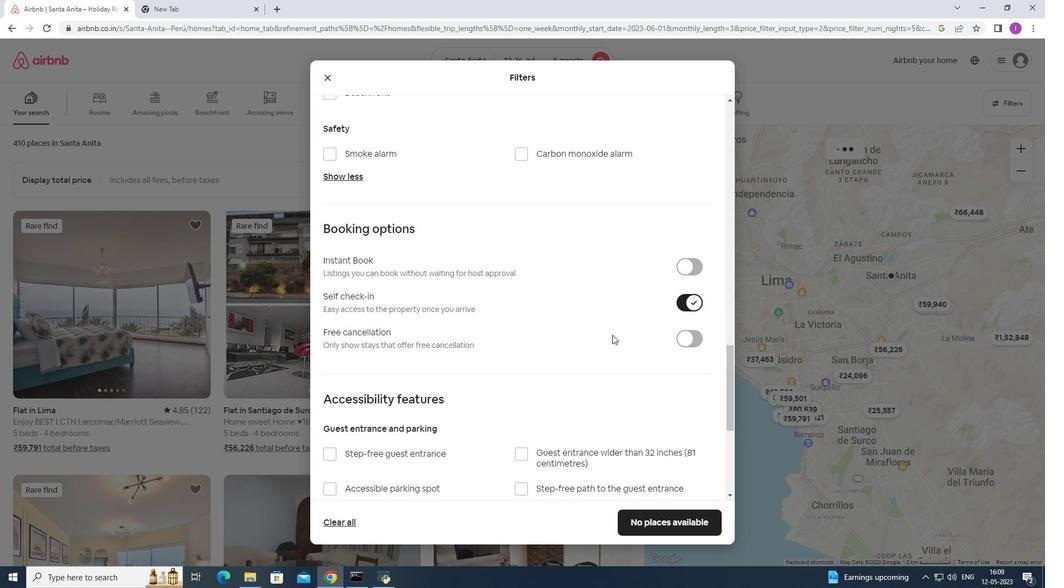 
Action: Mouse moved to (592, 343)
Screenshot: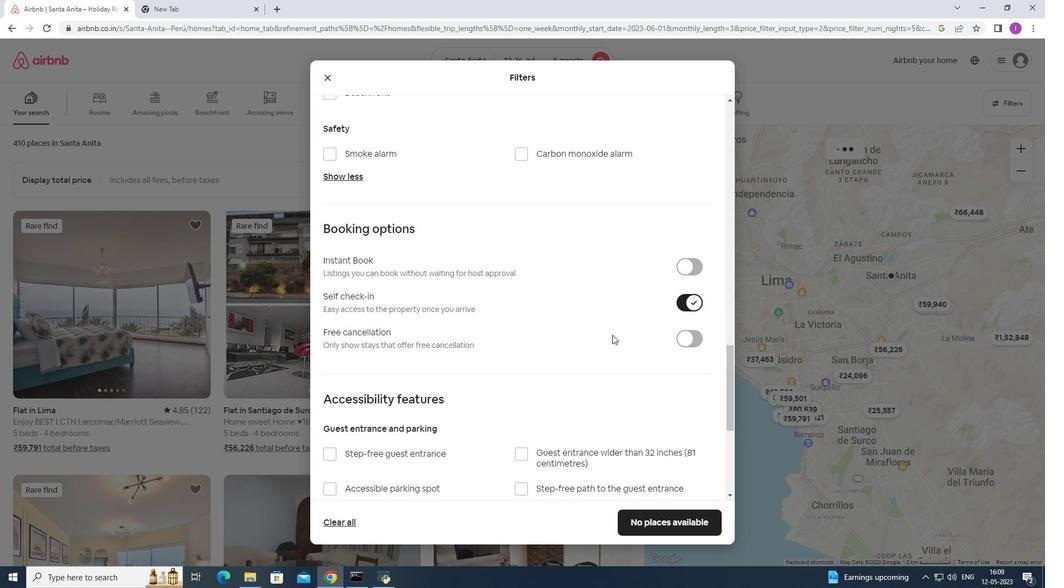 
Action: Mouse scrolled (592, 343) with delta (0, 0)
Screenshot: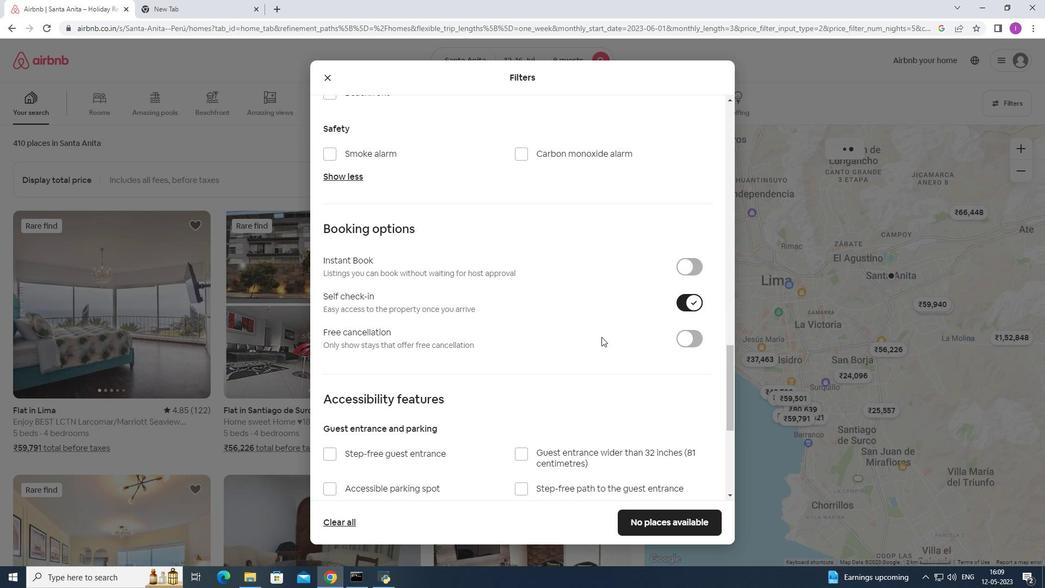
Action: Mouse scrolled (592, 343) with delta (0, 0)
Screenshot: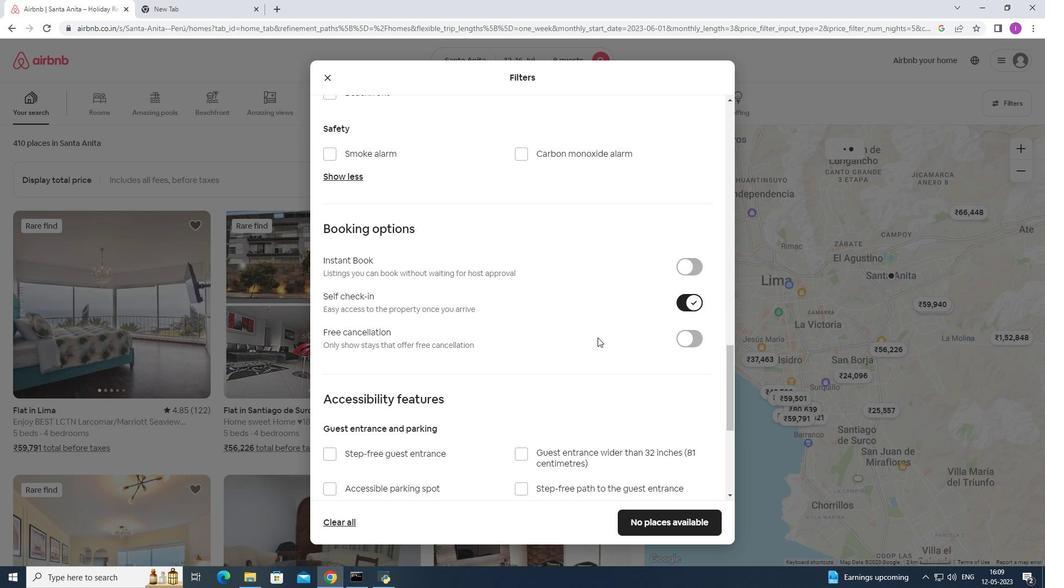
Action: Mouse scrolled (592, 343) with delta (0, 0)
Screenshot: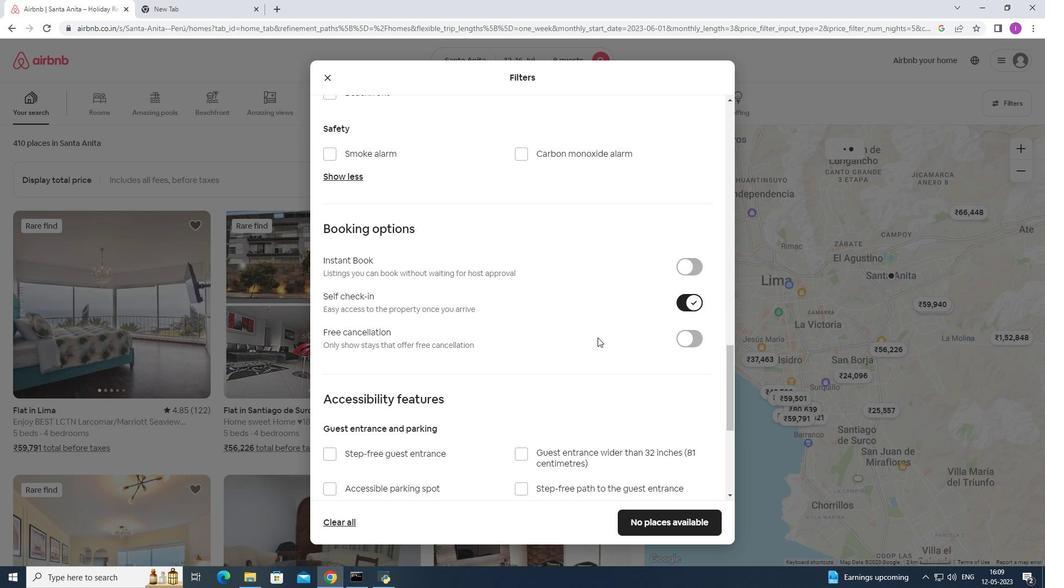 
Action: Mouse scrolled (592, 343) with delta (0, 0)
Screenshot: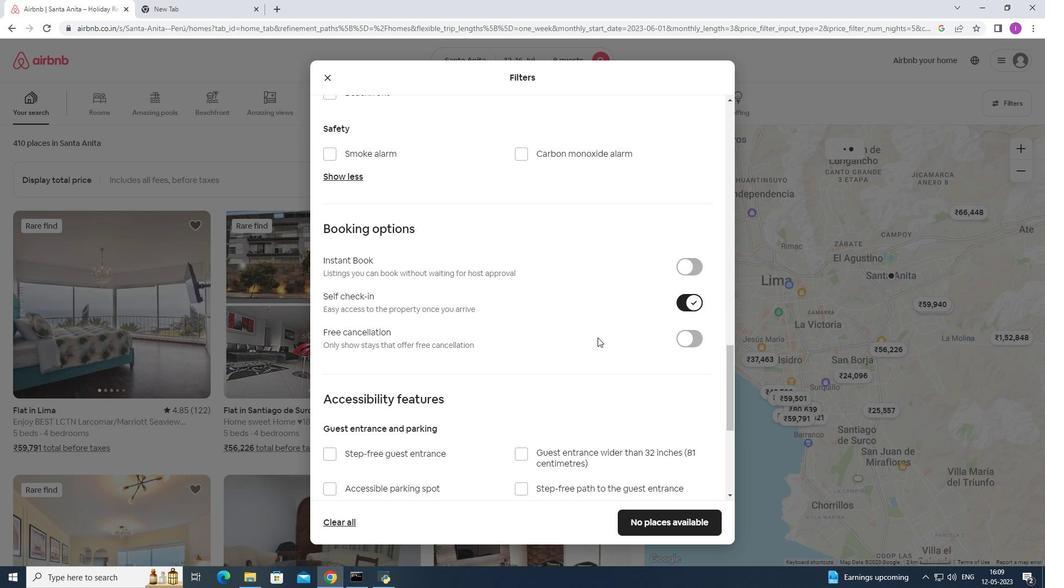 
Action: Mouse moved to (540, 328)
Screenshot: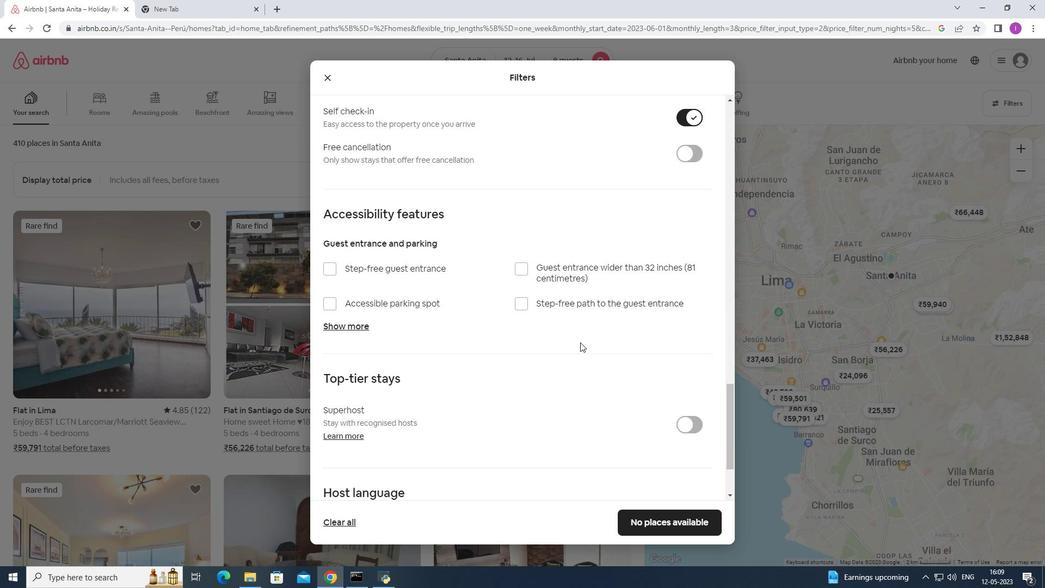 
Action: Mouse scrolled (540, 327) with delta (0, 0)
Screenshot: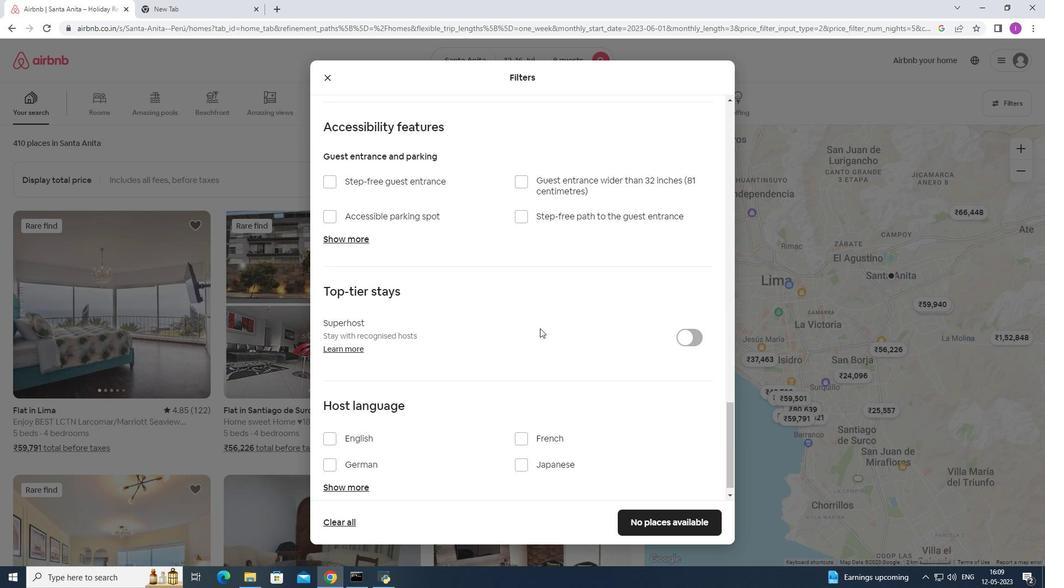 
Action: Mouse scrolled (540, 327) with delta (0, 0)
Screenshot: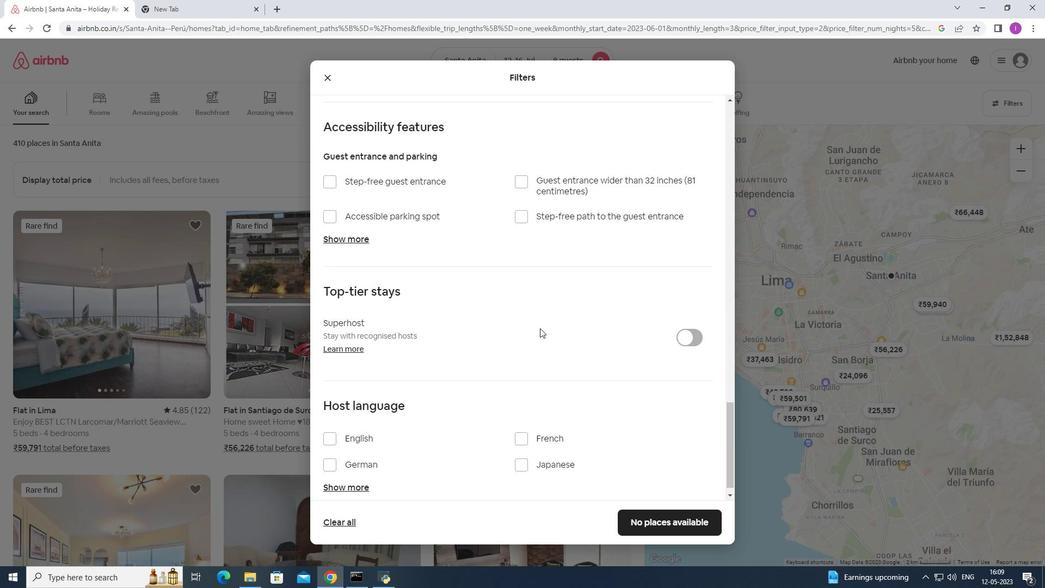 
Action: Mouse scrolled (540, 327) with delta (0, 0)
Screenshot: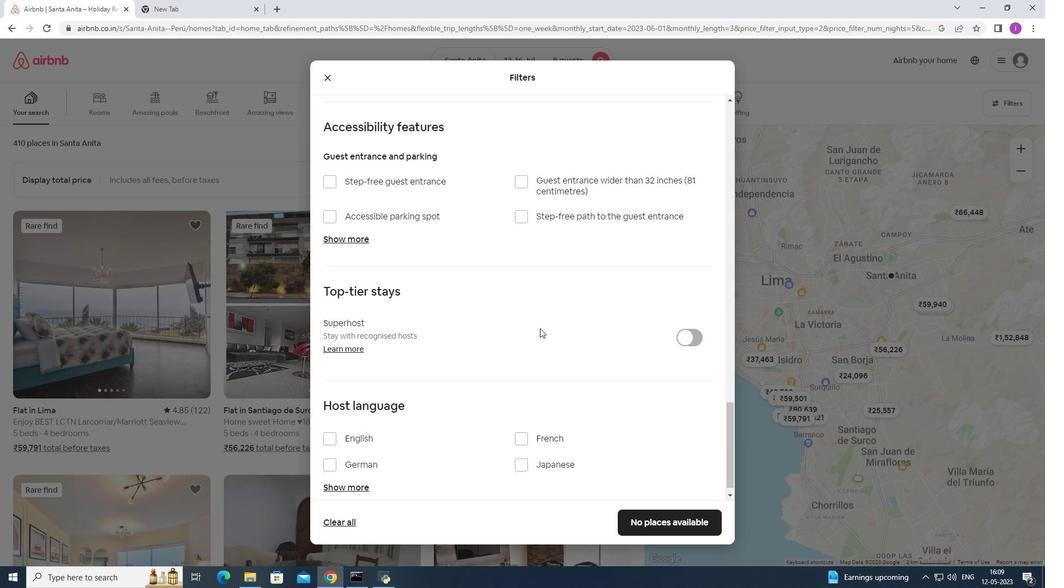 
Action: Mouse scrolled (540, 327) with delta (0, 0)
Screenshot: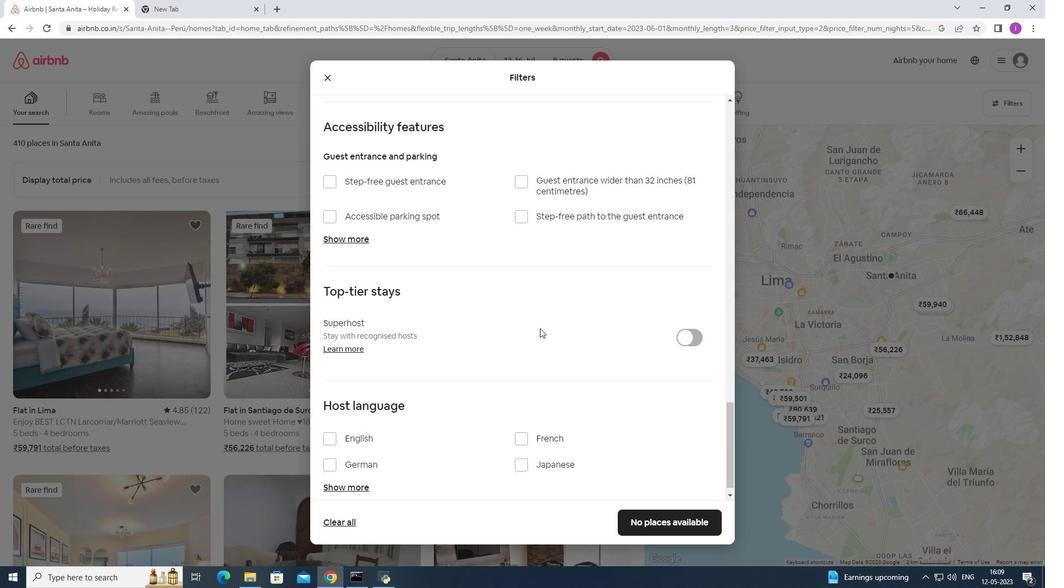 
Action: Mouse scrolled (540, 327) with delta (0, 0)
Screenshot: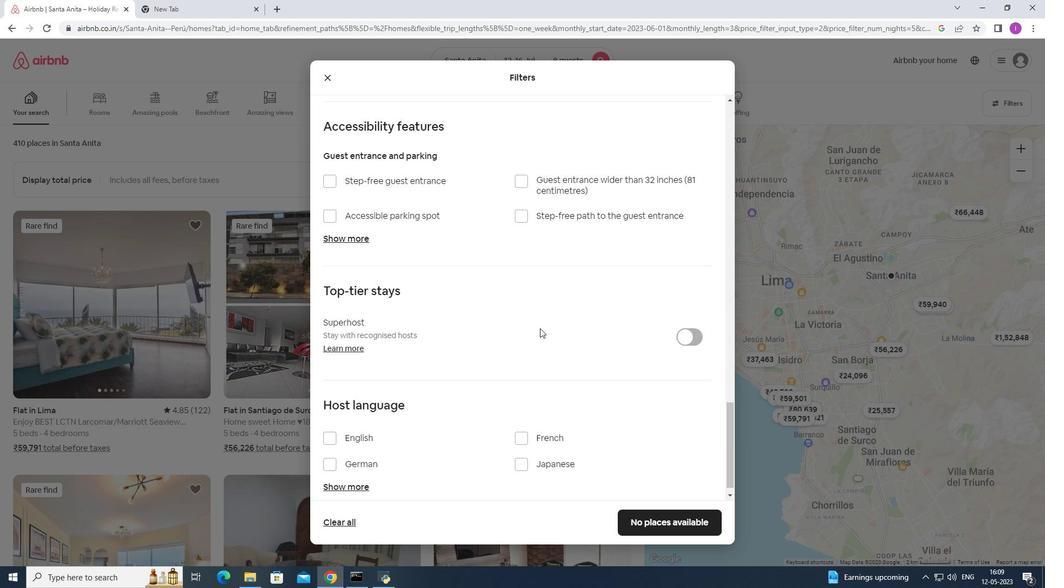 
Action: Mouse moved to (329, 424)
Screenshot: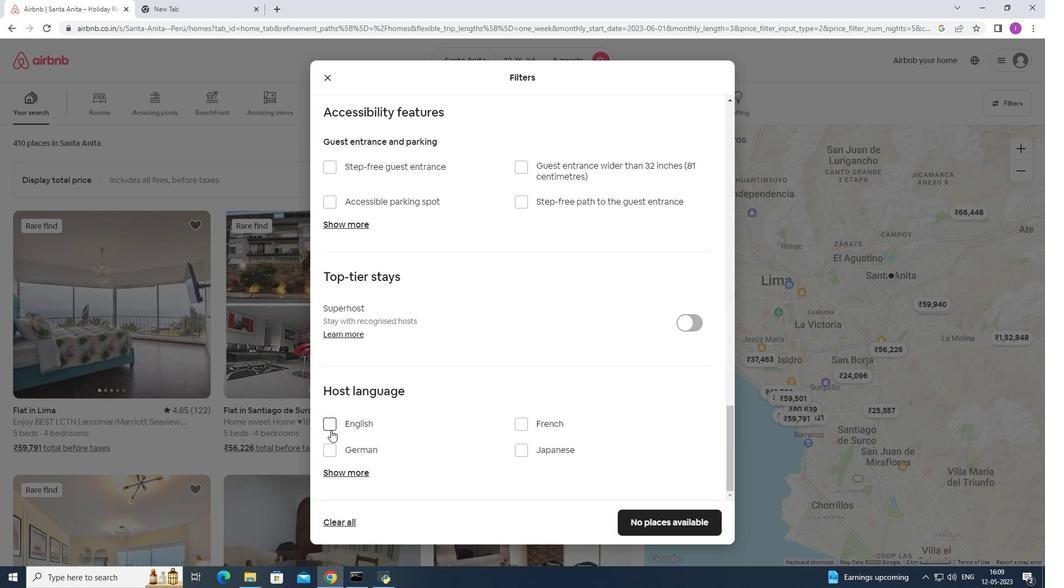 
Action: Mouse pressed left at (329, 424)
Screenshot: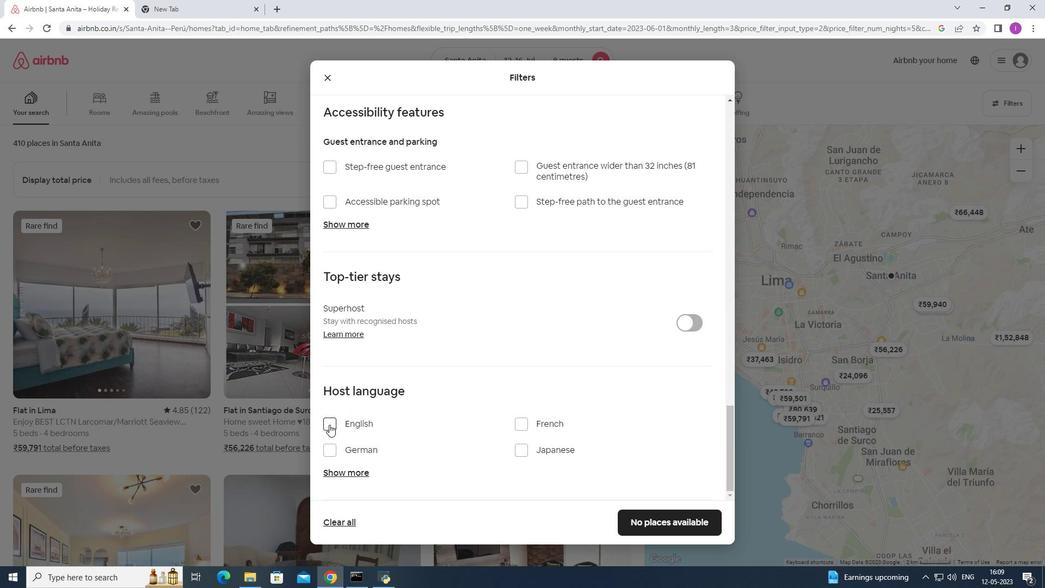 
Action: Mouse moved to (645, 520)
Screenshot: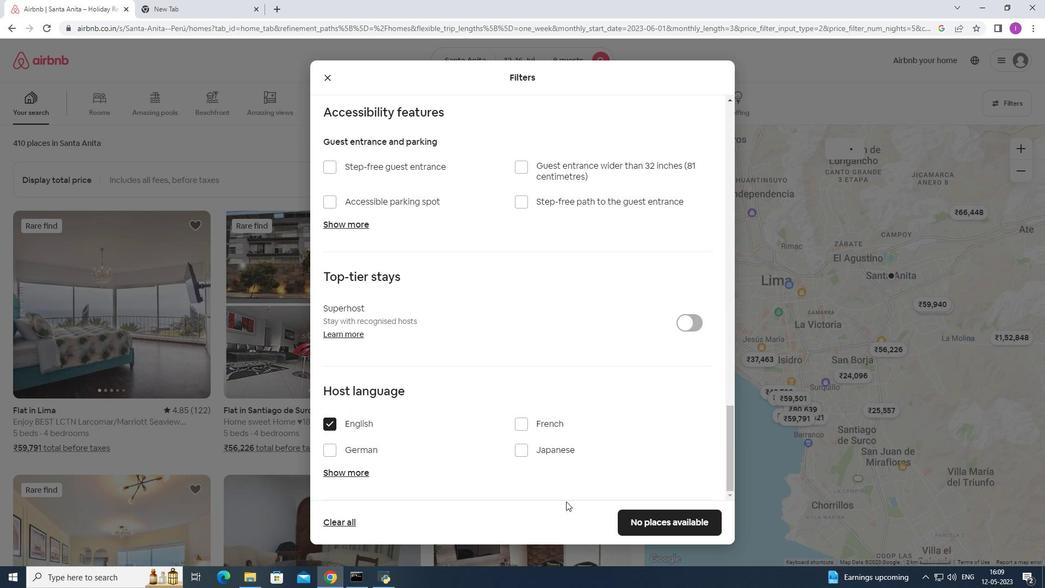 
Action: Mouse pressed left at (645, 520)
Screenshot: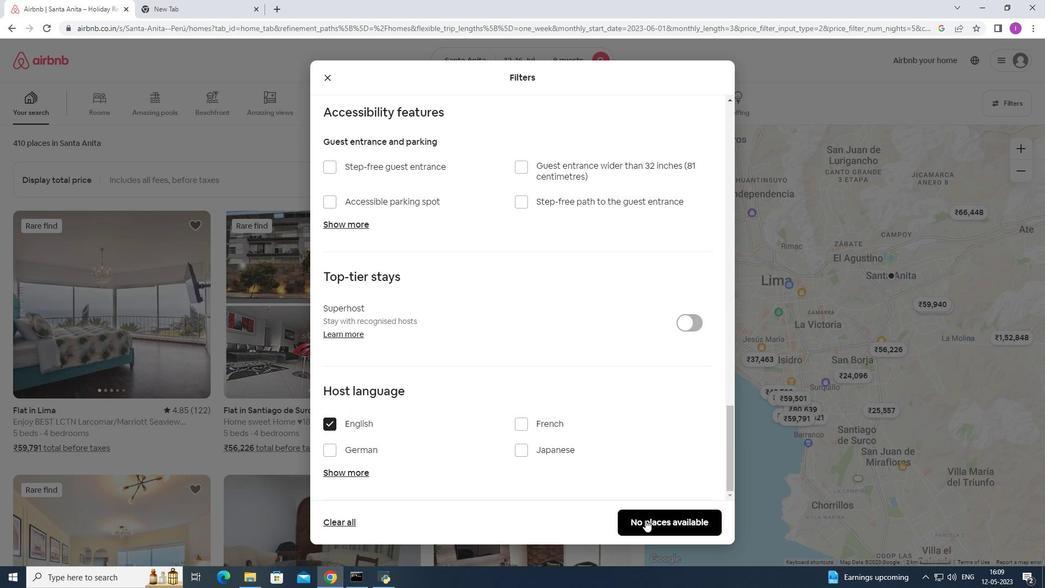 
Action: Mouse moved to (518, 334)
Screenshot: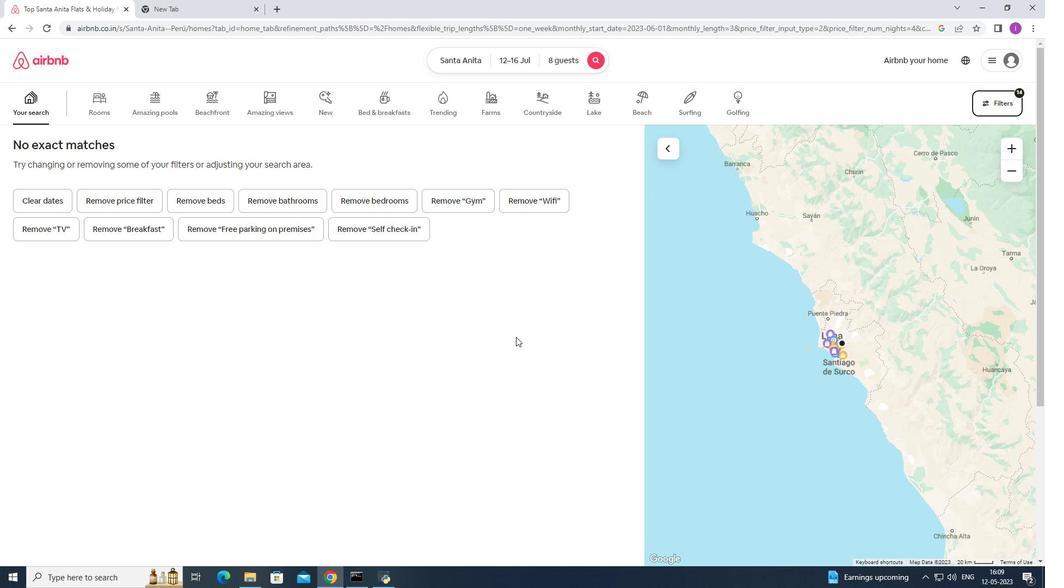 
